 Task: Schedule a meeting on Google Calendar with a Google Meet link and invite guests.
Action: Mouse moved to (48, 103)
Screenshot: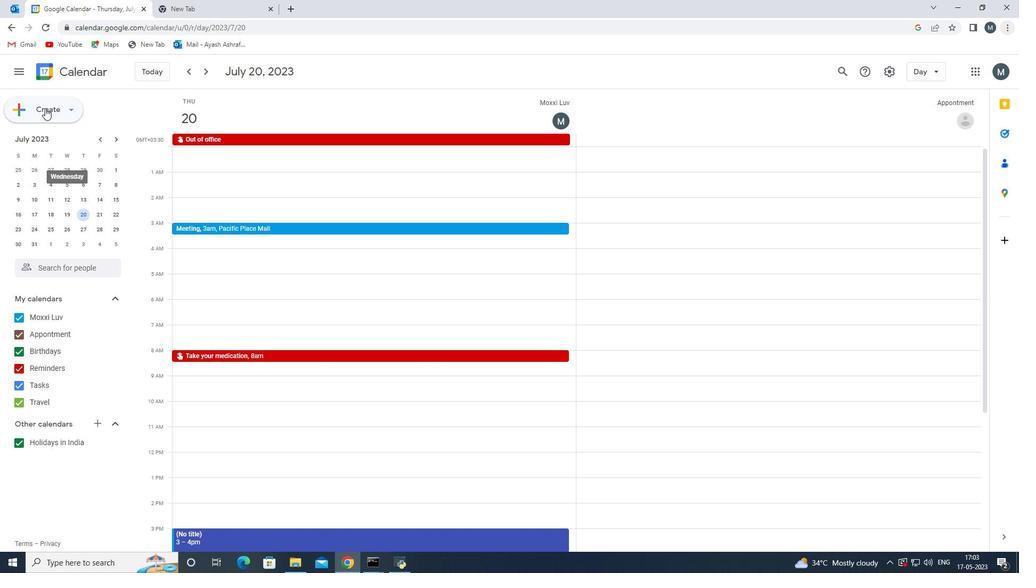 
Action: Mouse pressed left at (48, 103)
Screenshot: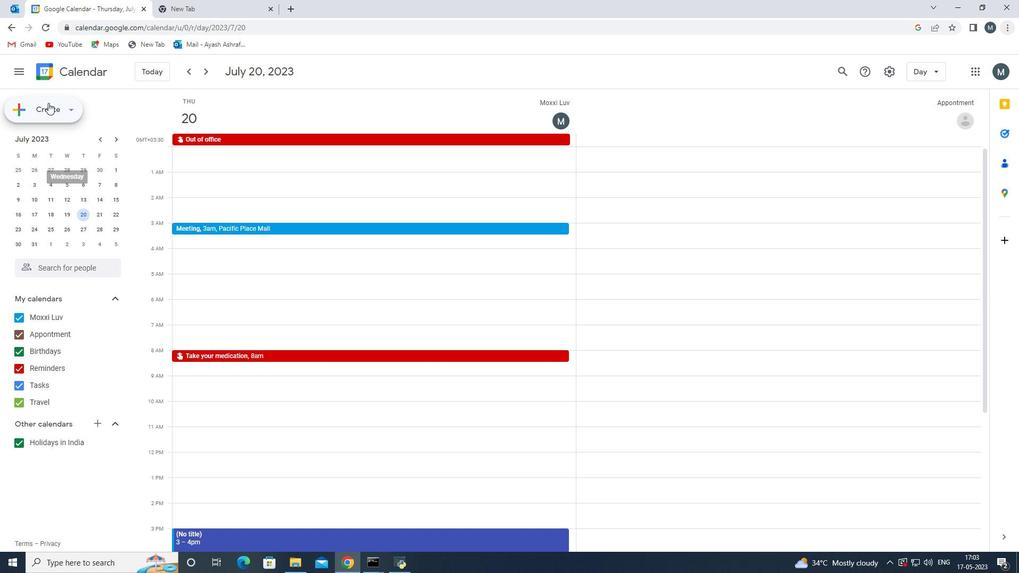 
Action: Mouse moved to (63, 141)
Screenshot: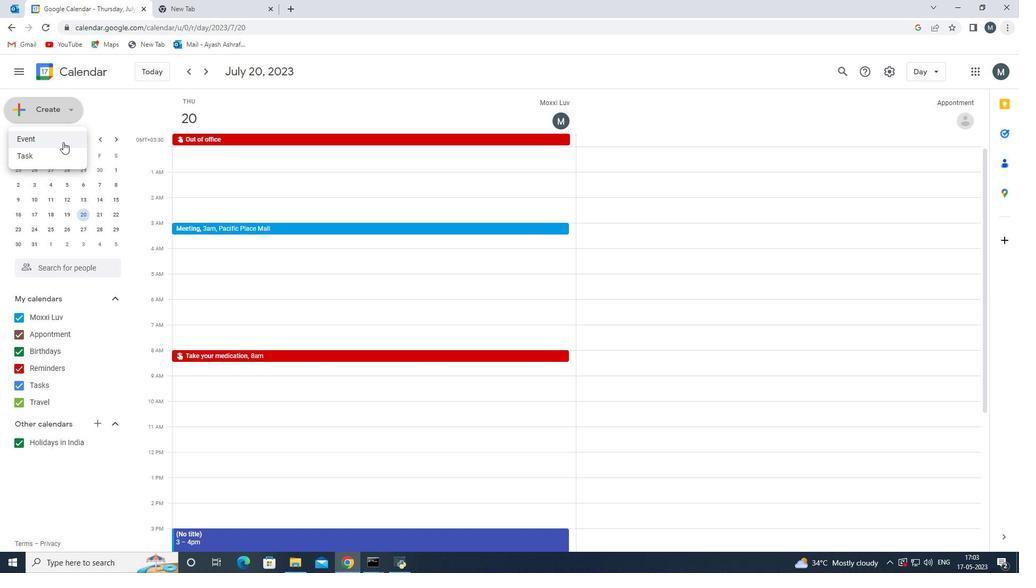 
Action: Mouse pressed left at (63, 141)
Screenshot: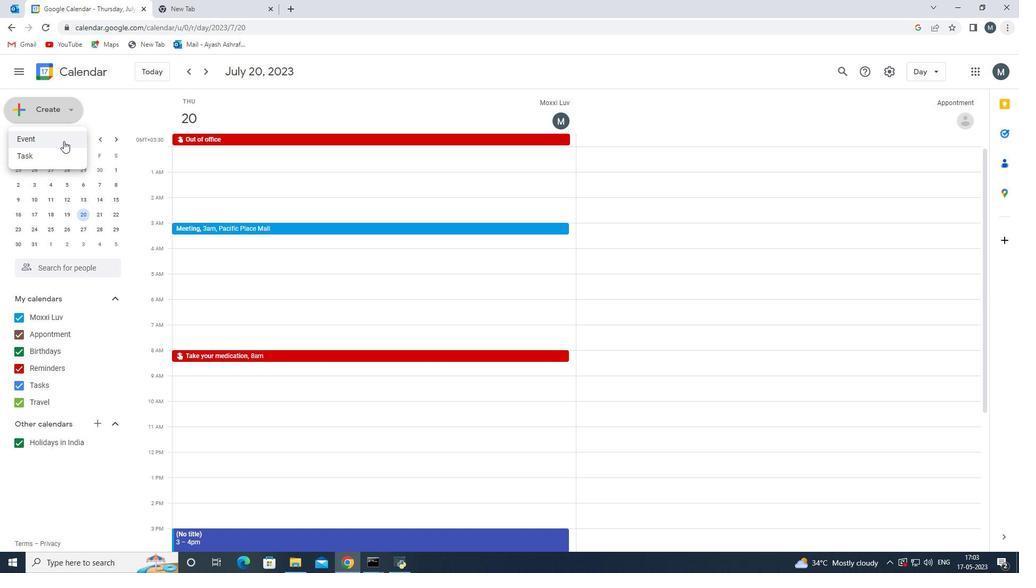 
Action: Mouse moved to (691, 287)
Screenshot: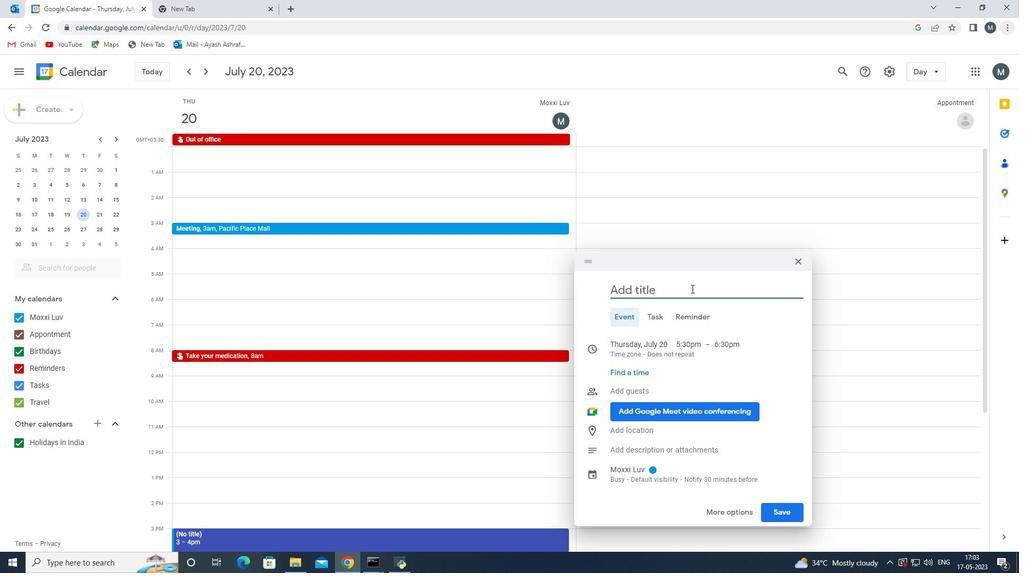 
Action: Mouse pressed left at (691, 287)
Screenshot: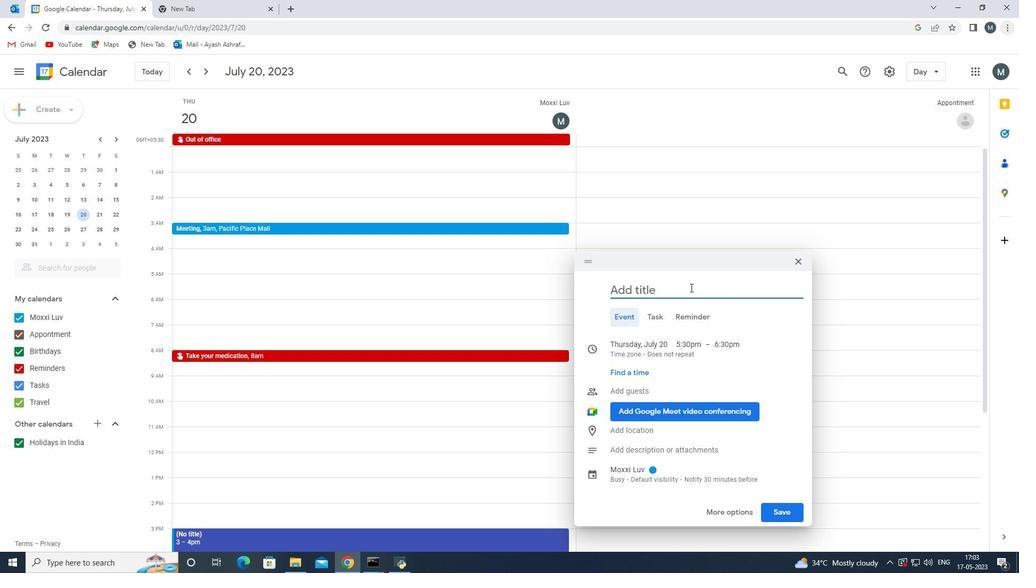 
Action: Mouse moved to (692, 287)
Screenshot: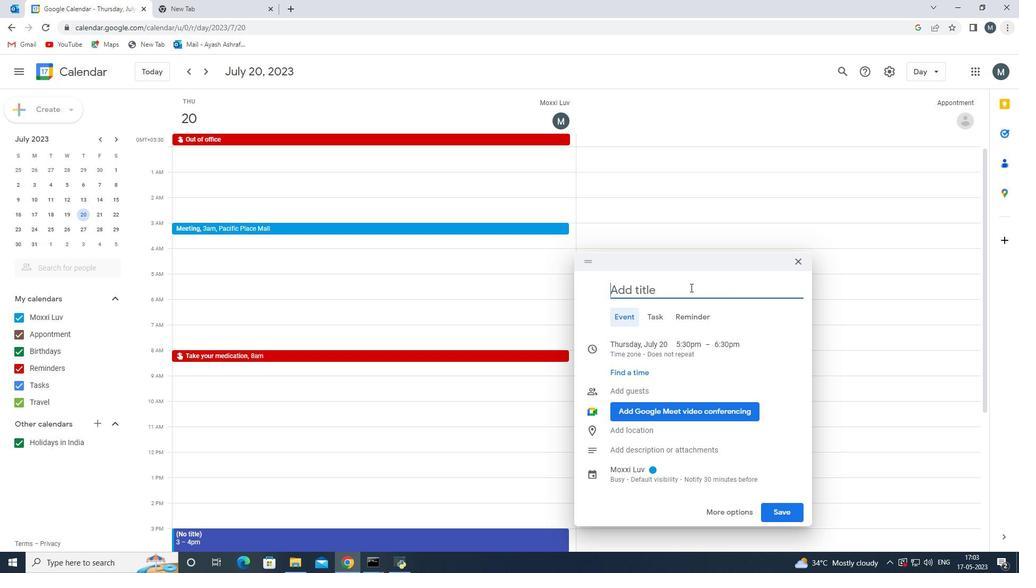 
Action: Key pressed meetiing
Screenshot: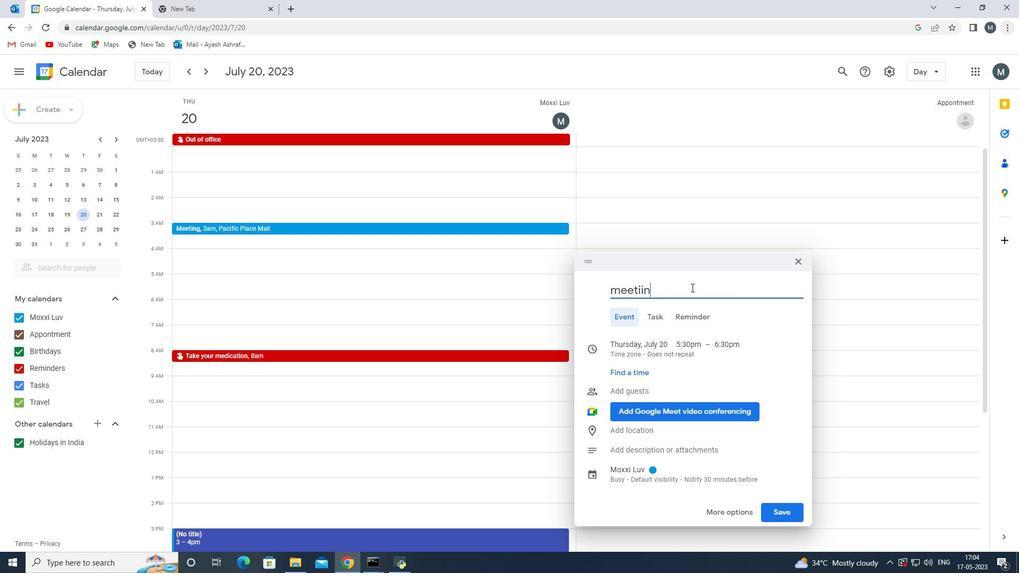 
Action: Mouse moved to (623, 291)
Screenshot: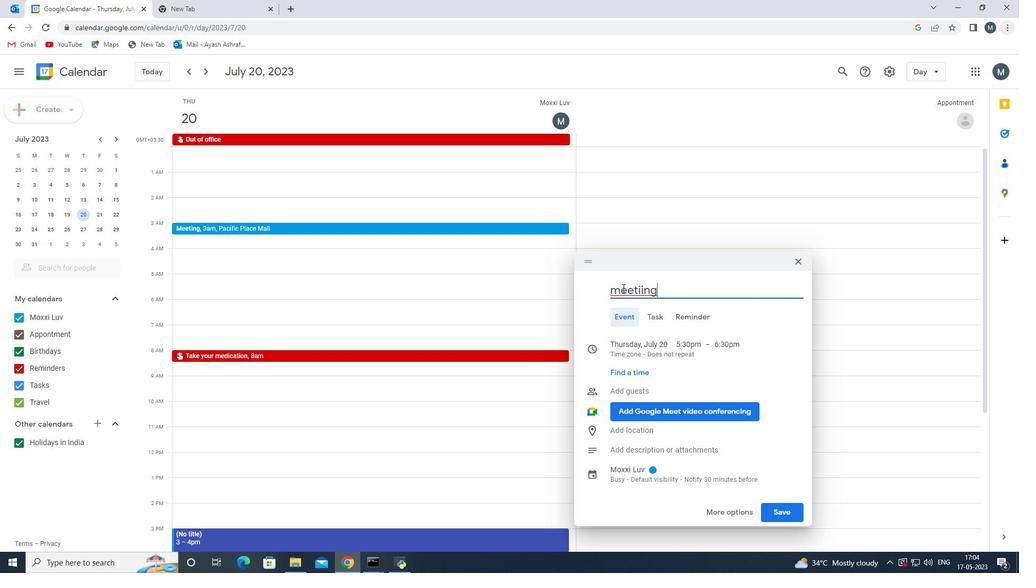
Action: Mouse pressed left at (623, 291)
Screenshot: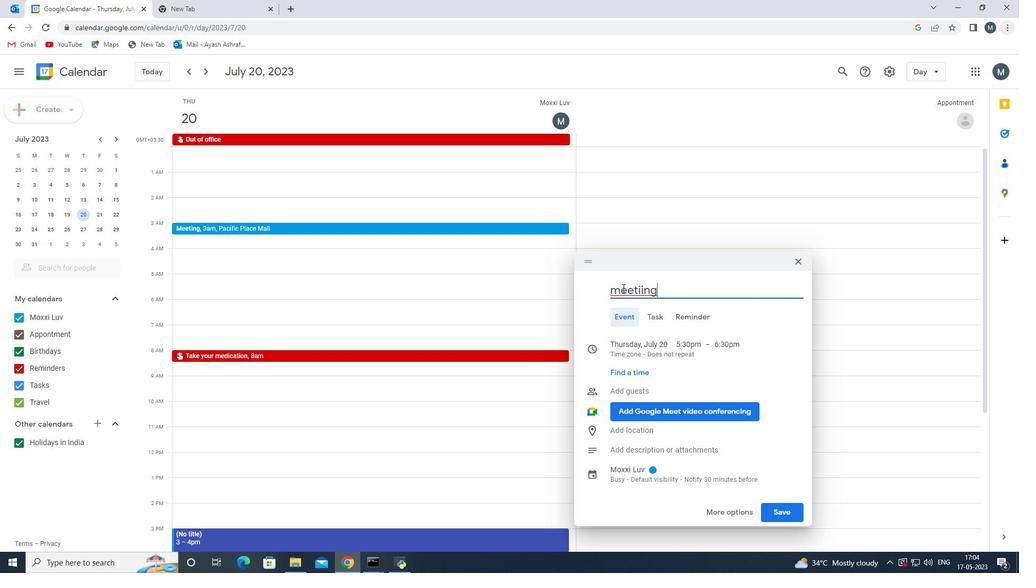 
Action: Mouse moved to (628, 298)
Screenshot: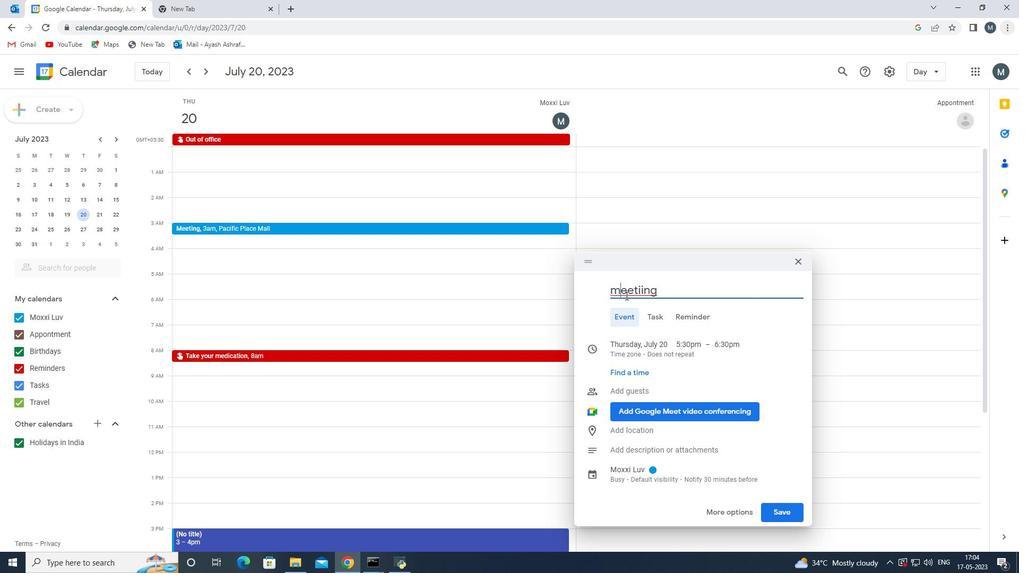 
Action: Key pressed <Key.backspace><Key.shift>M
Screenshot: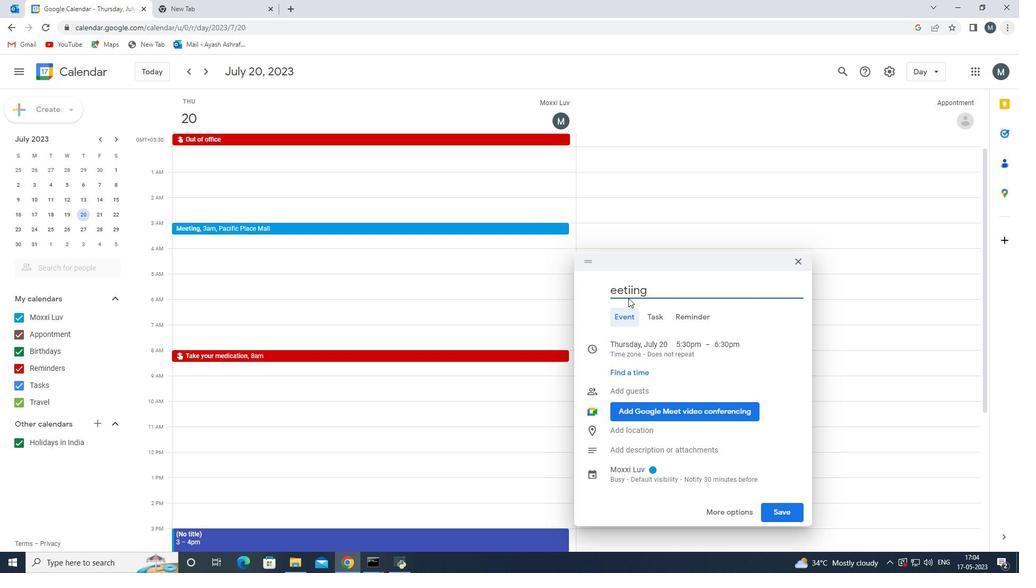 
Action: Mouse moved to (646, 358)
Screenshot: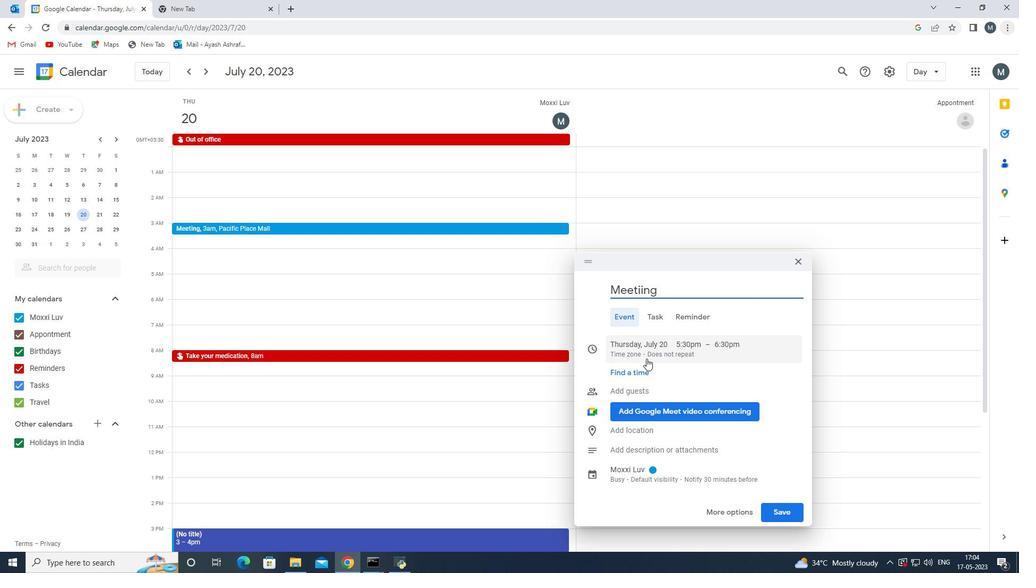 
Action: Mouse pressed left at (646, 358)
Screenshot: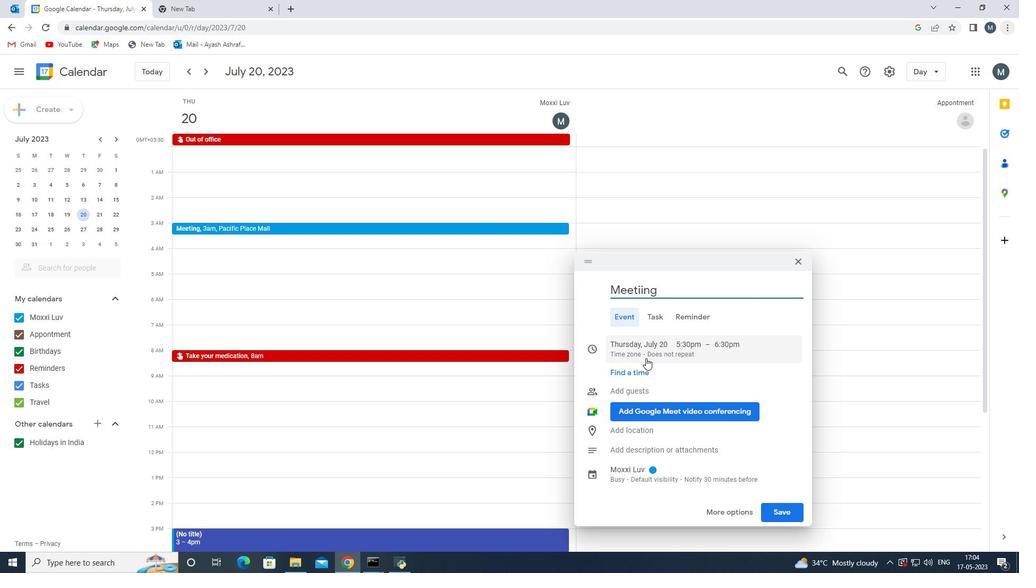 
Action: Mouse moved to (640, 313)
Screenshot: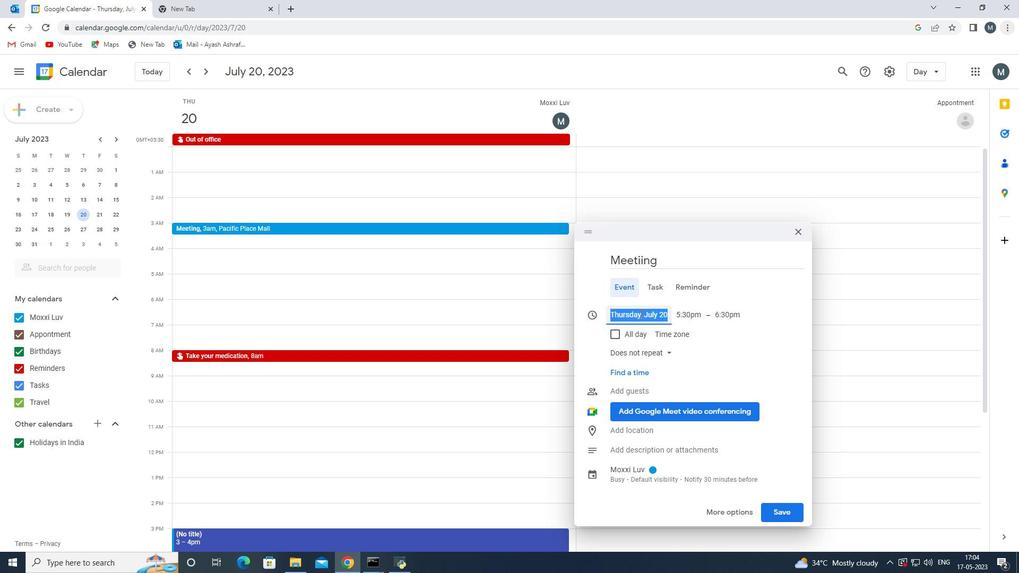 
Action: Mouse pressed left at (640, 313)
Screenshot: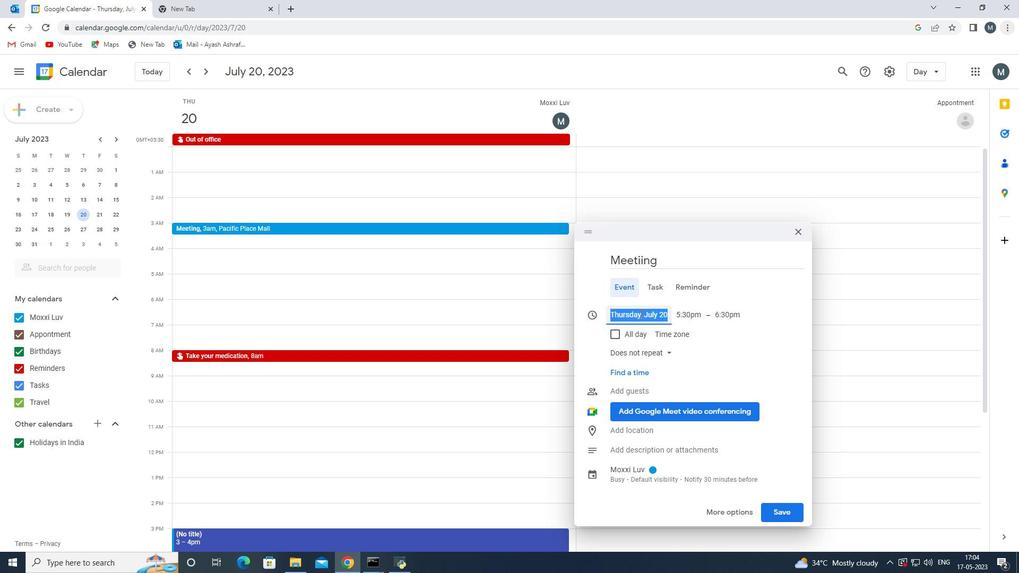 
Action: Mouse moved to (728, 430)
Screenshot: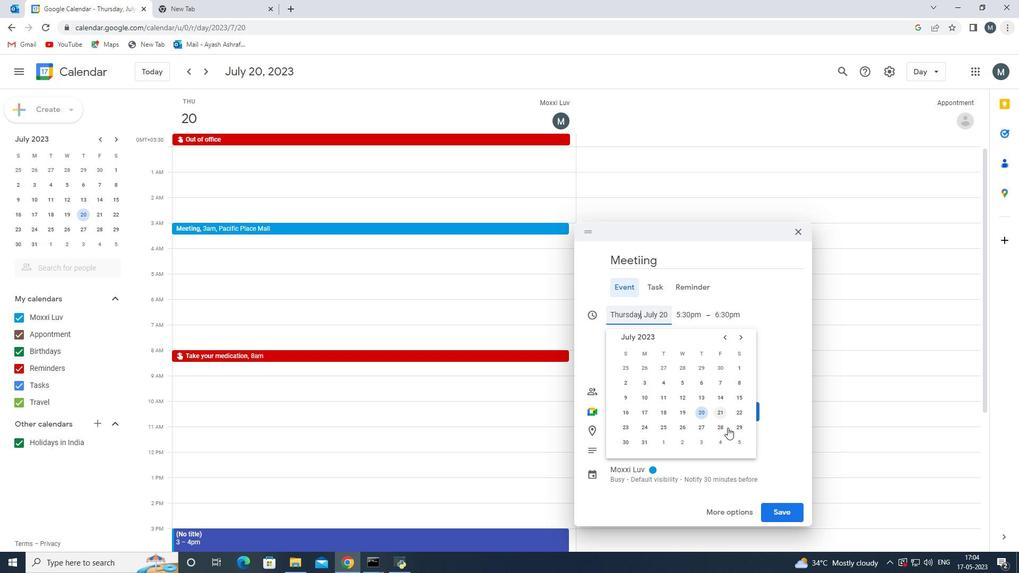 
Action: Mouse pressed left at (728, 430)
Screenshot: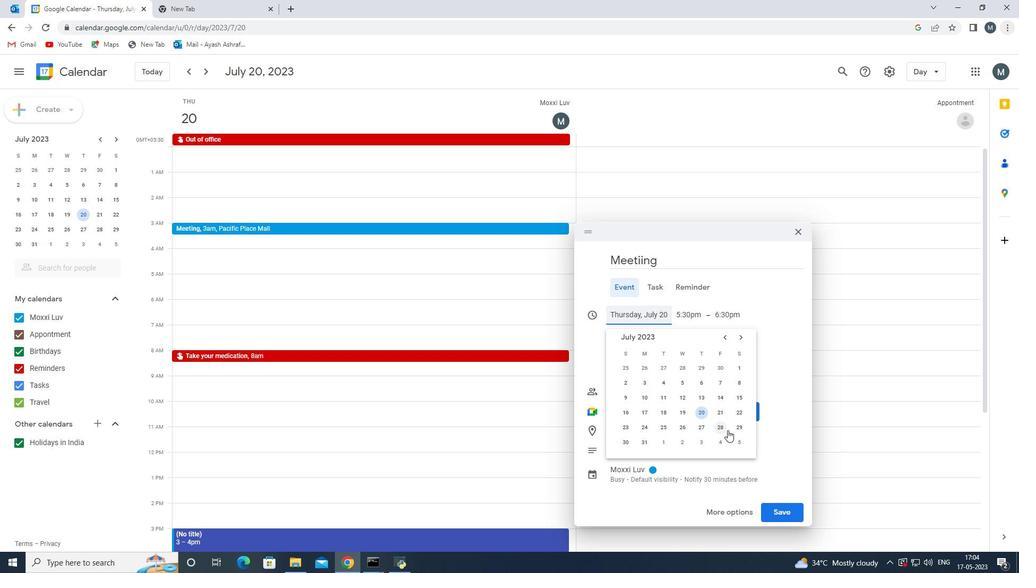 
Action: Mouse moved to (676, 256)
Screenshot: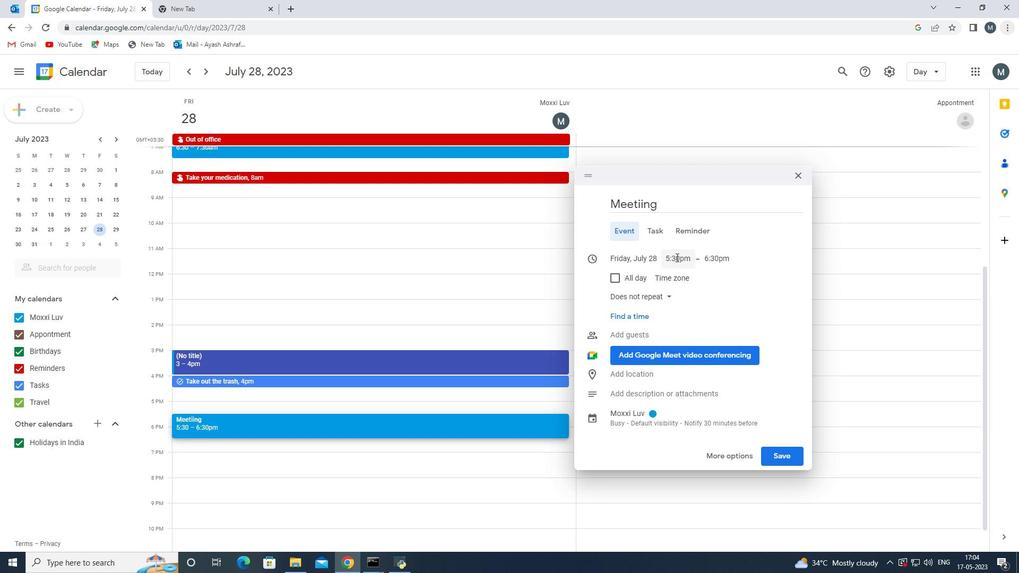 
Action: Mouse pressed left at (676, 256)
Screenshot: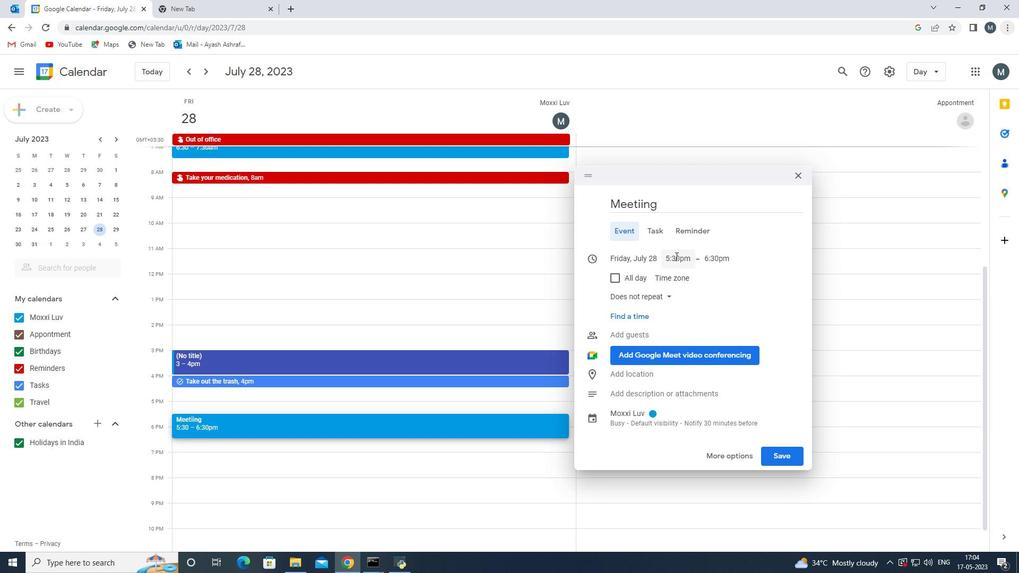 
Action: Mouse moved to (696, 352)
Screenshot: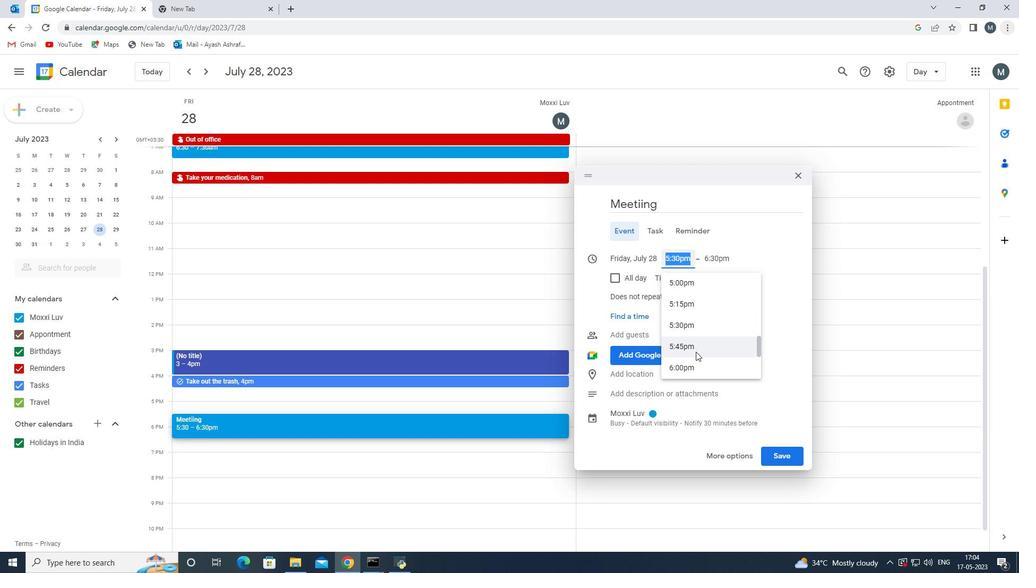 
Action: Mouse pressed left at (696, 352)
Screenshot: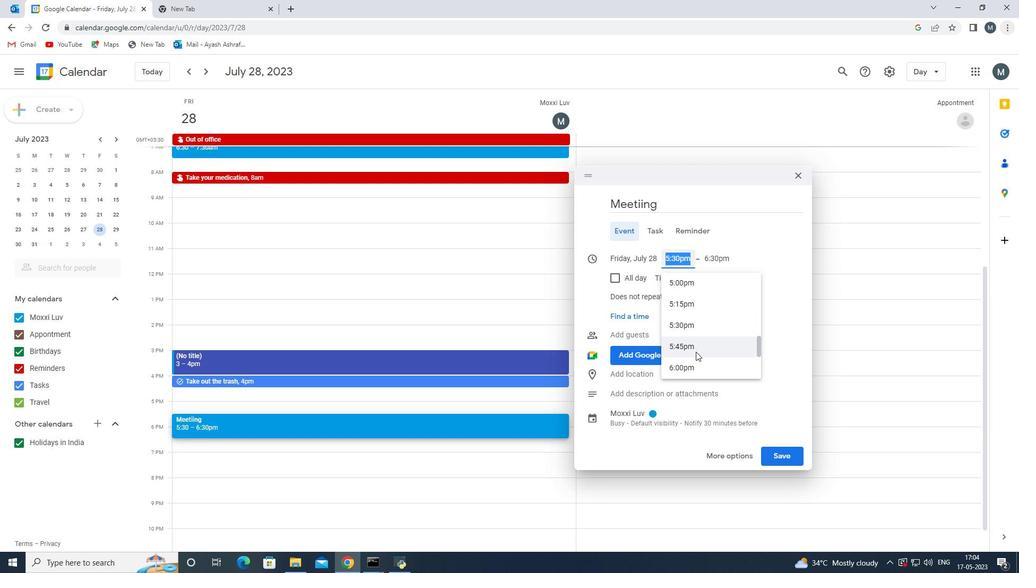 
Action: Mouse moved to (676, 253)
Screenshot: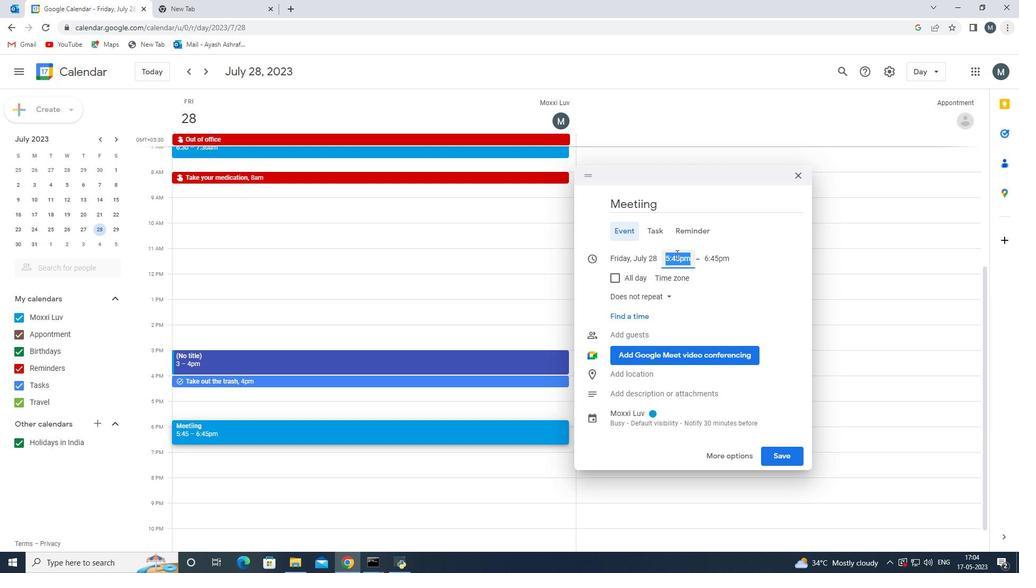
Action: Mouse pressed left at (676, 253)
Screenshot: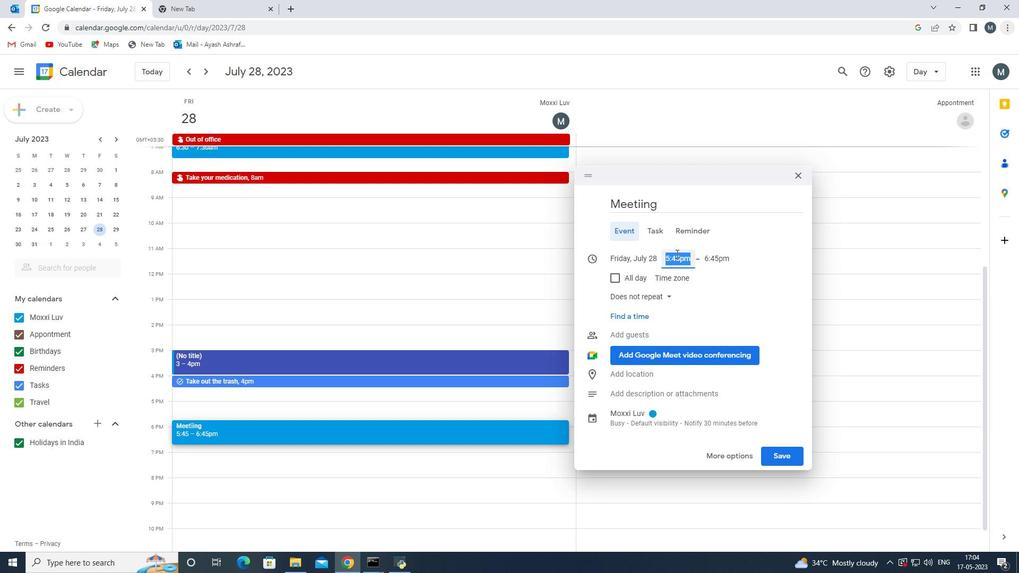 
Action: Mouse moved to (683, 317)
Screenshot: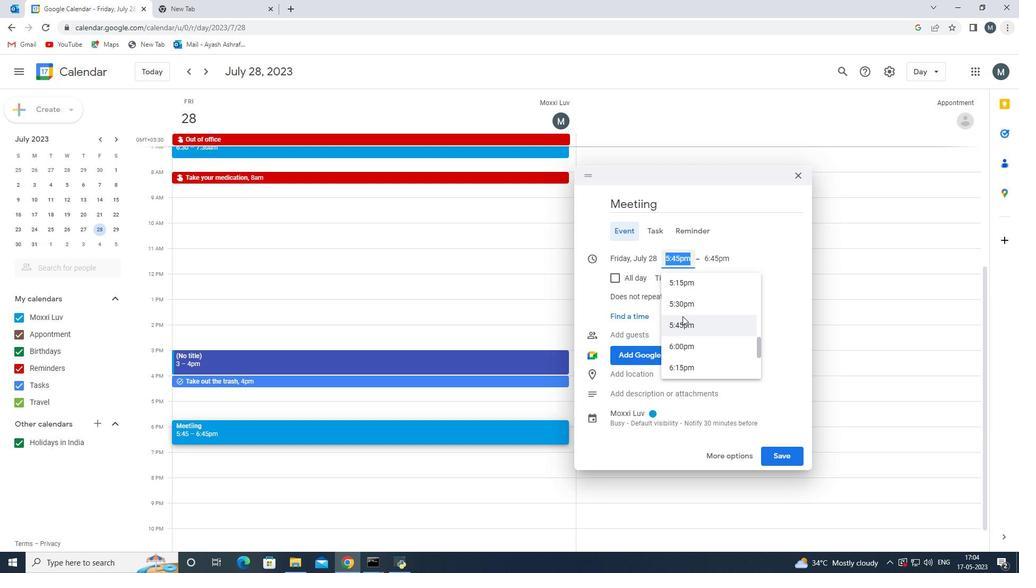 
Action: Mouse scrolled (683, 317) with delta (0, 0)
Screenshot: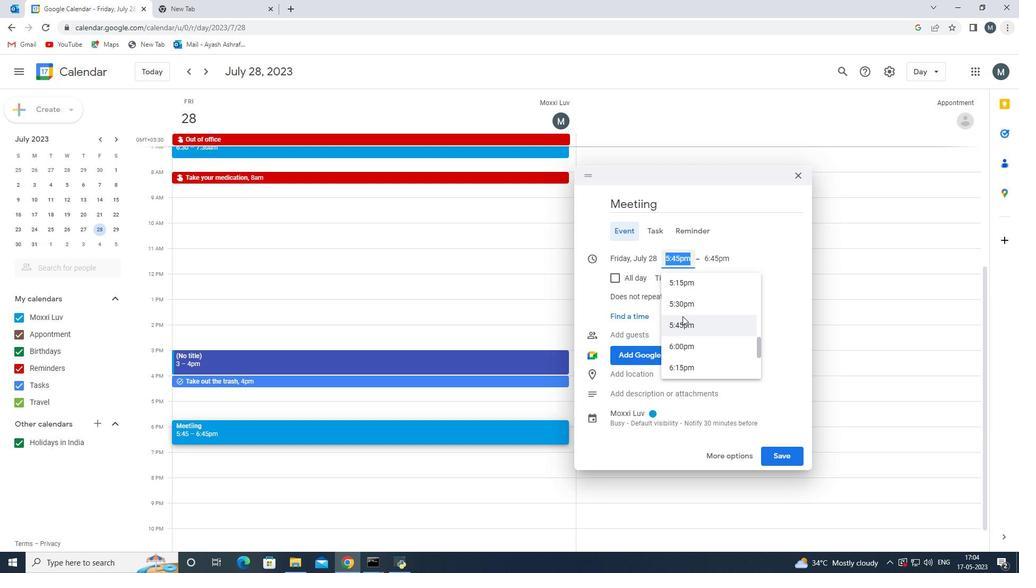 
Action: Mouse moved to (684, 317)
Screenshot: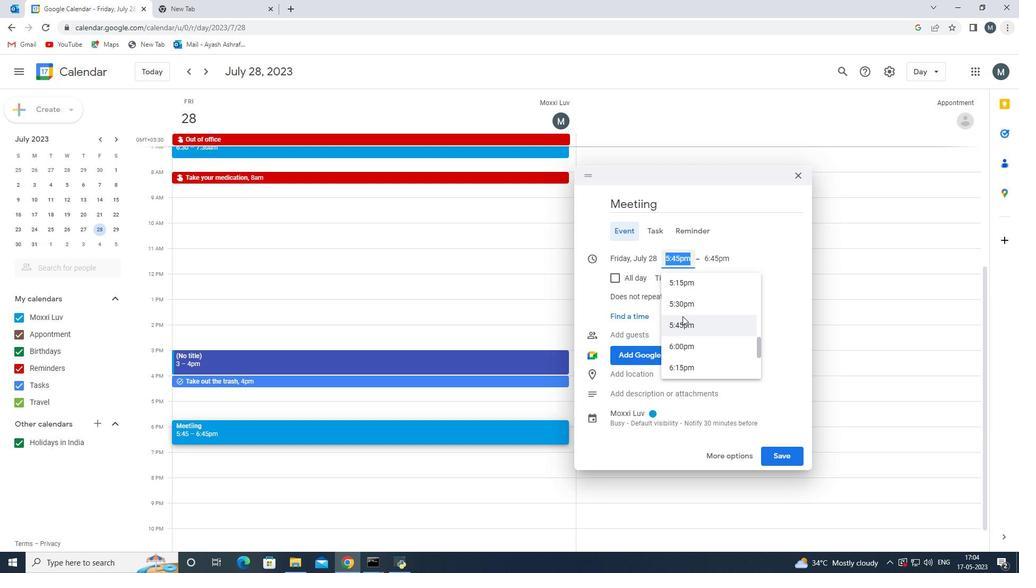 
Action: Mouse scrolled (684, 317) with delta (0, 0)
Screenshot: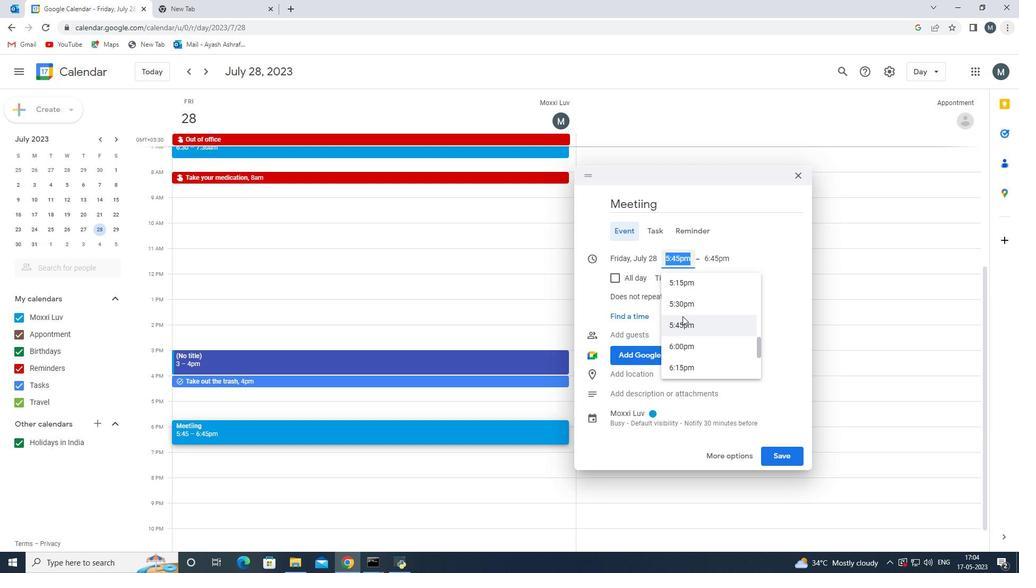 
Action: Mouse moved to (684, 317)
Screenshot: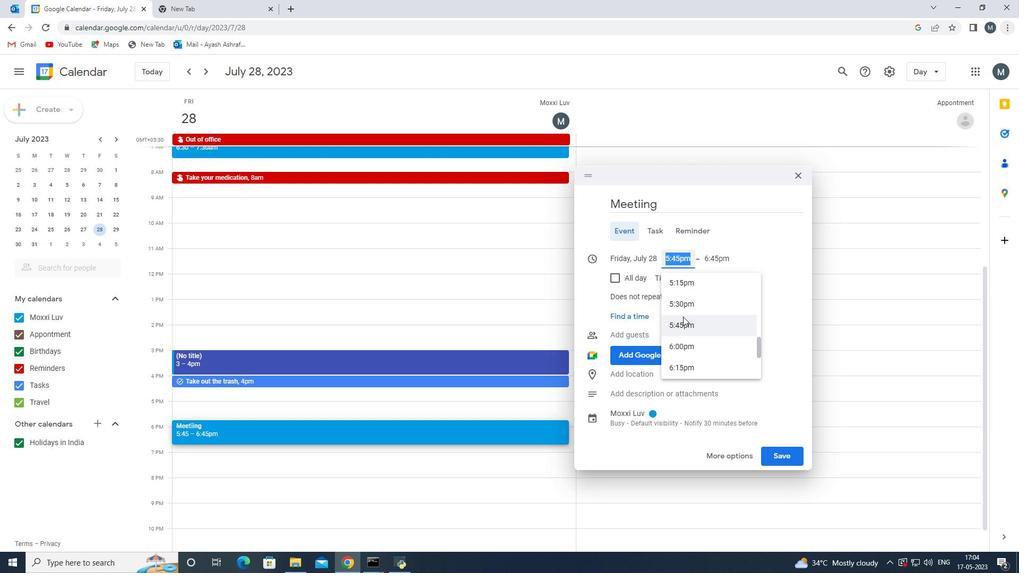 
Action: Mouse scrolled (684, 317) with delta (0, 0)
Screenshot: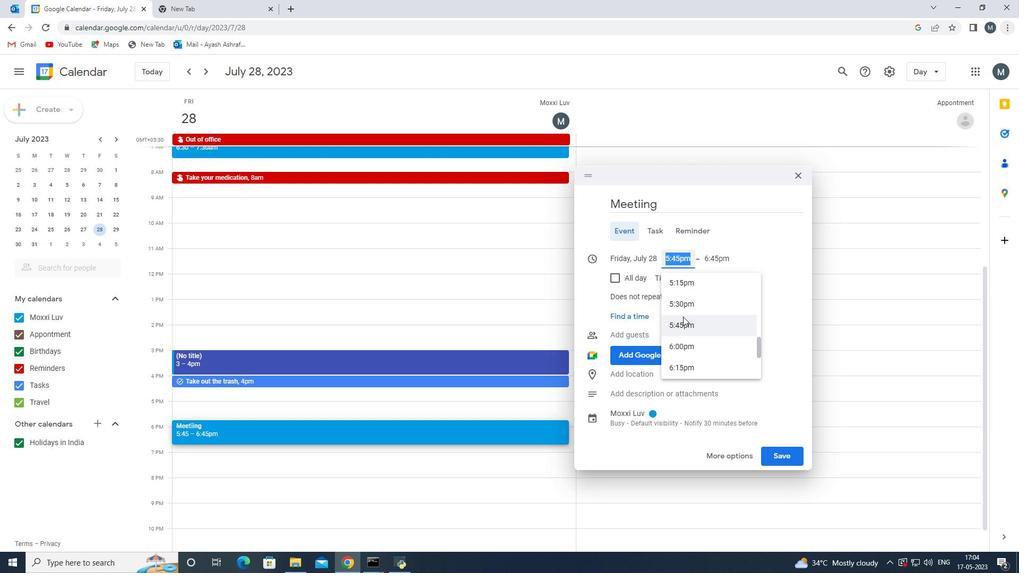 
Action: Mouse moved to (686, 316)
Screenshot: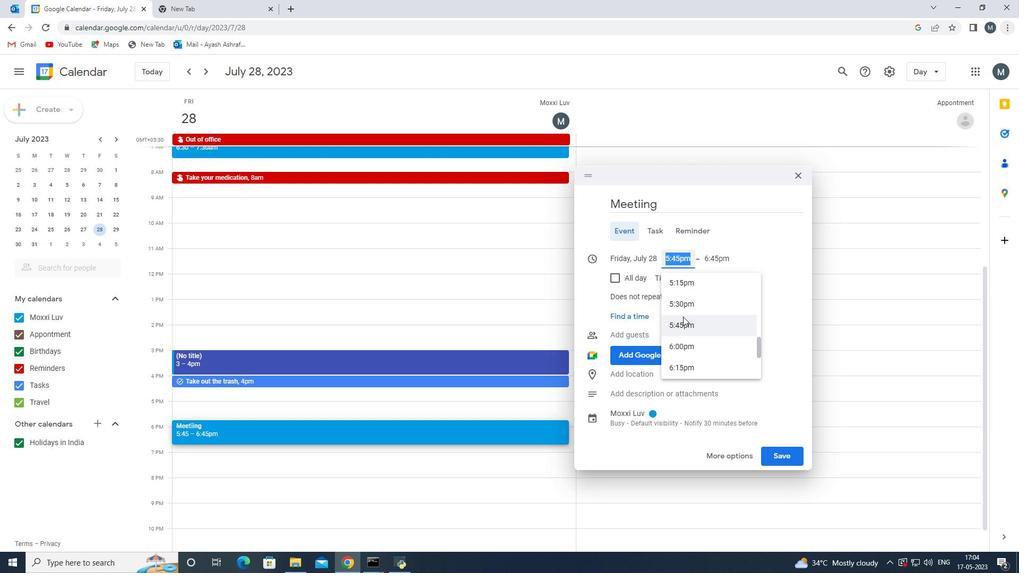 
Action: Mouse scrolled (686, 317) with delta (0, 0)
Screenshot: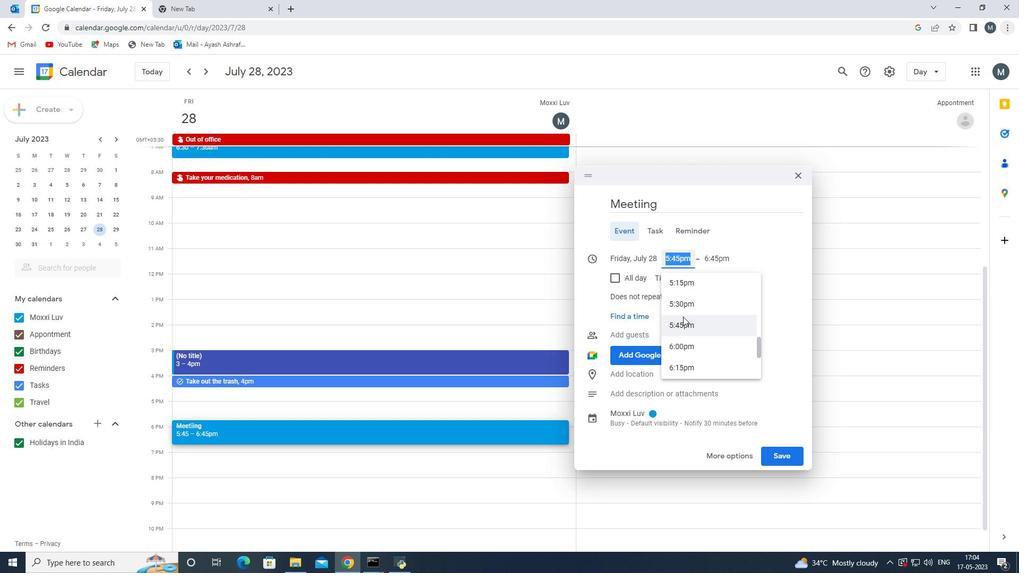 
Action: Mouse moved to (687, 316)
Screenshot: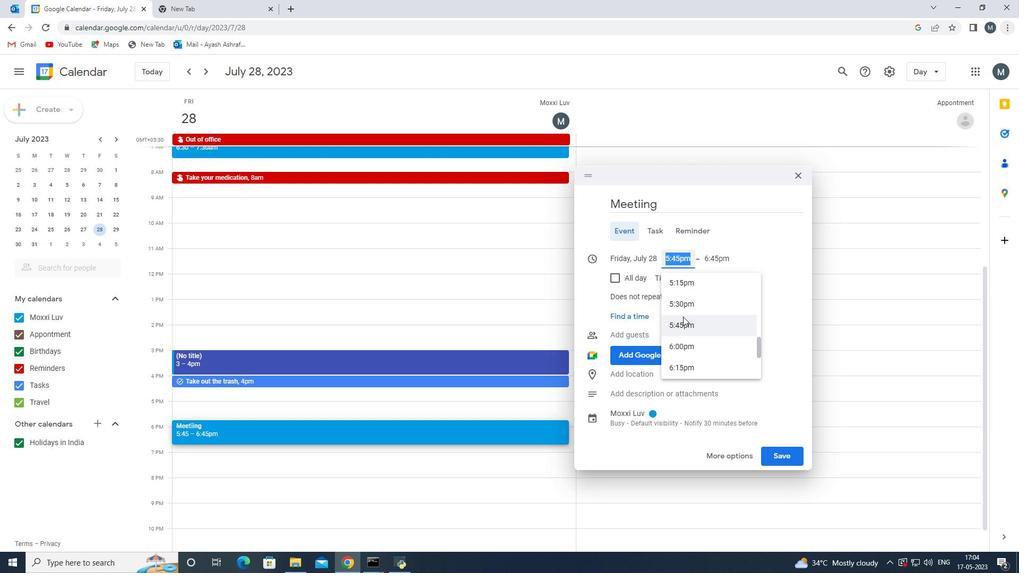 
Action: Mouse scrolled (687, 317) with delta (0, 0)
Screenshot: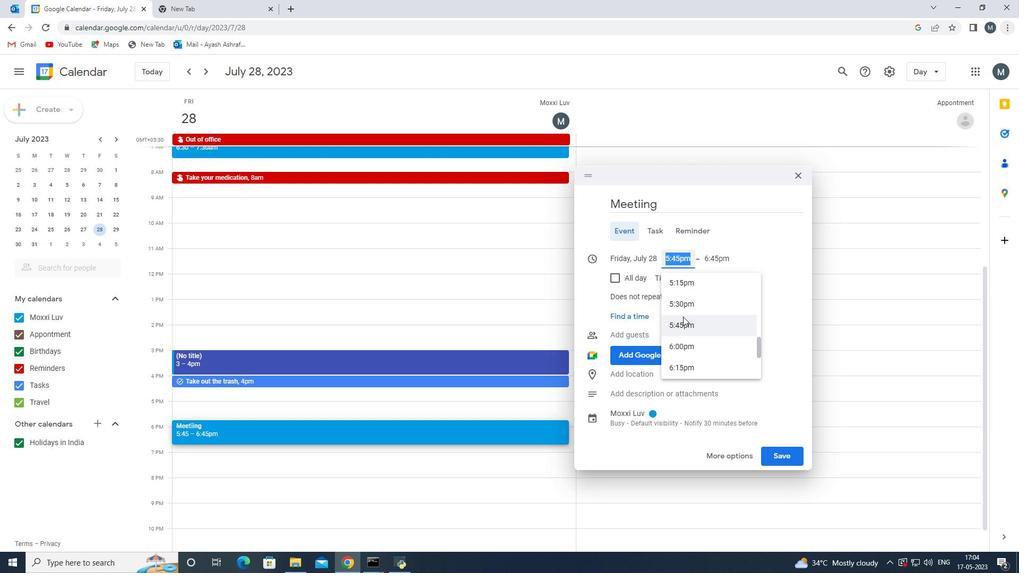 
Action: Mouse moved to (686, 305)
Screenshot: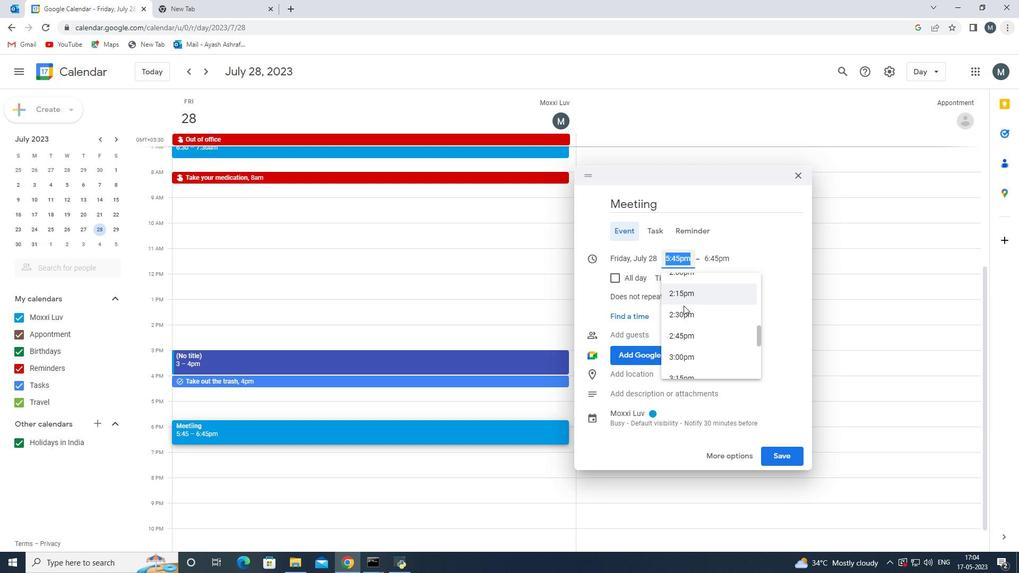 
Action: Mouse scrolled (686, 306) with delta (0, 0)
Screenshot: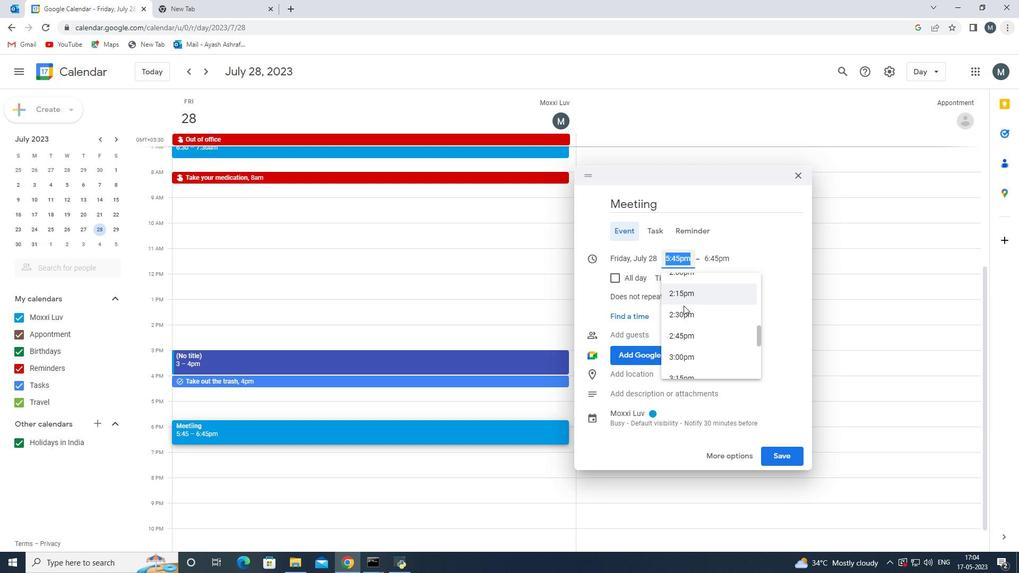 
Action: Mouse moved to (687, 305)
Screenshot: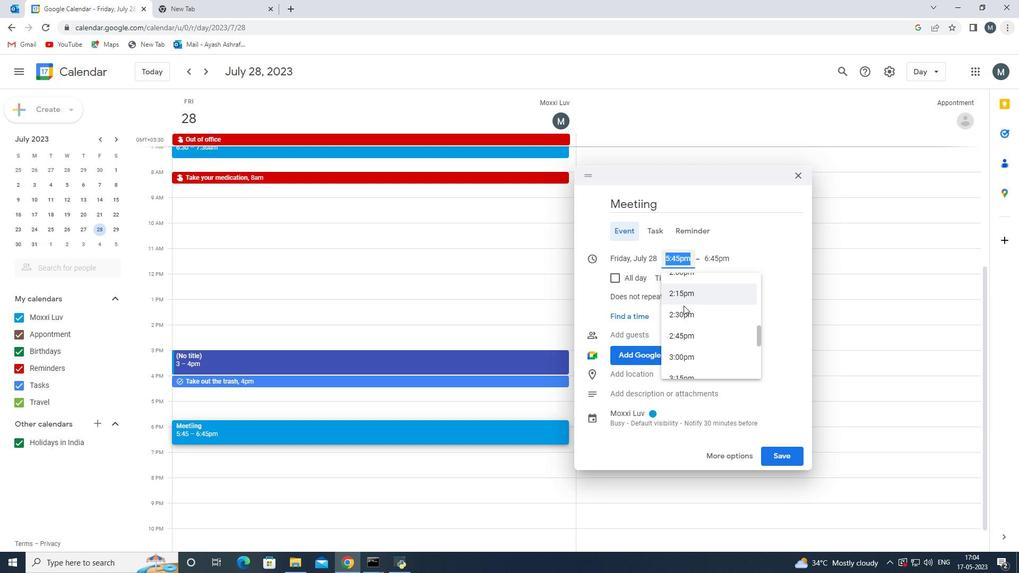 
Action: Mouse scrolled (687, 306) with delta (0, 0)
Screenshot: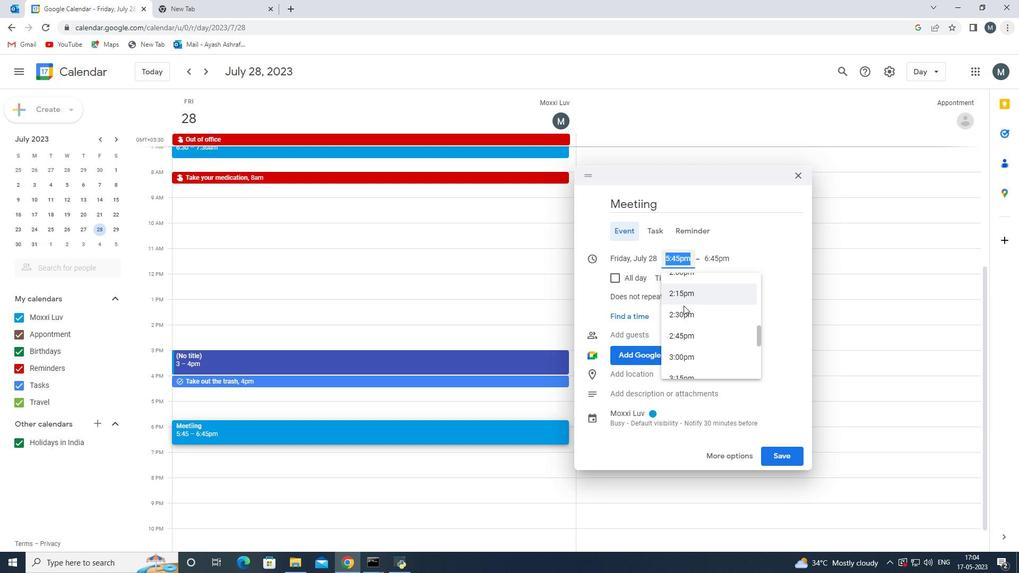 
Action: Mouse scrolled (687, 306) with delta (0, 0)
Screenshot: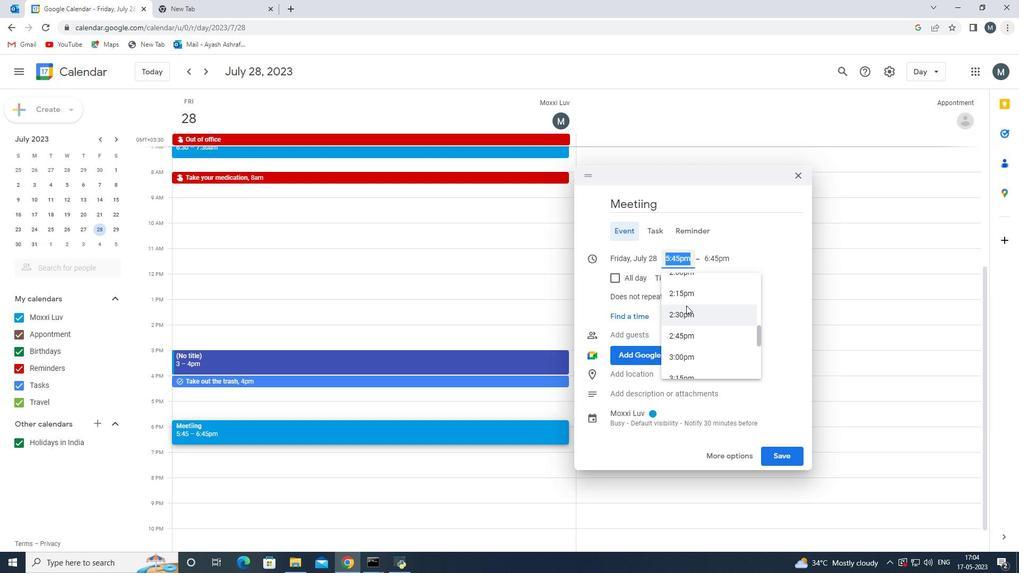
Action: Mouse scrolled (687, 306) with delta (0, 0)
Screenshot: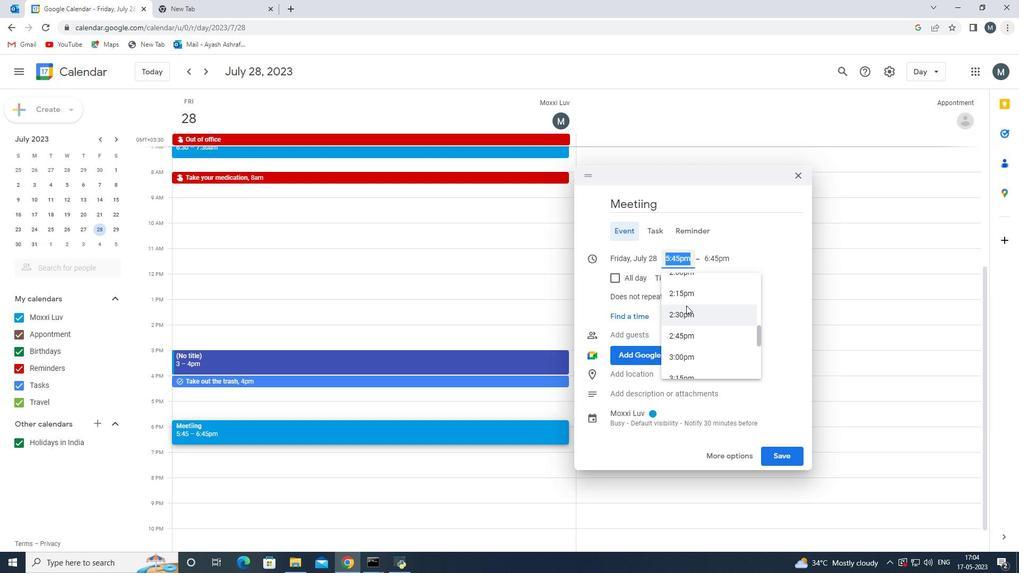 
Action: Mouse scrolled (687, 306) with delta (0, 0)
Screenshot: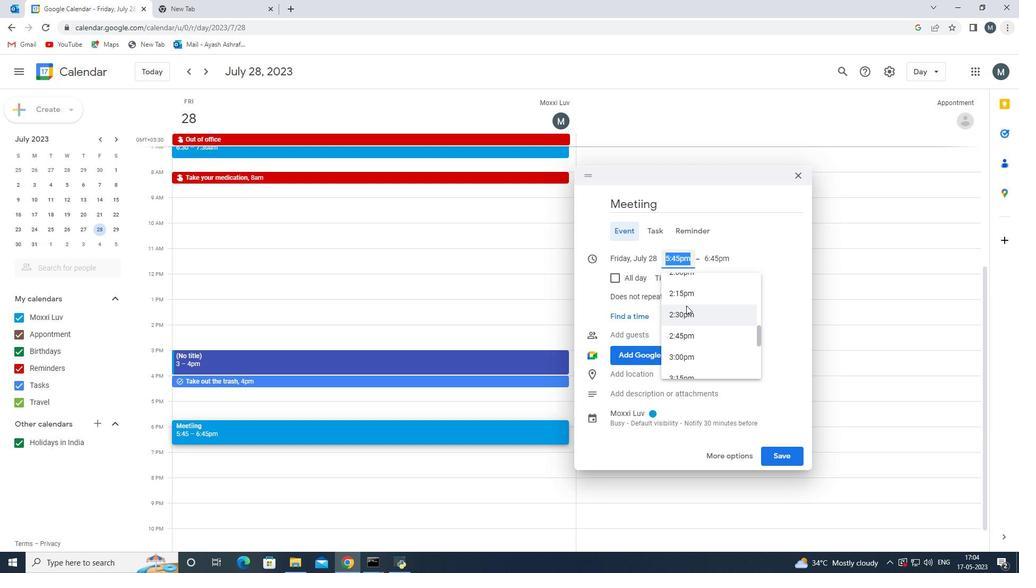 
Action: Mouse pressed left at (687, 305)
Screenshot: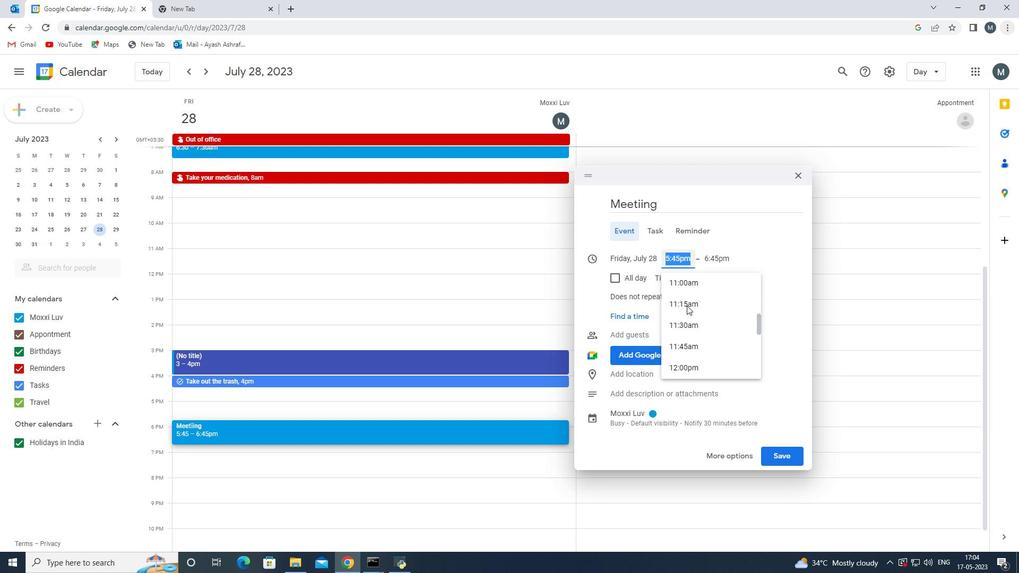 
Action: Mouse moved to (662, 297)
Screenshot: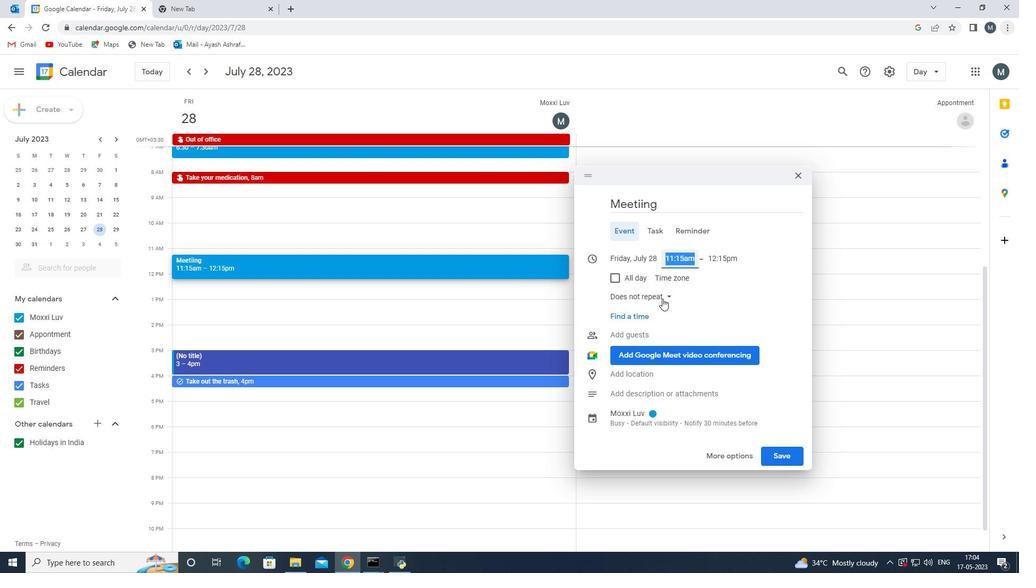 
Action: Mouse pressed left at (662, 297)
Screenshot: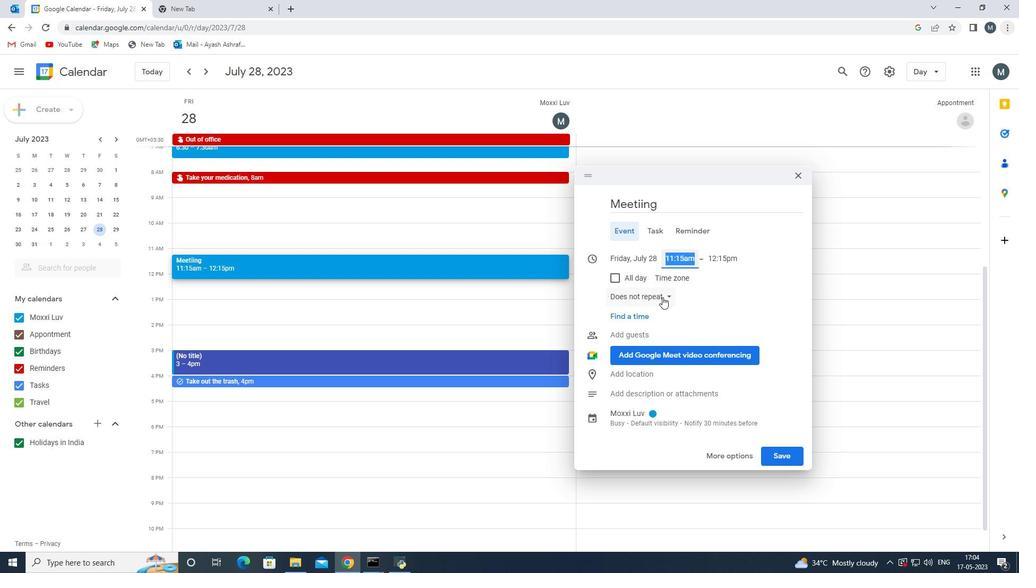 
Action: Mouse moved to (642, 335)
Screenshot: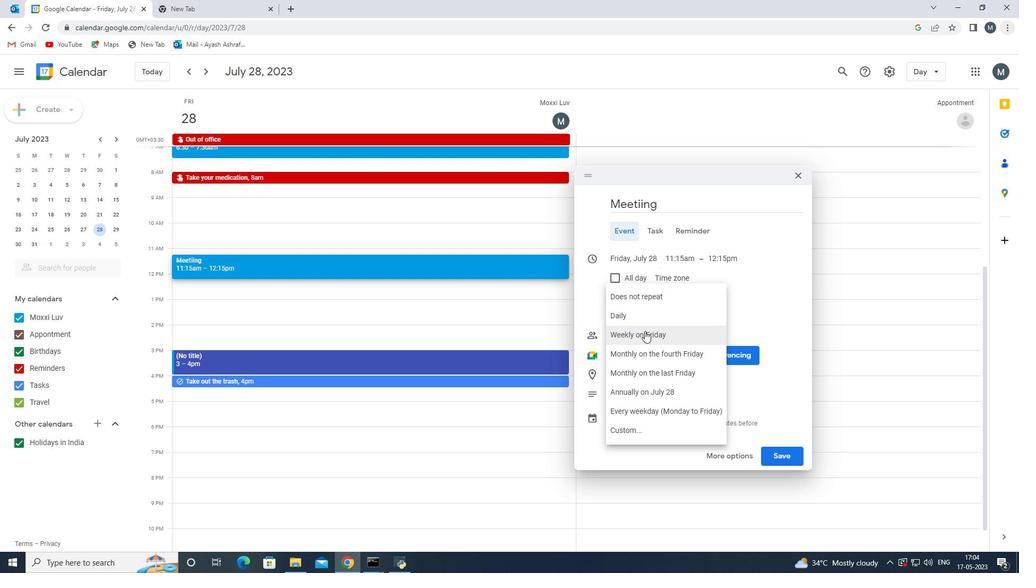 
Action: Mouse pressed left at (642, 335)
Screenshot: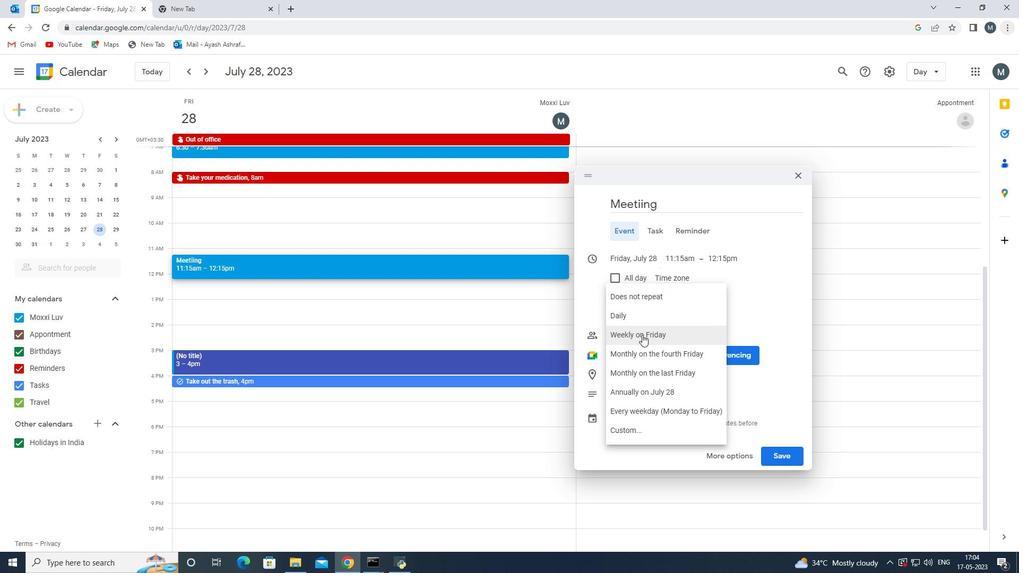 
Action: Mouse moved to (640, 334)
Screenshot: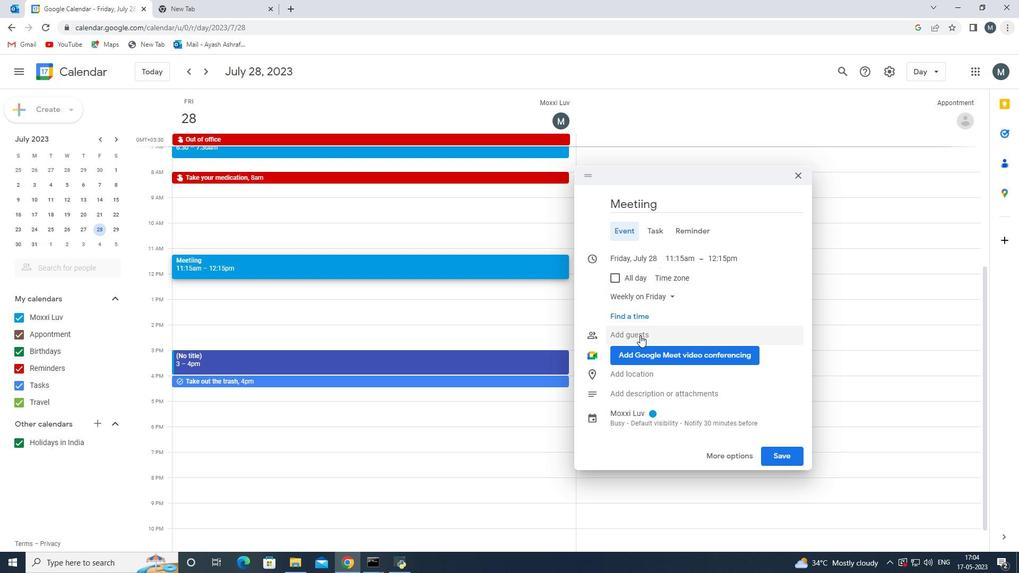 
Action: Mouse pressed left at (640, 334)
Screenshot: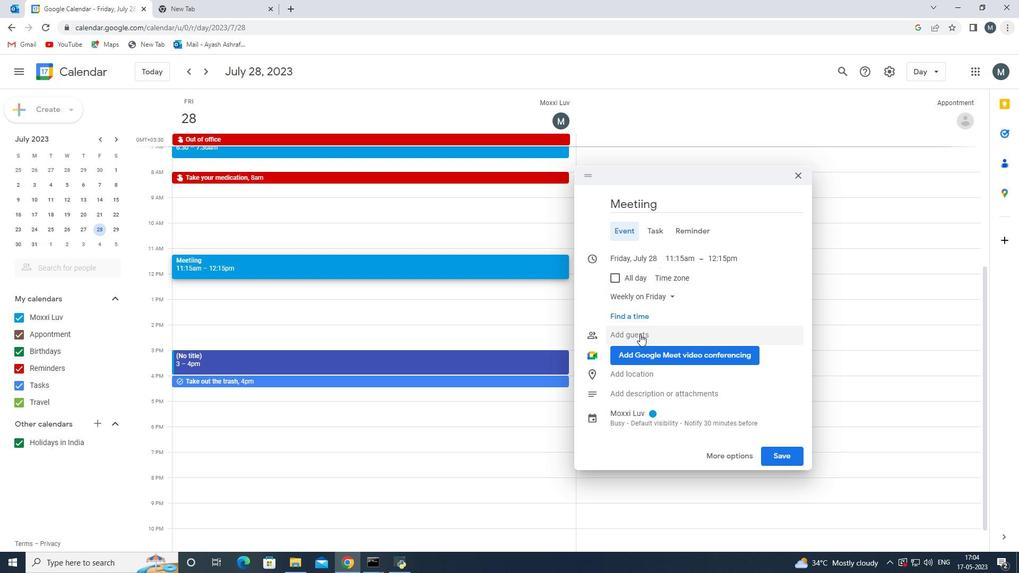 
Action: Key pressed softage.1<Key.shift>@softage.net<Key.enter>sotage.2<Key.shift><Key.shift><Key.shift><Key.shift><Key.shift><Key.shift><Key.shift><Key.shift><Key.shift><Key.shift><Key.shift><Key.shift><Key.shift><Key.shift><Key.shift><Key.shift><Key.shift><Key.shift><Key.shift><Key.shift><Key.shift><Key.shift><Key.shift><Key.shift><Key.shift><Key.shift><Key.shift><Key.shift><Key.shift><Key.shift>@softage.net
Screenshot: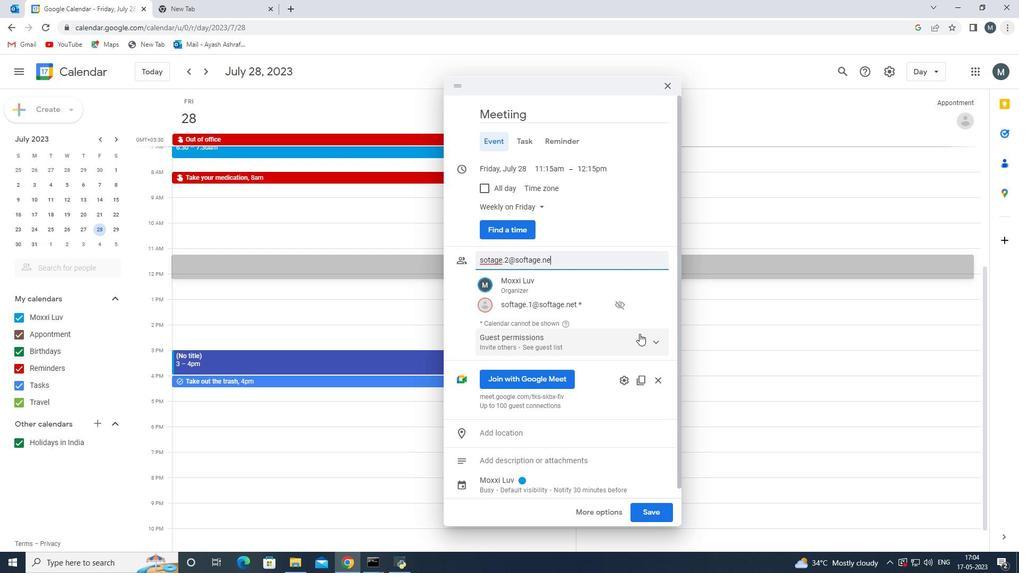 
Action: Mouse moved to (613, 334)
Screenshot: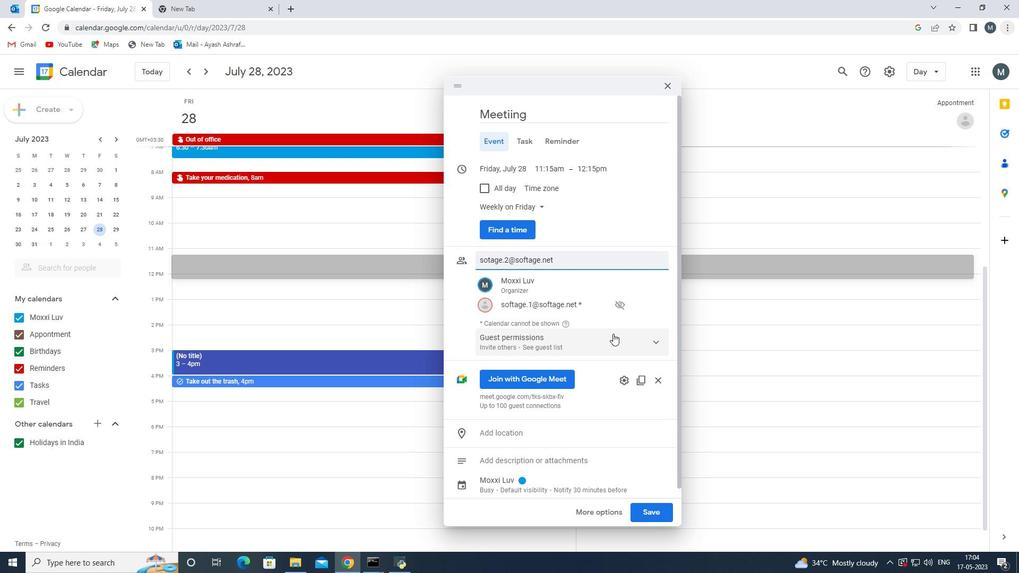 
Action: Mouse scrolled (613, 333) with delta (0, 0)
Screenshot: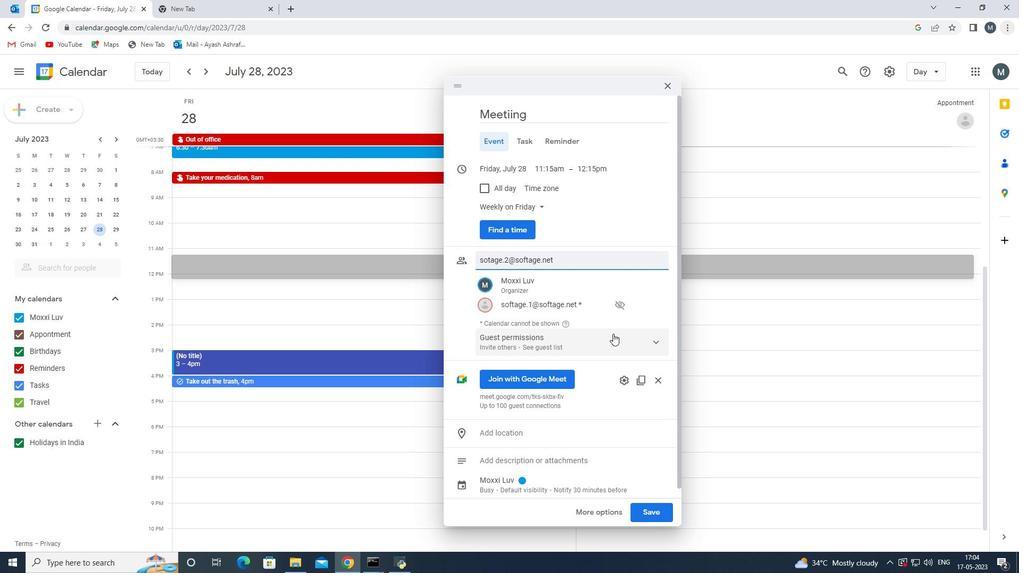 
Action: Mouse moved to (599, 341)
Screenshot: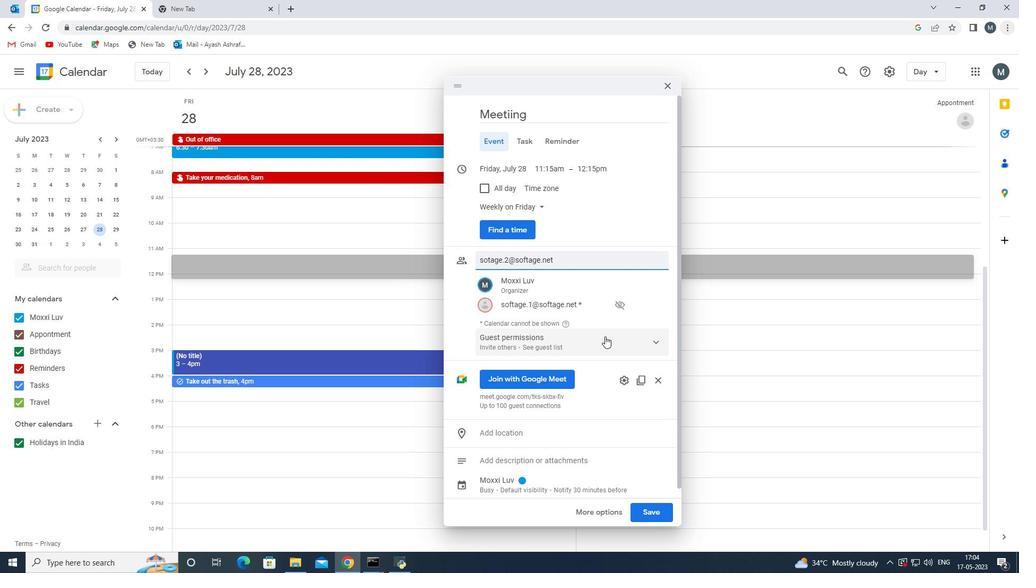 
Action: Mouse scrolled (599, 340) with delta (0, 0)
Screenshot: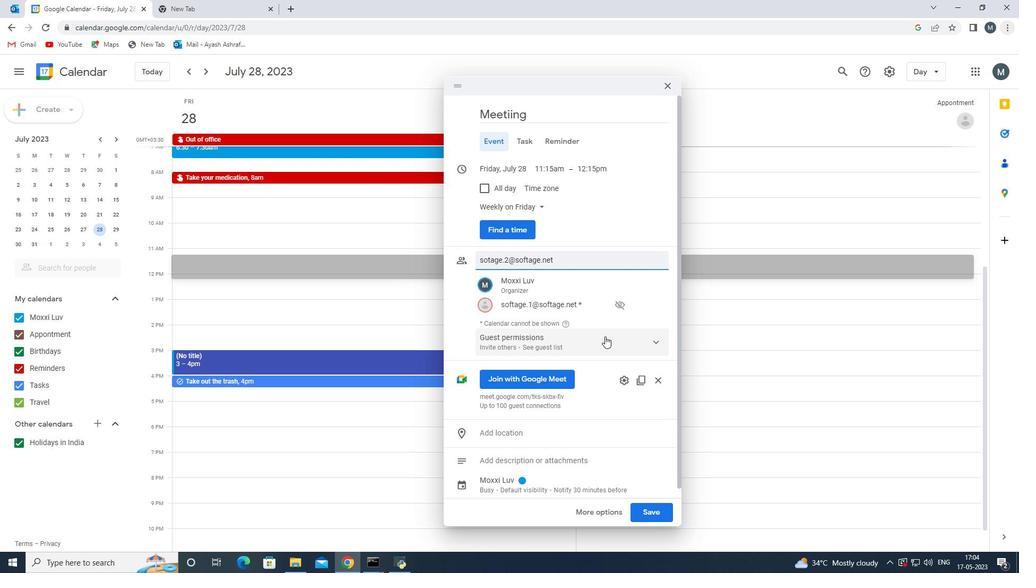 
Action: Mouse moved to (595, 344)
Screenshot: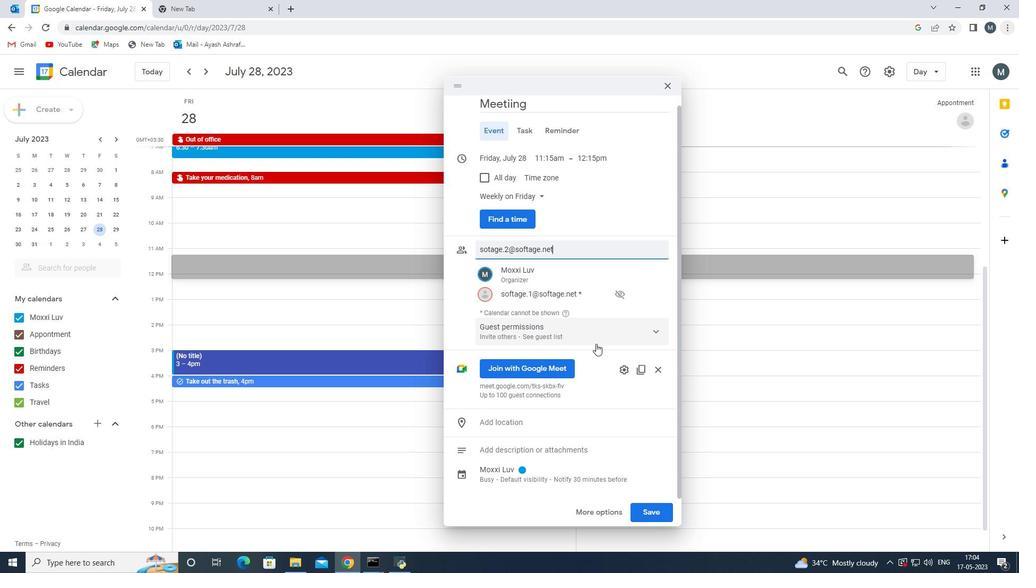 
Action: Mouse scrolled (595, 343) with delta (0, 0)
Screenshot: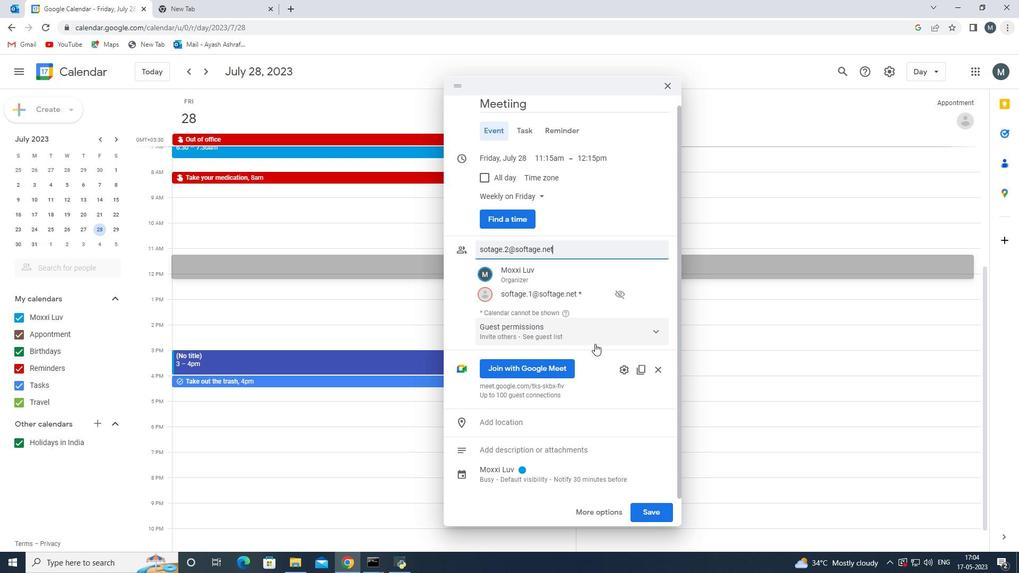 
Action: Mouse moved to (595, 344)
Screenshot: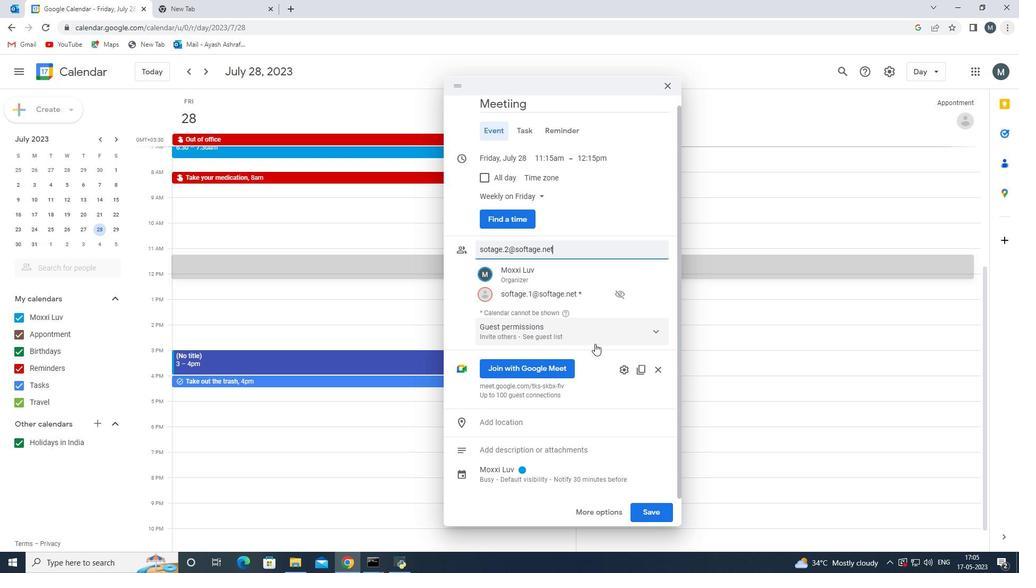 
Action: Mouse scrolled (595, 344) with delta (0, 0)
Screenshot: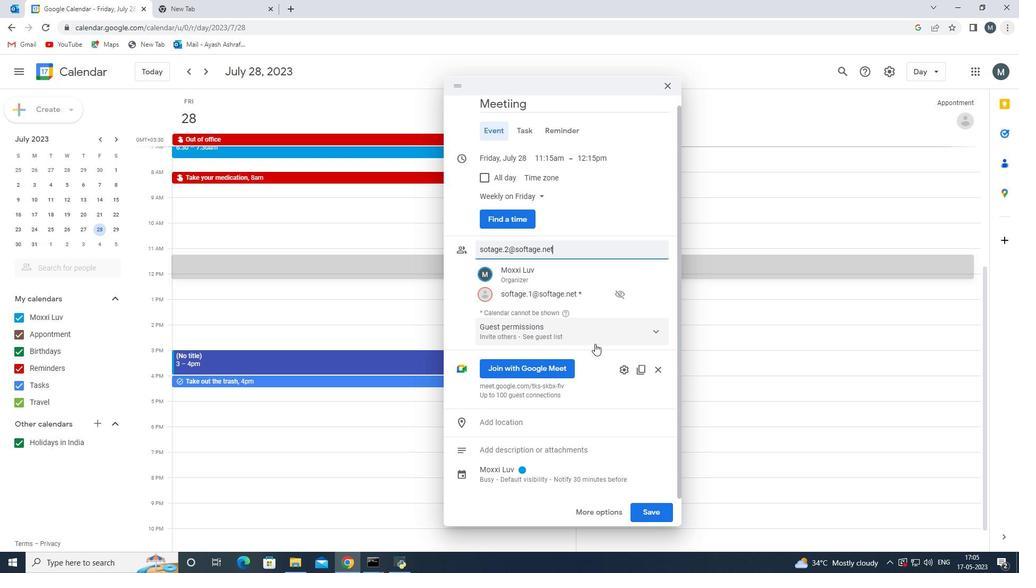 
Action: Mouse moved to (596, 344)
Screenshot: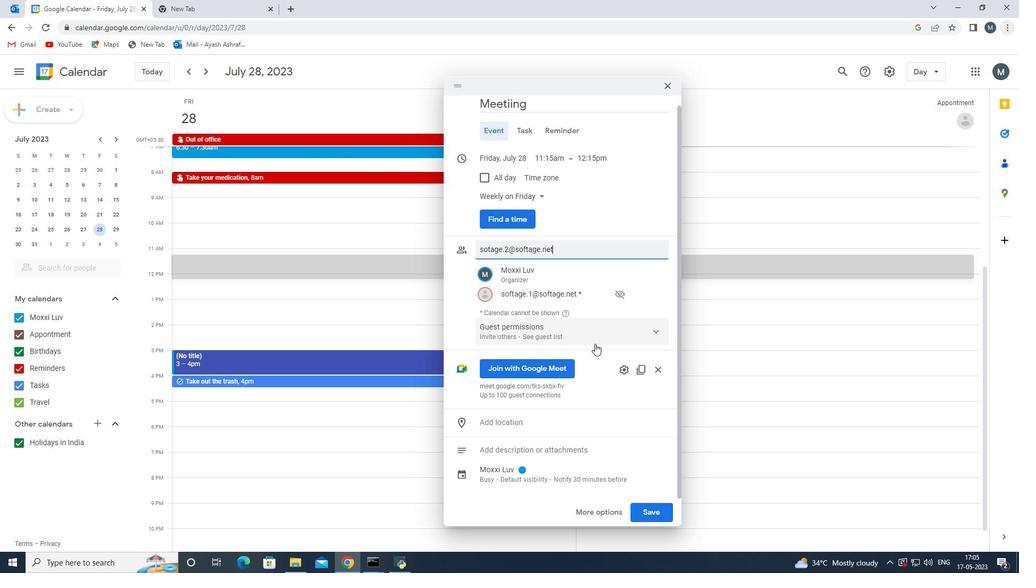 
Action: Mouse scrolled (596, 344) with delta (0, 0)
Screenshot: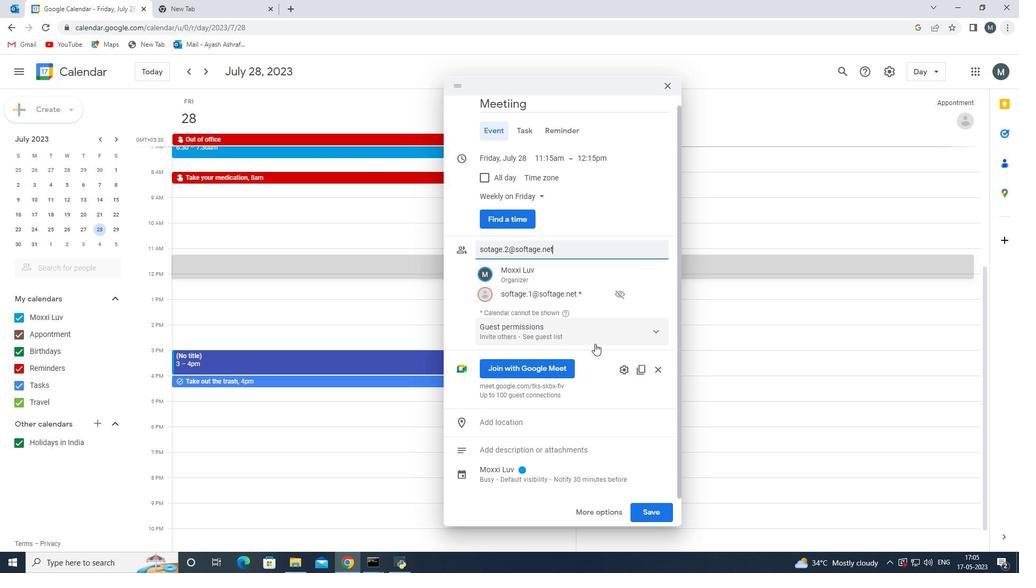 
Action: Mouse scrolled (596, 344) with delta (0, 0)
Screenshot: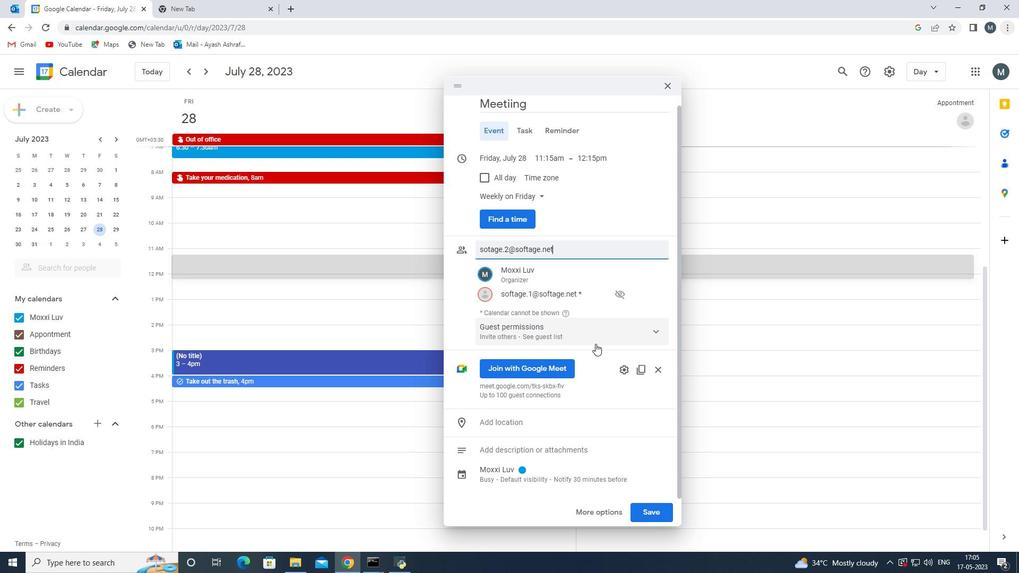 
Action: Mouse pressed left at (596, 344)
Screenshot: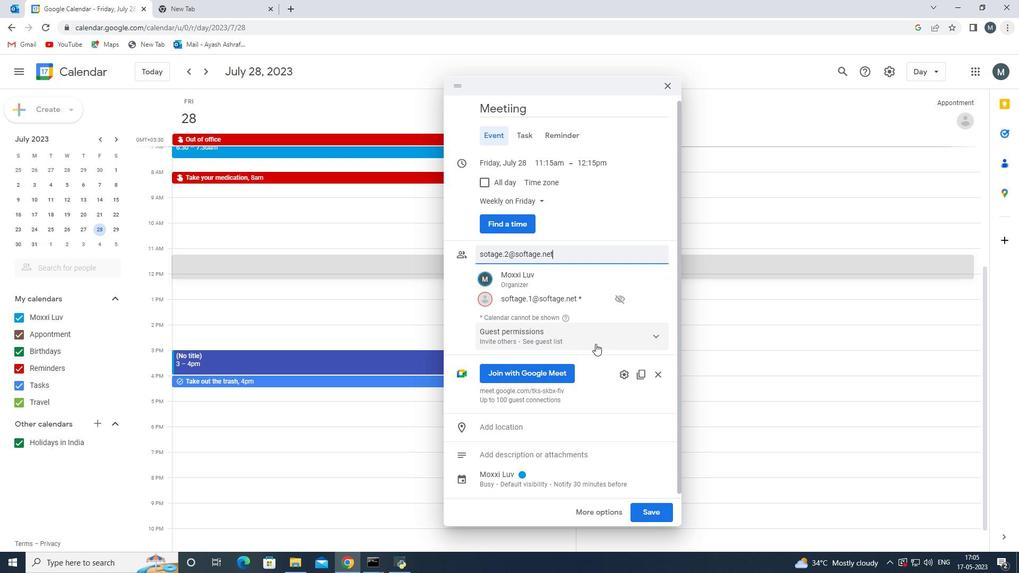 
Action: Mouse scrolled (596, 344) with delta (0, 0)
Screenshot: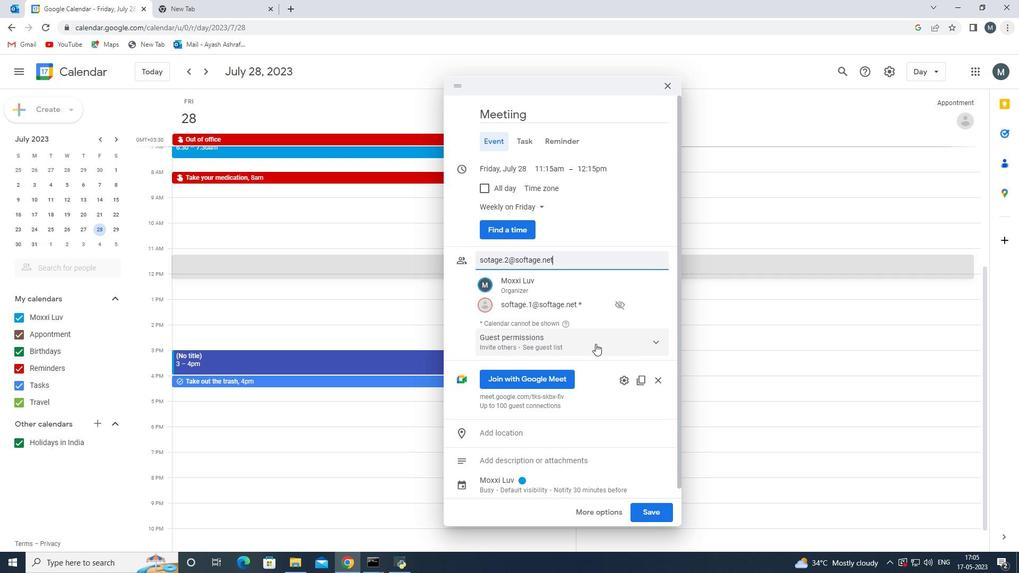 
Action: Mouse scrolled (596, 344) with delta (0, 0)
Screenshot: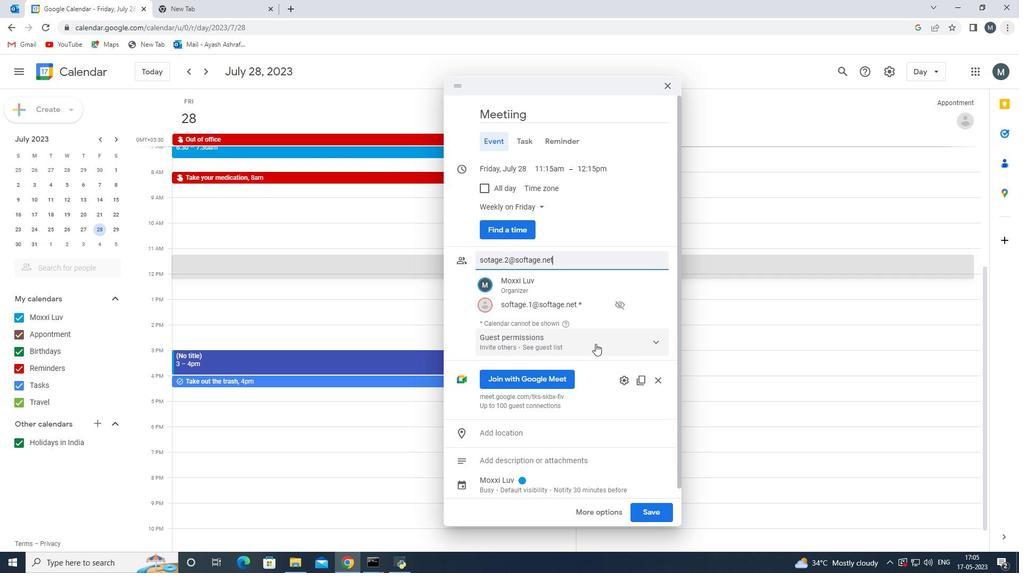 
Action: Mouse moved to (593, 344)
Screenshot: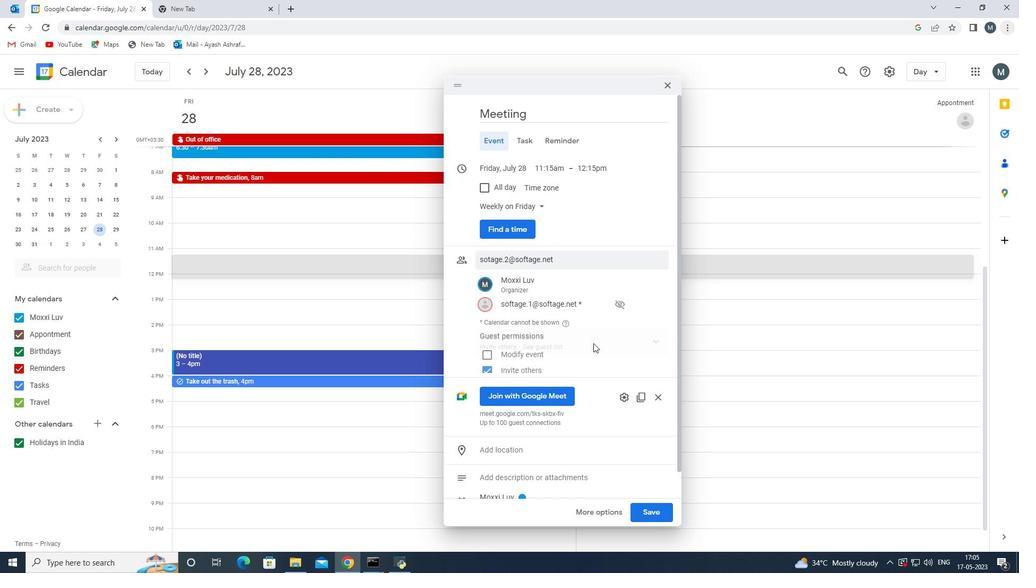 
Action: Mouse scrolled (593, 343) with delta (0, 0)
Screenshot: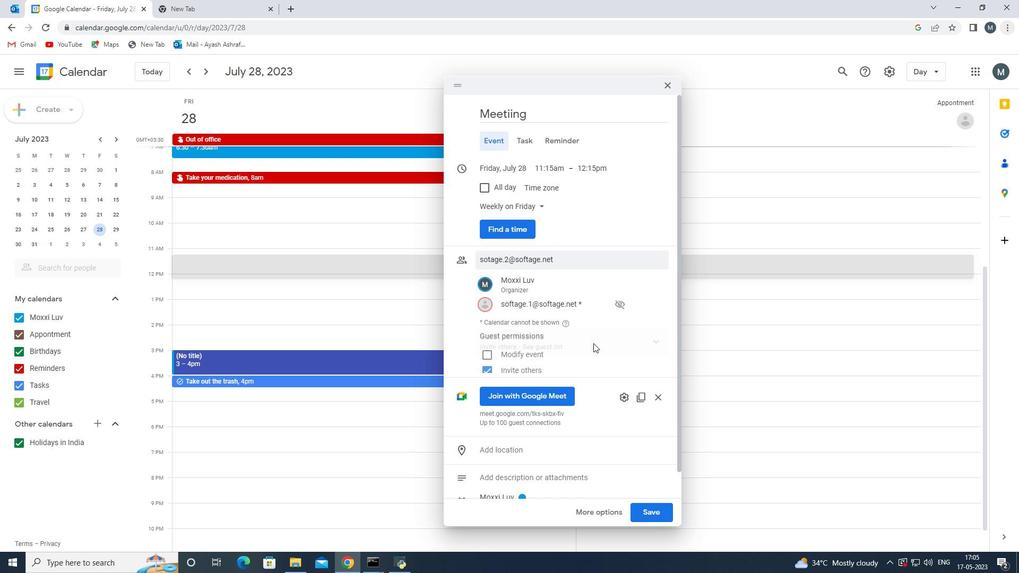 
Action: Mouse moved to (592, 344)
Screenshot: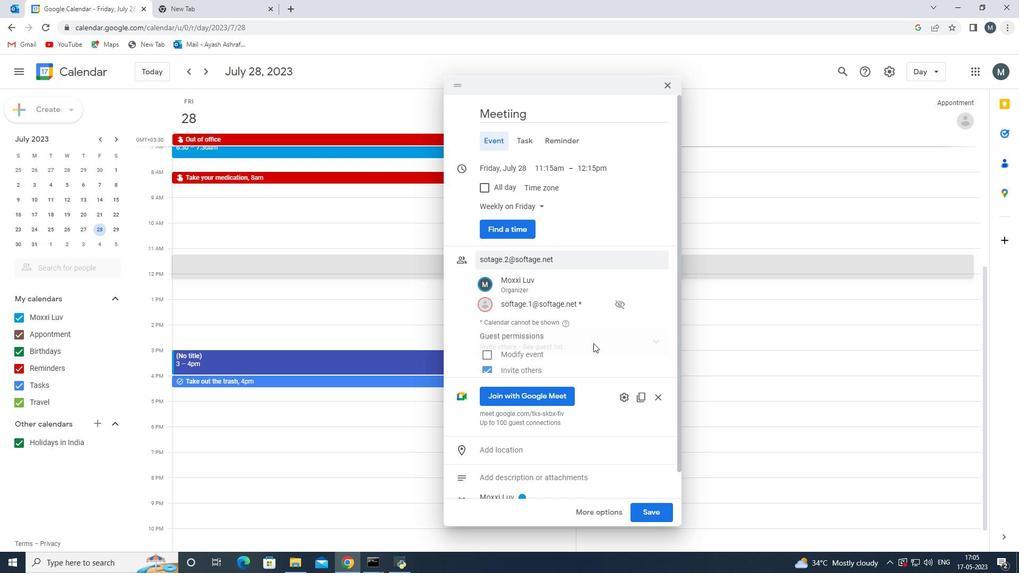 
Action: Mouse scrolled (592, 343) with delta (0, 0)
Screenshot: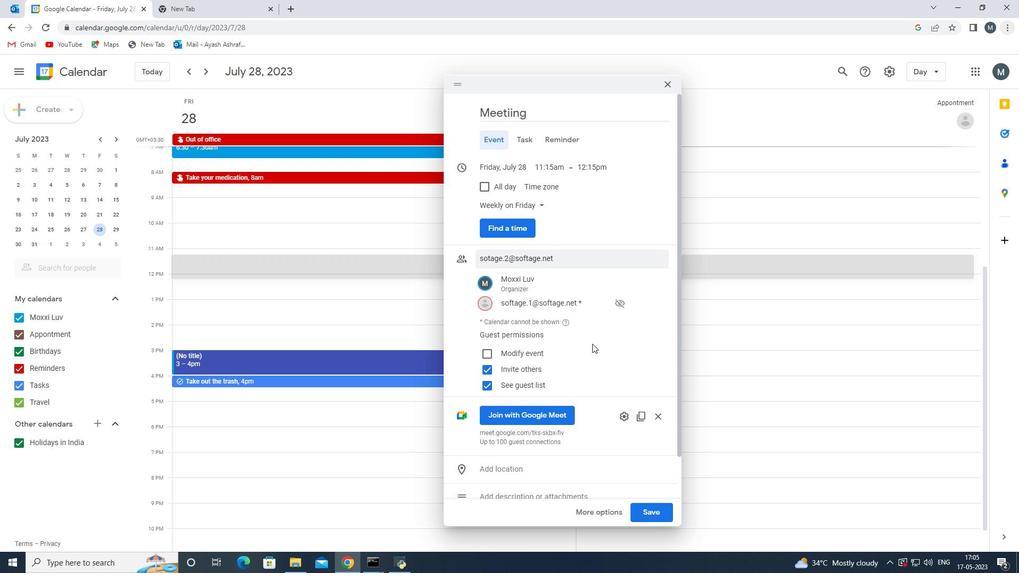 
Action: Mouse scrolled (592, 343) with delta (0, 0)
Screenshot: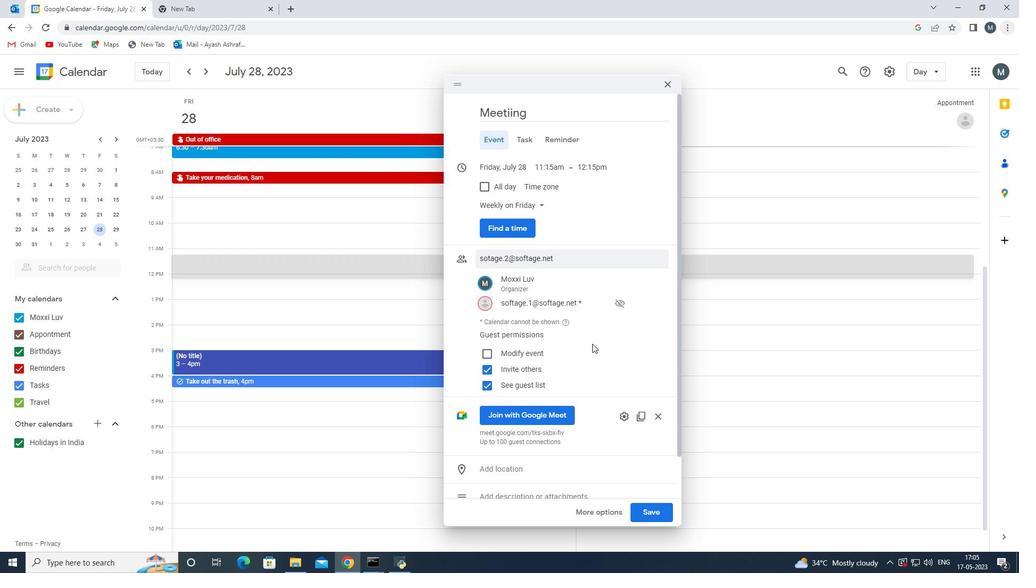 
Action: Mouse scrolled (592, 344) with delta (0, 0)
Screenshot: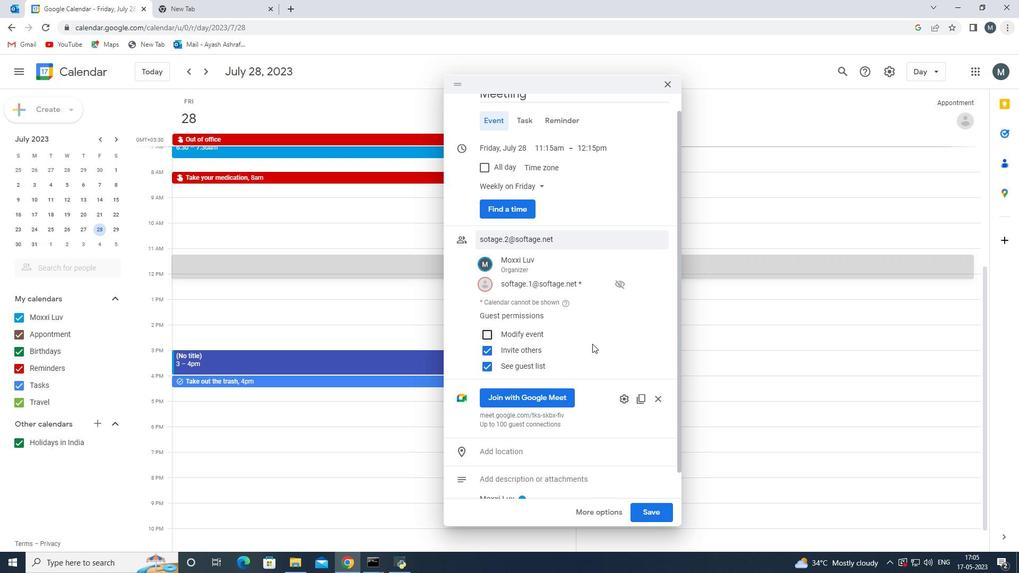 
Action: Mouse scrolled (592, 344) with delta (0, 0)
Screenshot: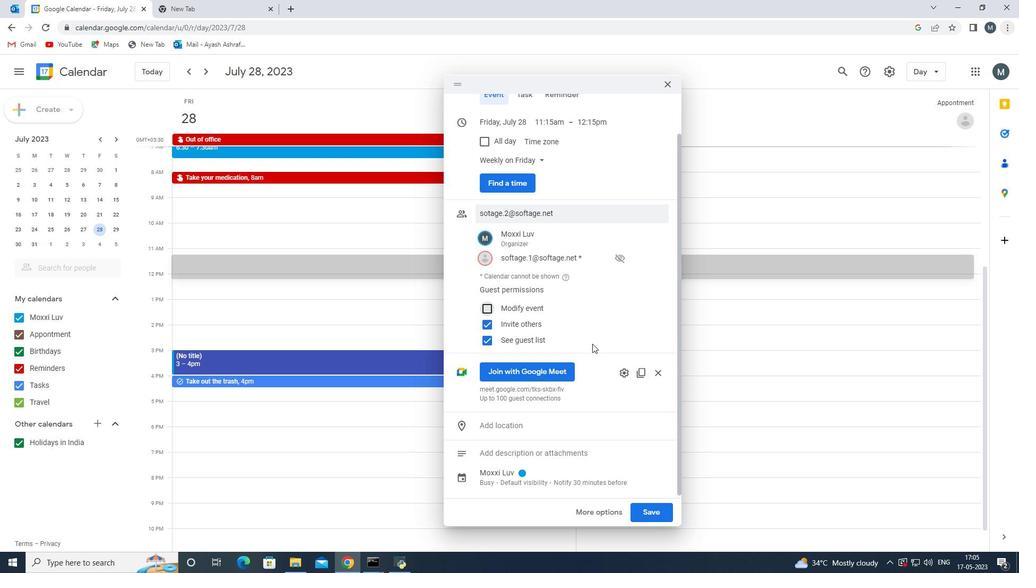 
Action: Mouse scrolled (592, 344) with delta (0, 0)
Screenshot: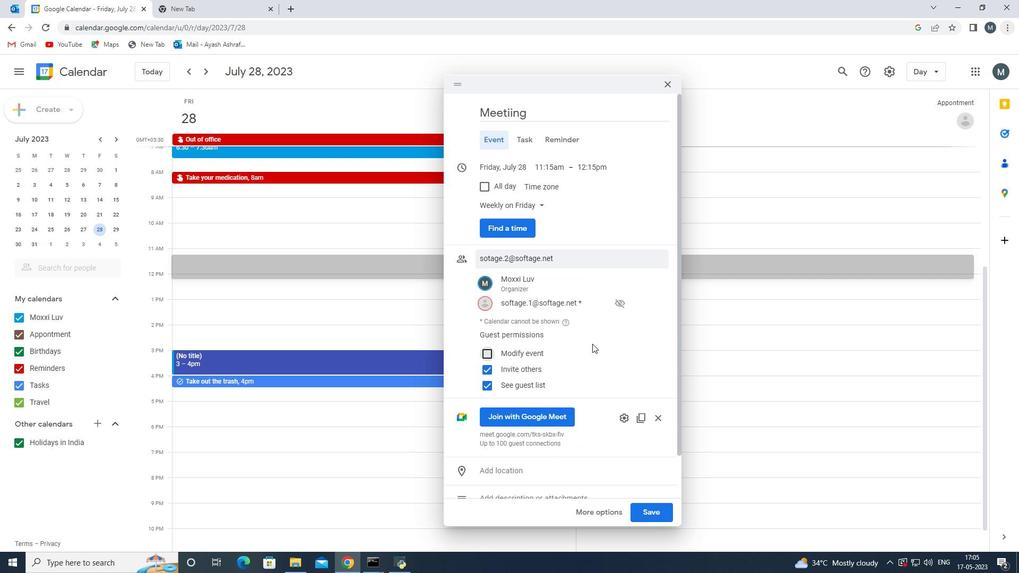 
Action: Mouse scrolled (592, 343) with delta (0, 0)
Screenshot: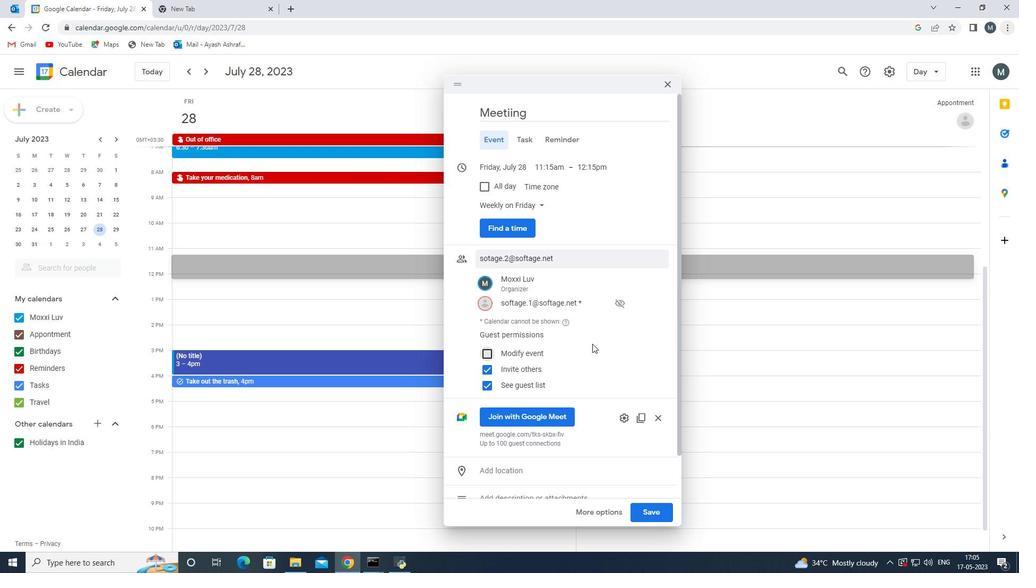 
Action: Mouse moved to (584, 327)
Screenshot: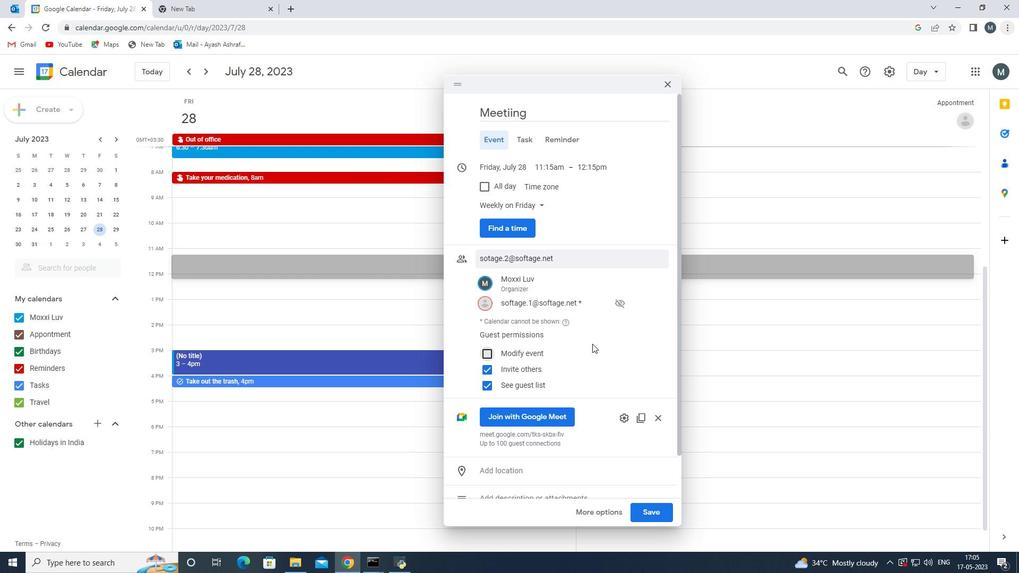 
Action: Mouse scrolled (586, 332) with delta (0, 0)
Screenshot: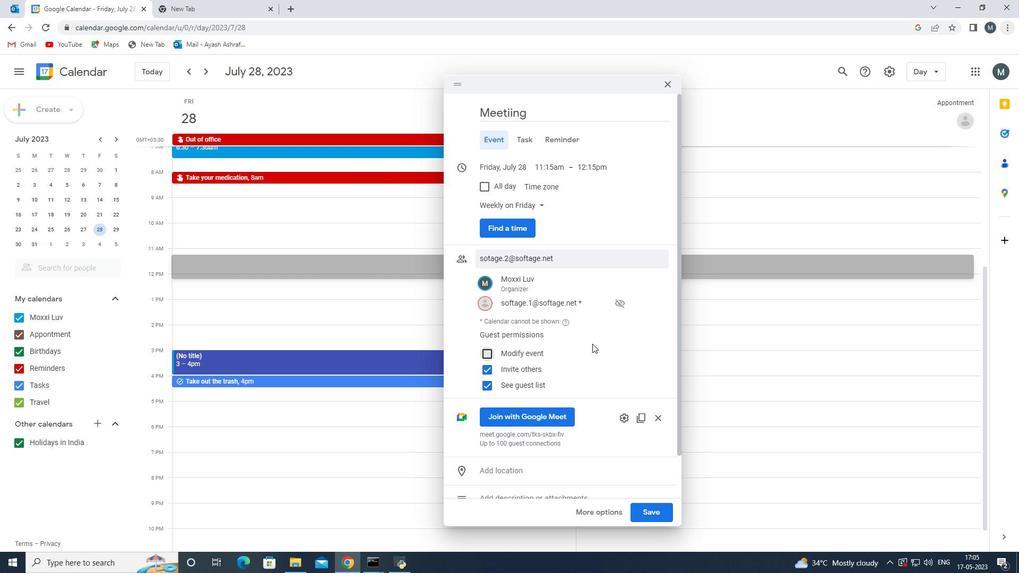 
Action: Mouse moved to (581, 318)
Screenshot: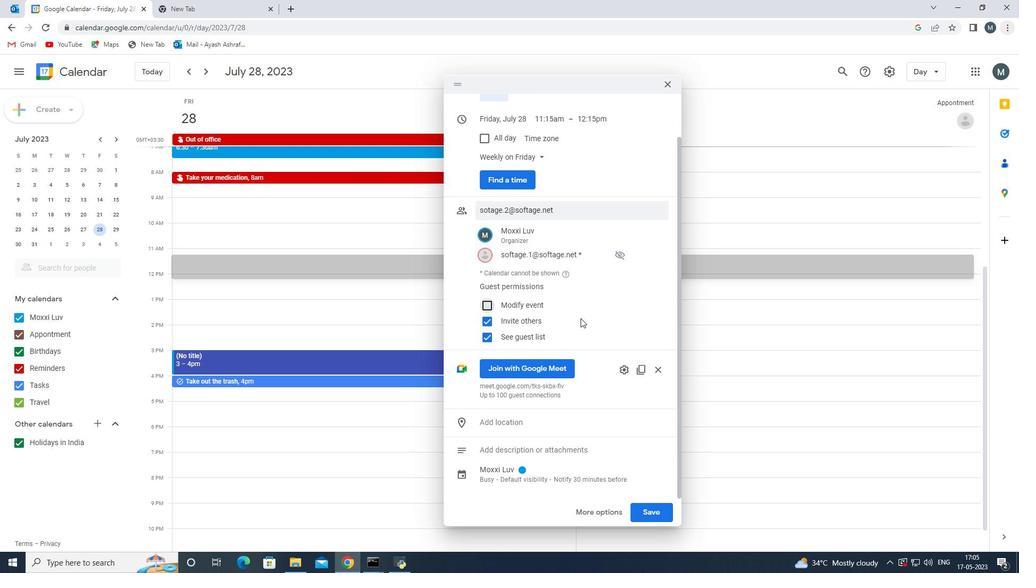 
Action: Mouse scrolled (581, 318) with delta (0, 0)
Screenshot: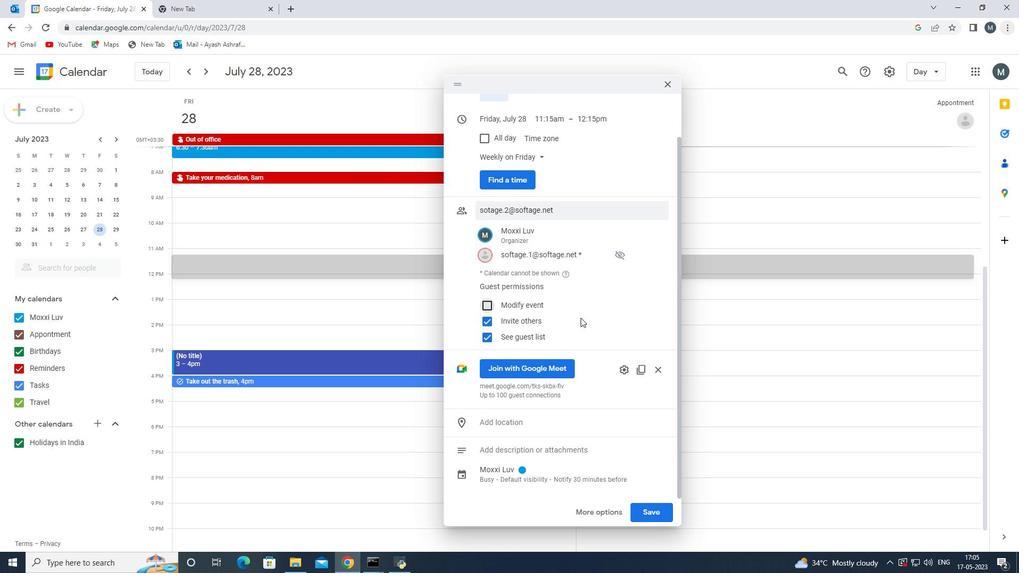 
Action: Mouse moved to (580, 318)
Screenshot: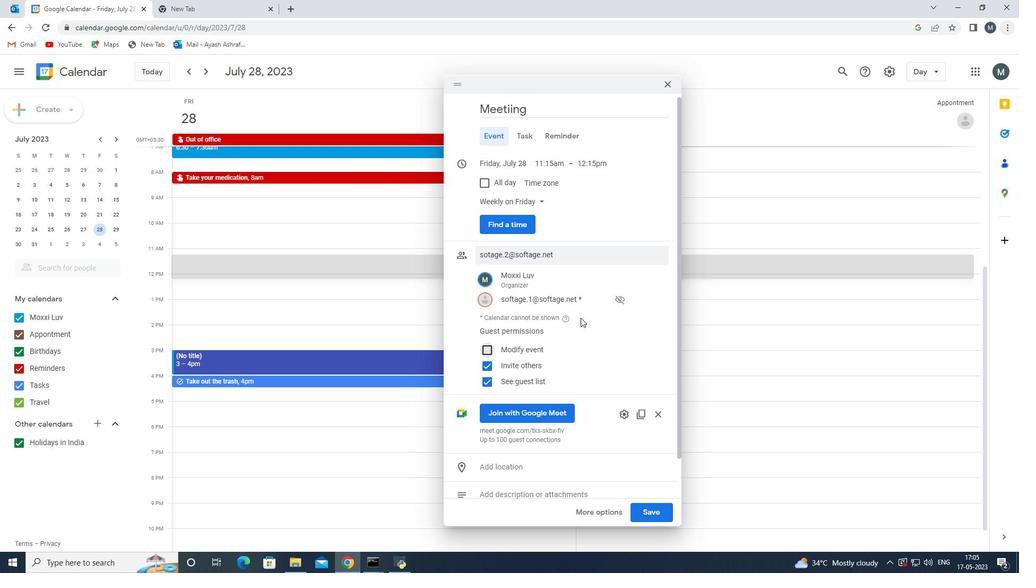 
Action: Mouse scrolled (580, 317) with delta (0, 0)
Screenshot: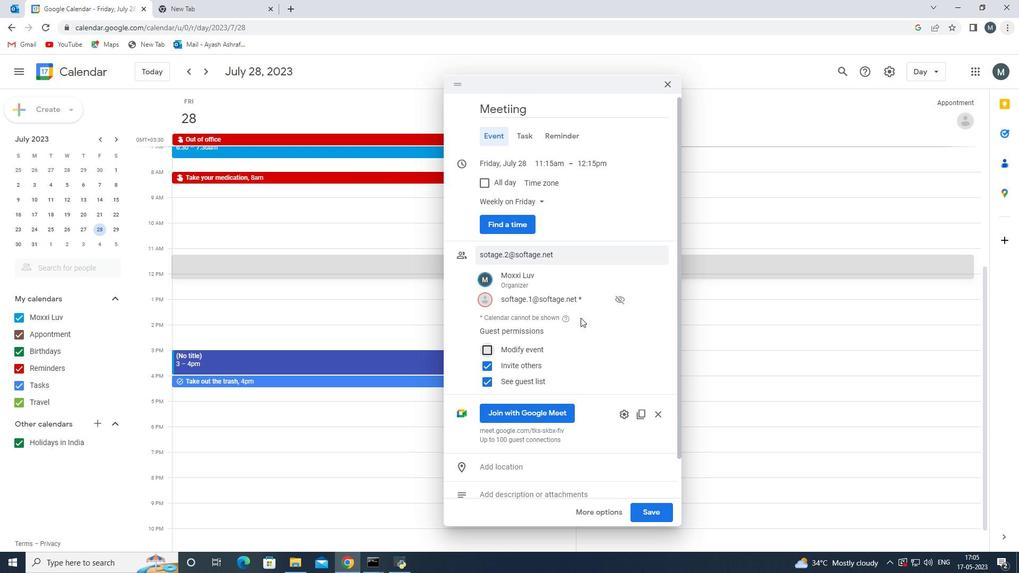 
Action: Mouse moved to (579, 317)
Screenshot: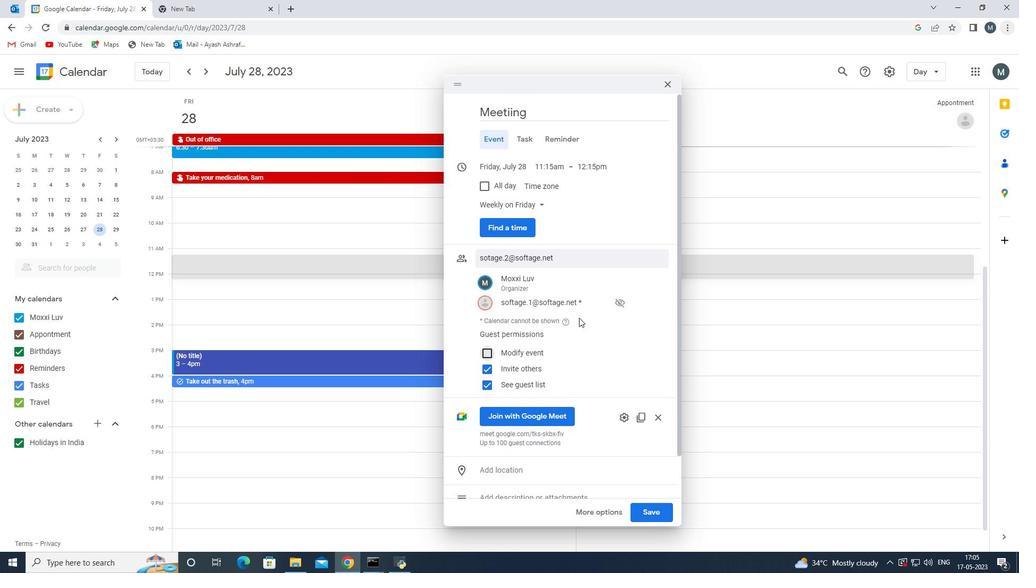 
Action: Mouse scrolled (579, 318) with delta (0, 0)
Screenshot: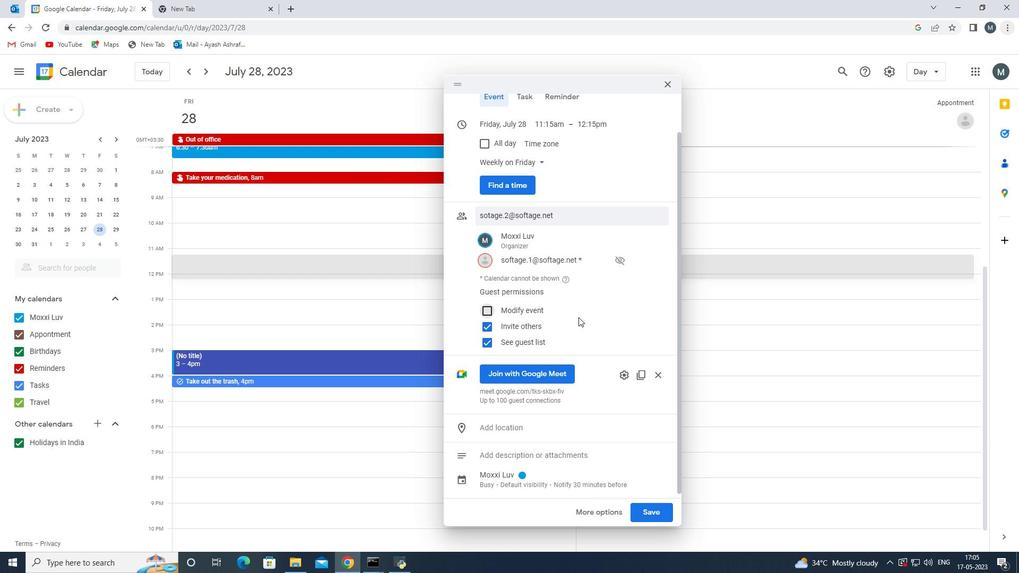 
Action: Mouse scrolled (579, 318) with delta (0, 0)
Screenshot: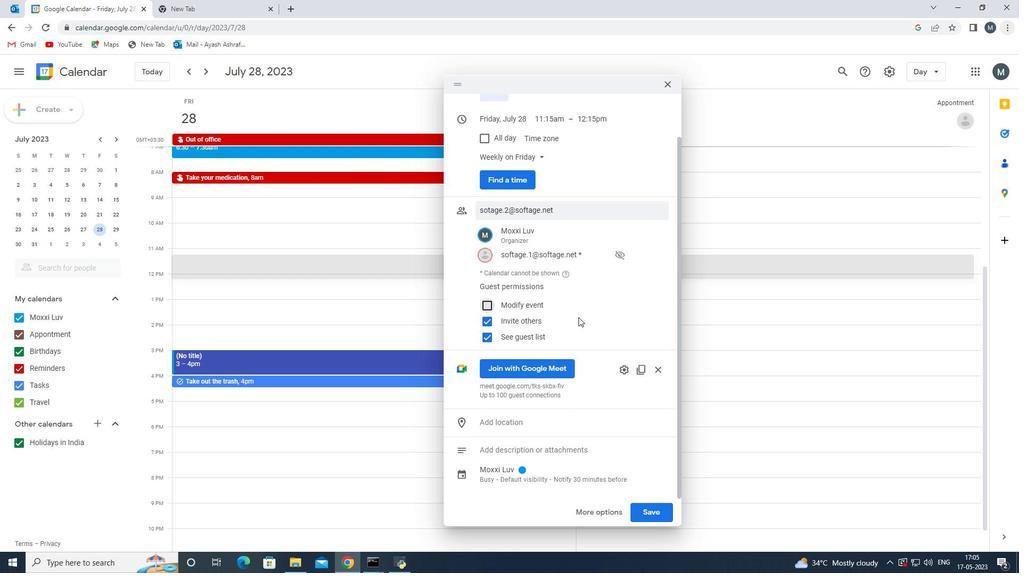 
Action: Mouse scrolled (579, 317) with delta (0, 0)
Screenshot: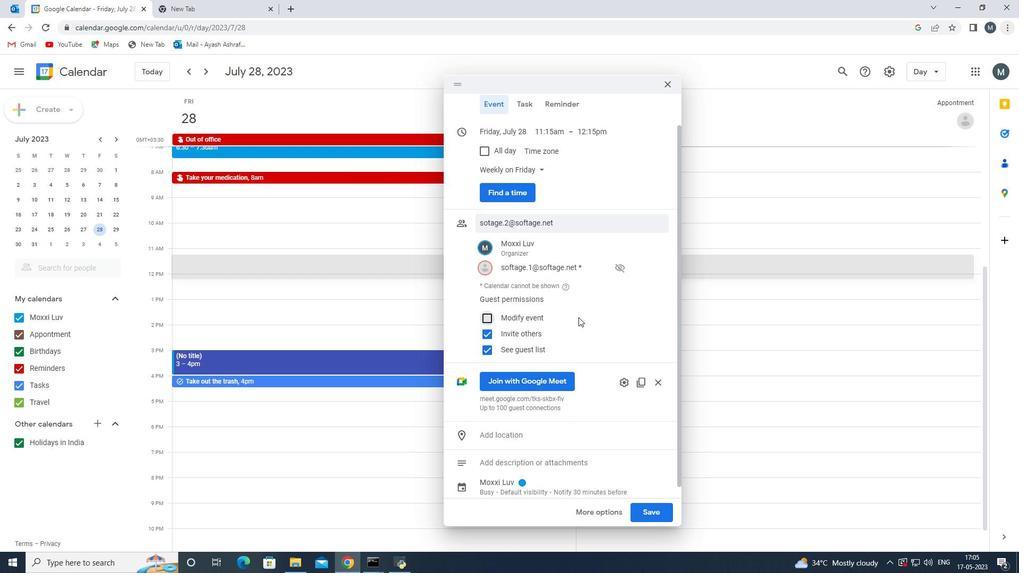 
Action: Mouse scrolled (579, 317) with delta (0, 0)
Screenshot: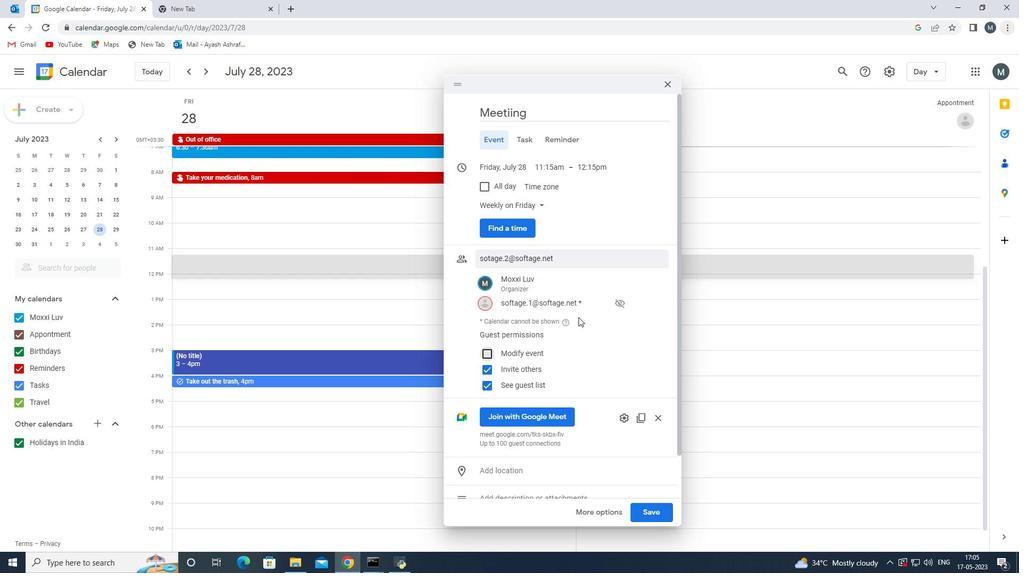 
Action: Mouse moved to (578, 317)
Screenshot: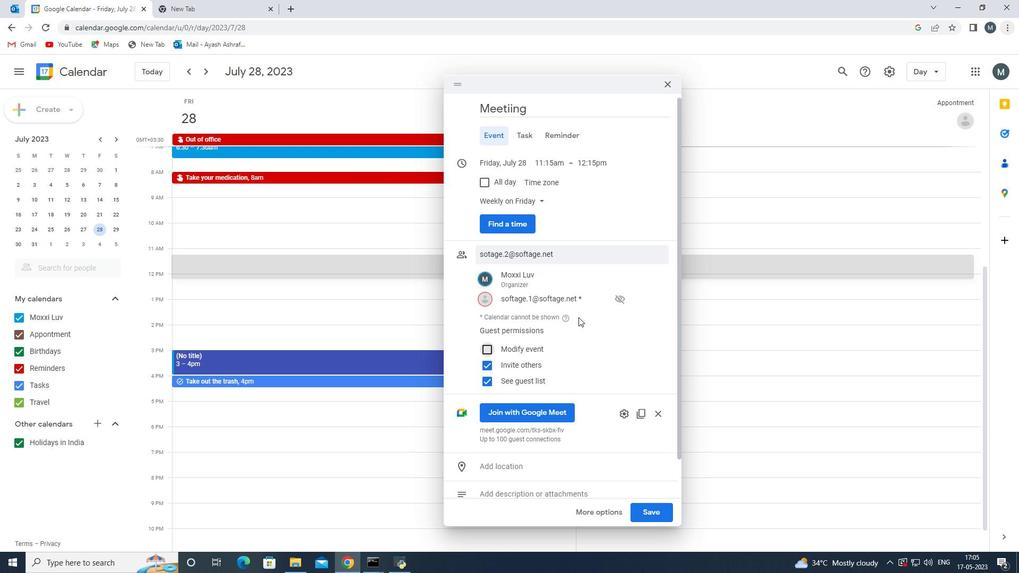 
Action: Mouse scrolled (578, 317) with delta (0, 0)
Screenshot: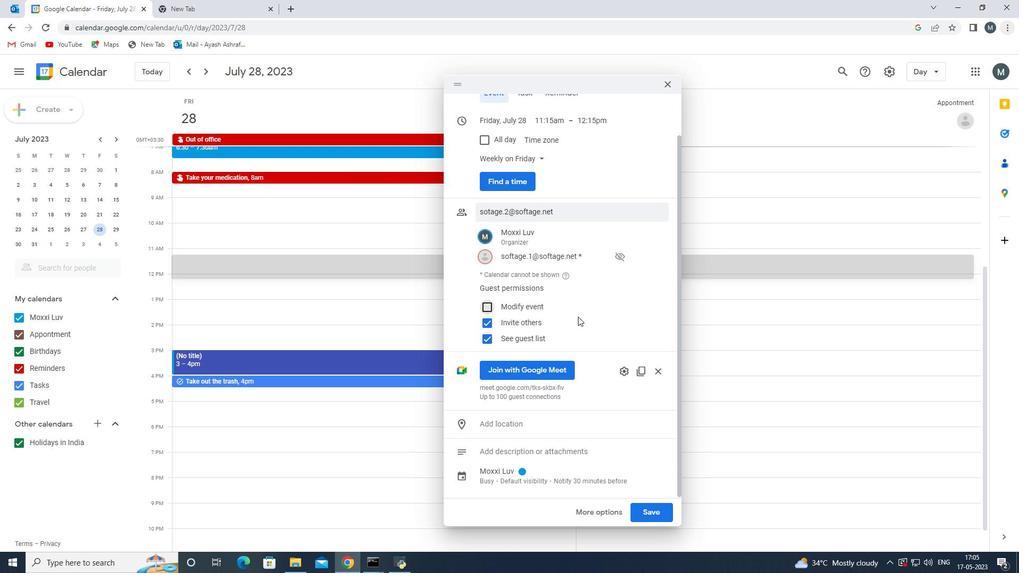 
Action: Mouse scrolled (578, 317) with delta (0, 0)
Screenshot: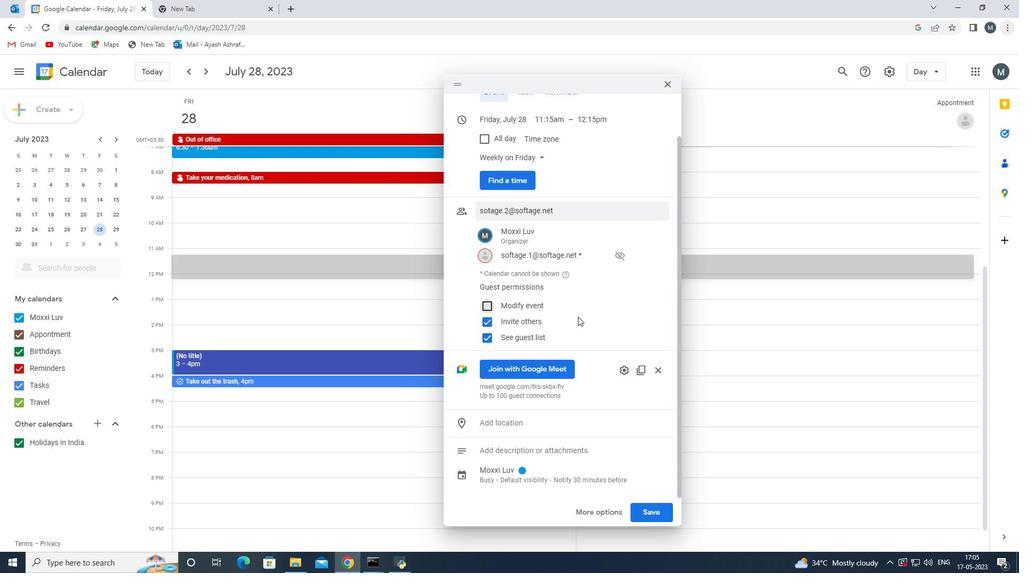 
Action: Mouse scrolled (578, 316) with delta (0, 0)
Screenshot: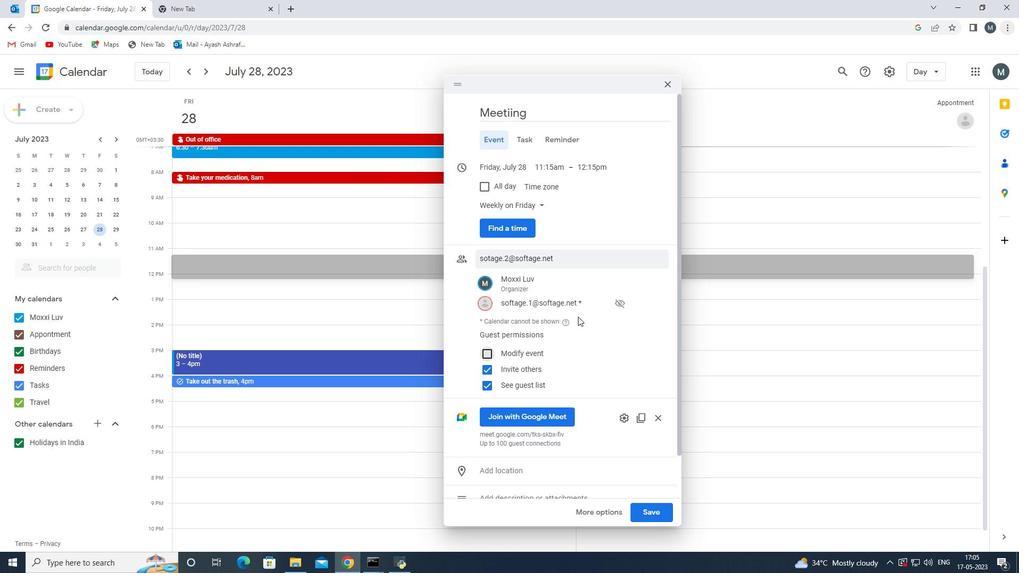 
Action: Mouse moved to (576, 309)
Screenshot: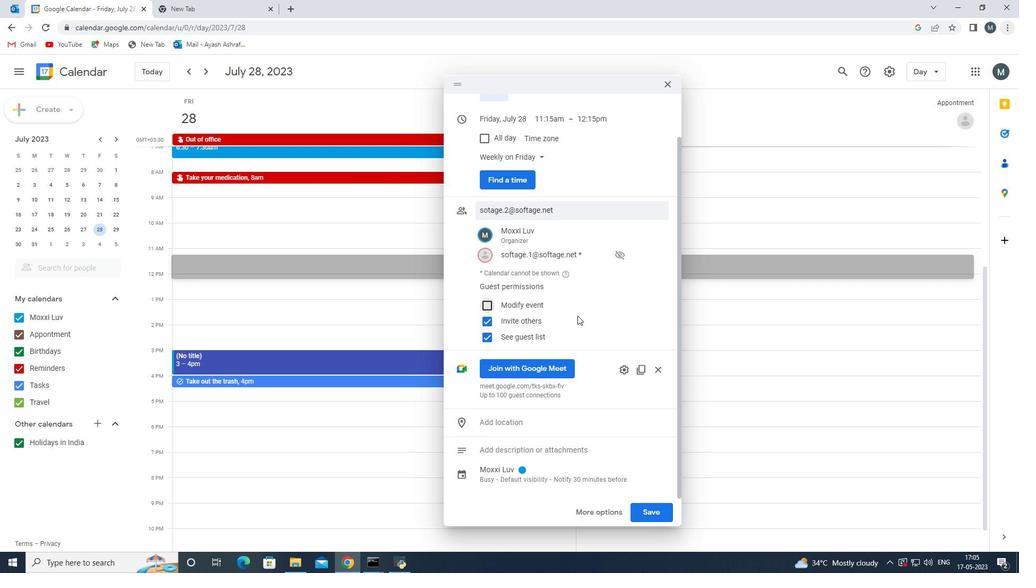 
Action: Mouse scrolled (576, 310) with delta (0, 0)
Screenshot: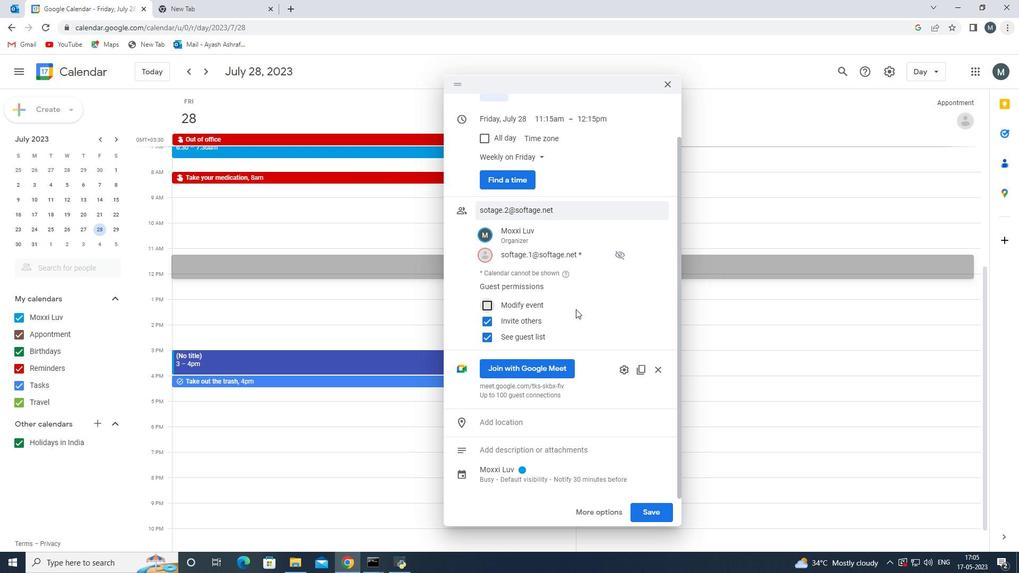 
Action: Mouse scrolled (576, 310) with delta (0, 0)
Screenshot: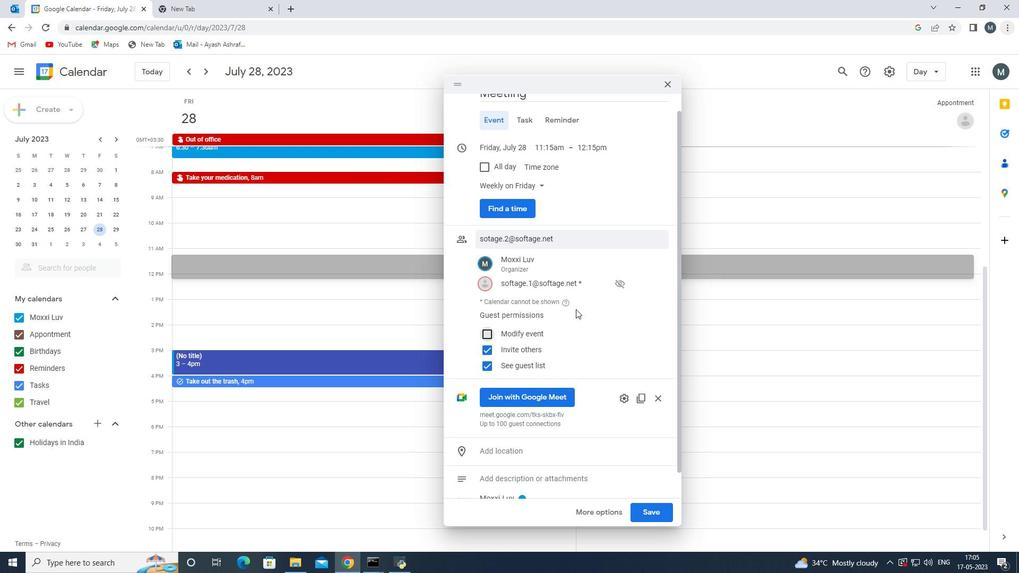 
Action: Mouse moved to (574, 308)
Screenshot: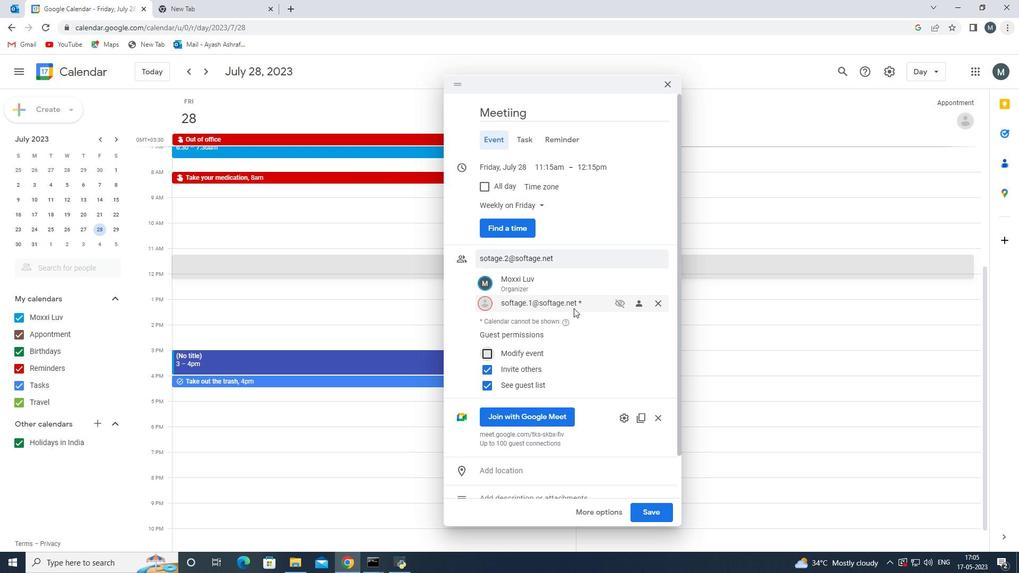 
Action: Mouse scrolled (574, 308) with delta (0, 0)
Screenshot: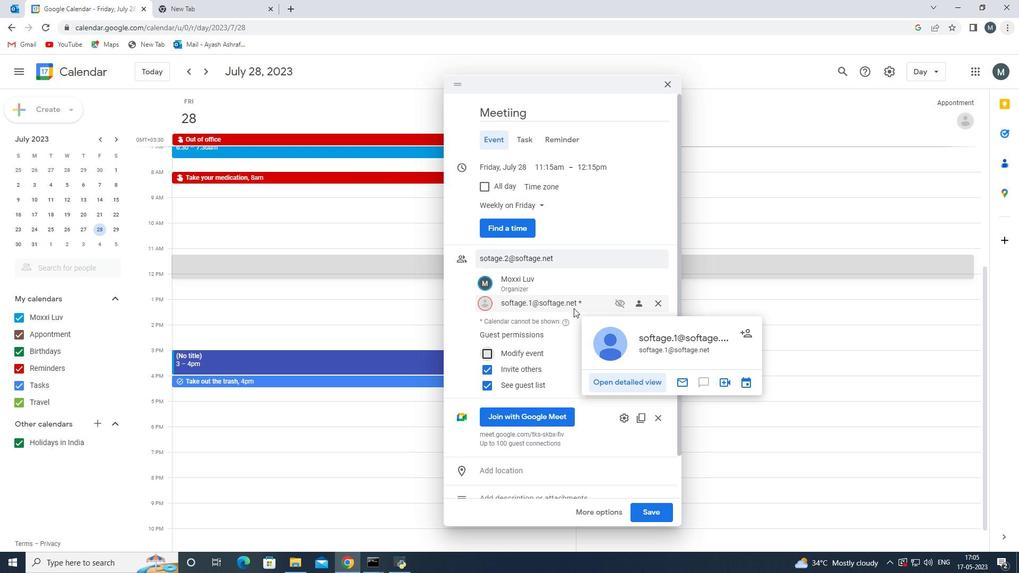 
Action: Mouse scrolled (574, 309) with delta (0, 0)
Screenshot: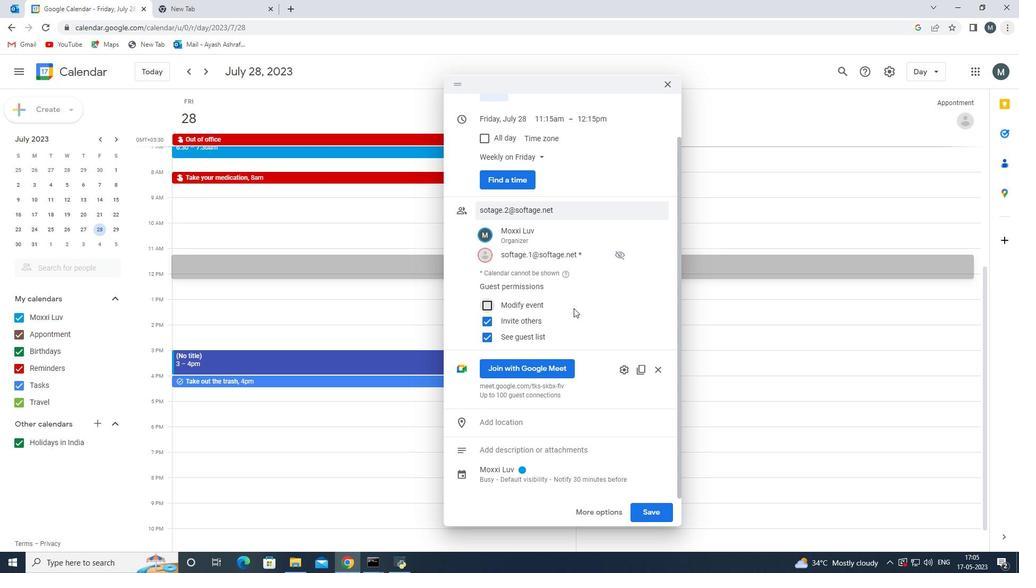 
Action: Mouse scrolled (574, 309) with delta (0, 0)
Screenshot: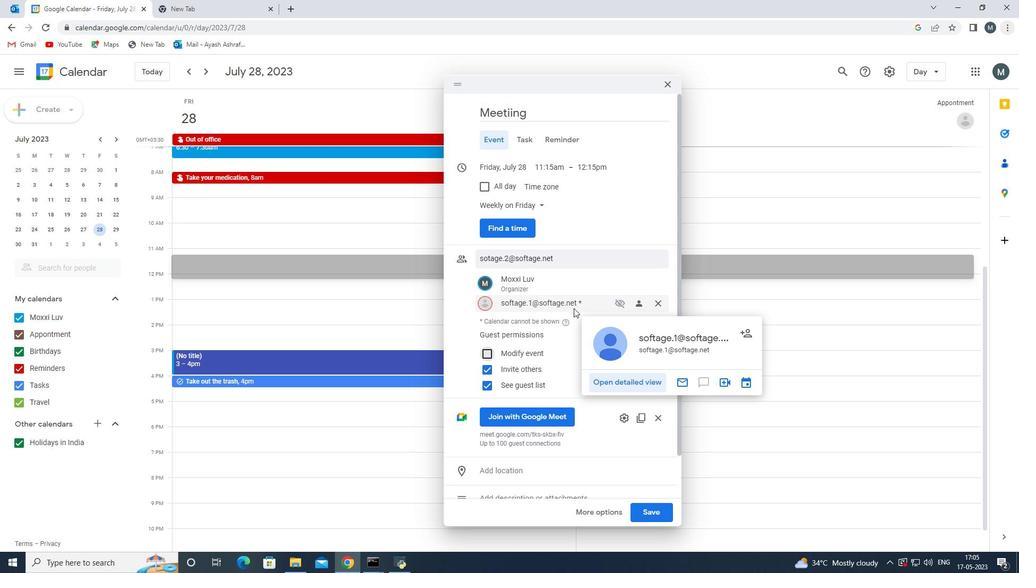 
Action: Mouse moved to (573, 307)
Screenshot: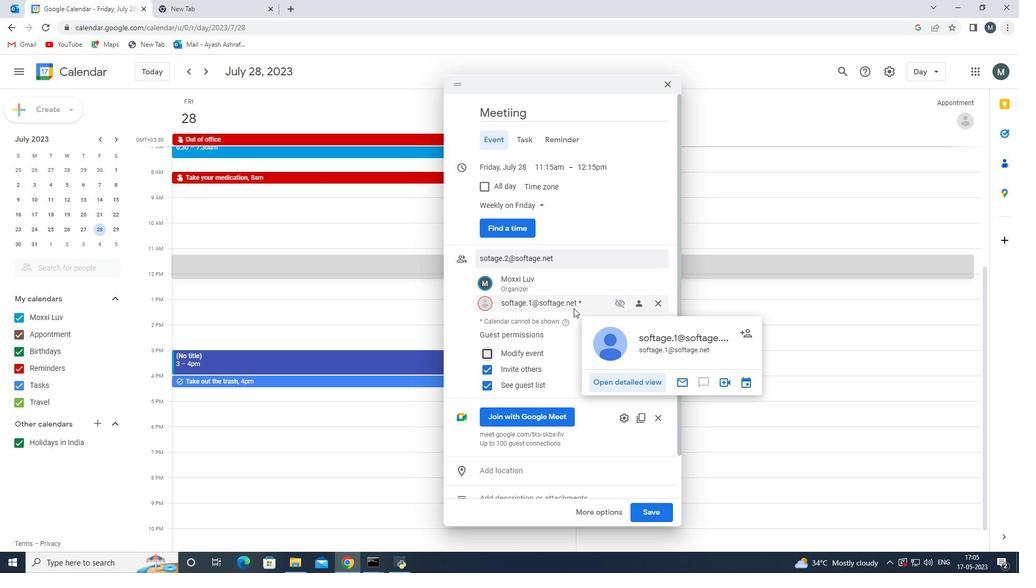 
Action: Mouse scrolled (573, 307) with delta (0, 0)
Screenshot: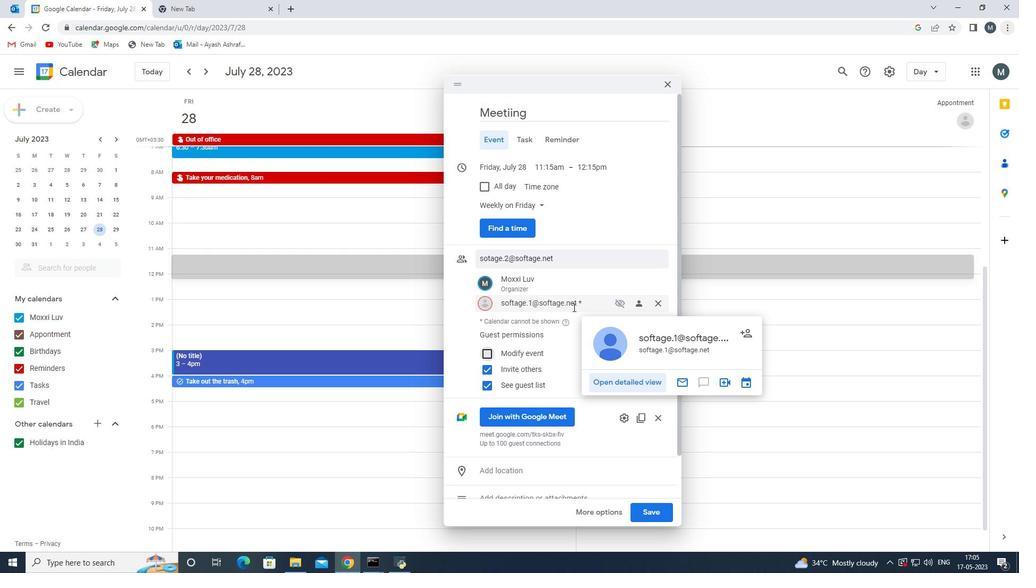 
Action: Mouse moved to (571, 306)
Screenshot: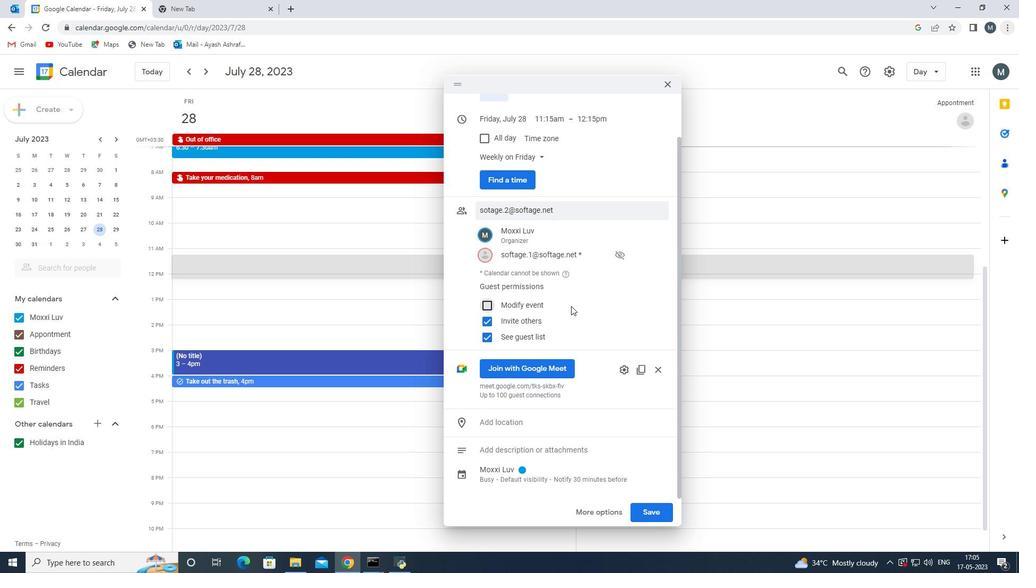 
Action: Mouse scrolled (571, 305) with delta (0, 0)
Screenshot: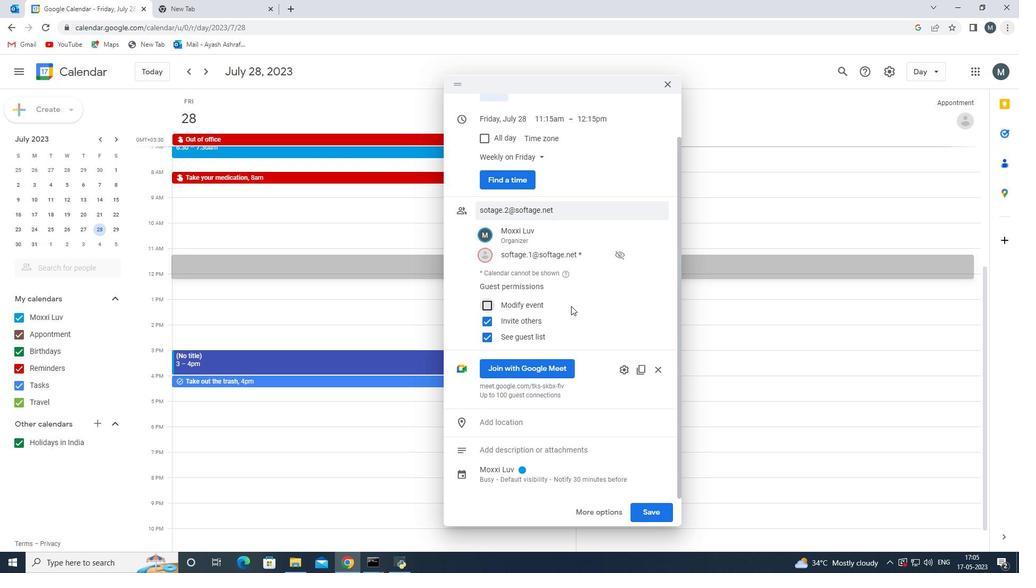 
Action: Mouse scrolled (571, 305) with delta (0, 0)
Screenshot: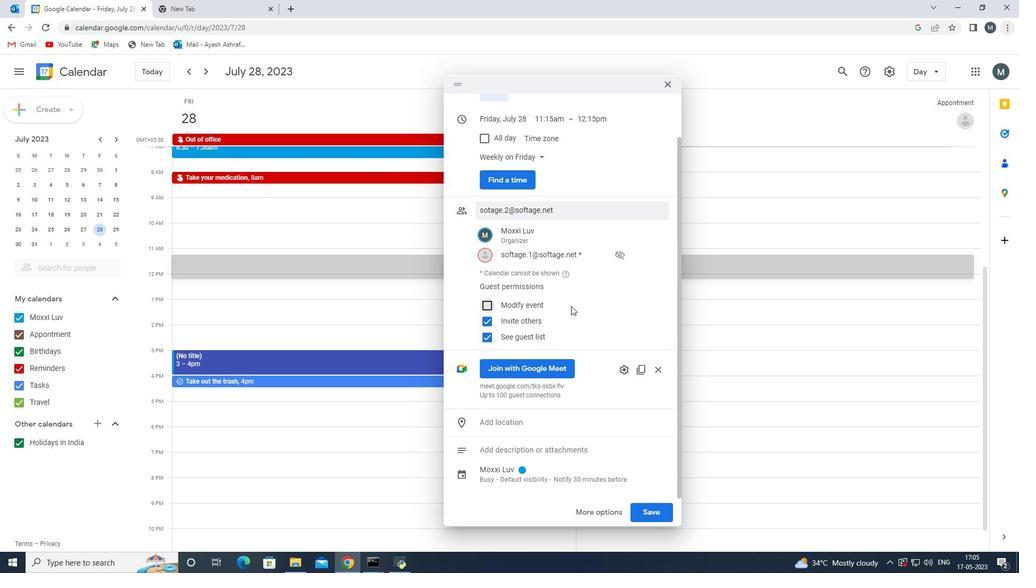 
Action: Mouse scrolled (571, 305) with delta (0, 0)
Screenshot: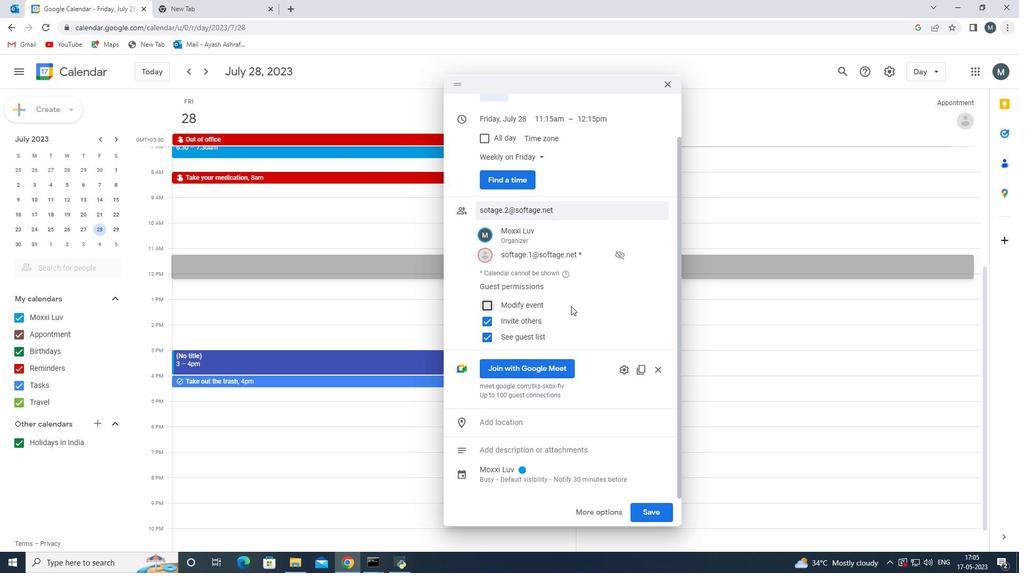 
Action: Mouse scrolled (571, 305) with delta (0, 0)
Screenshot: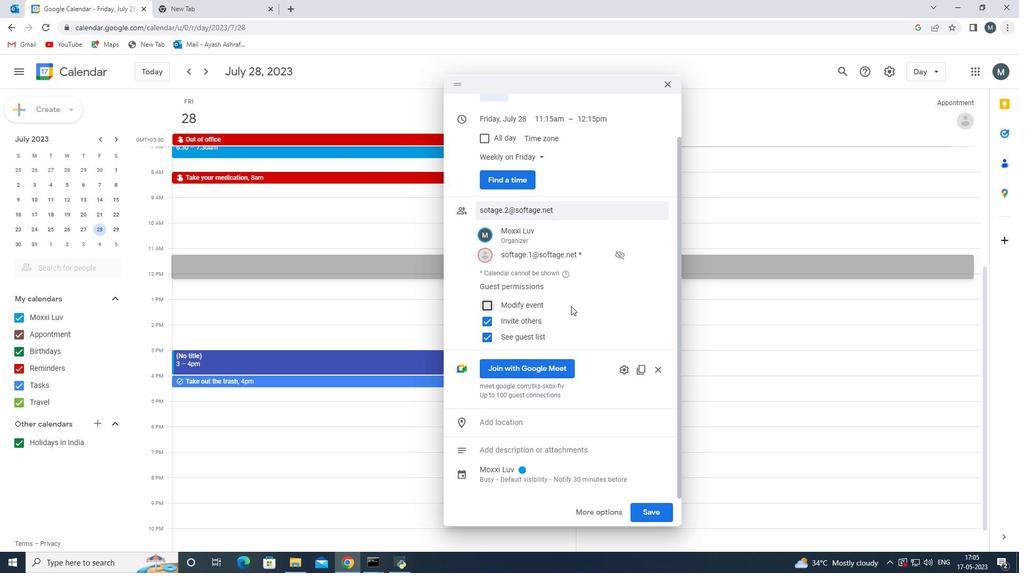 
Action: Mouse scrolled (571, 305) with delta (0, 0)
Screenshot: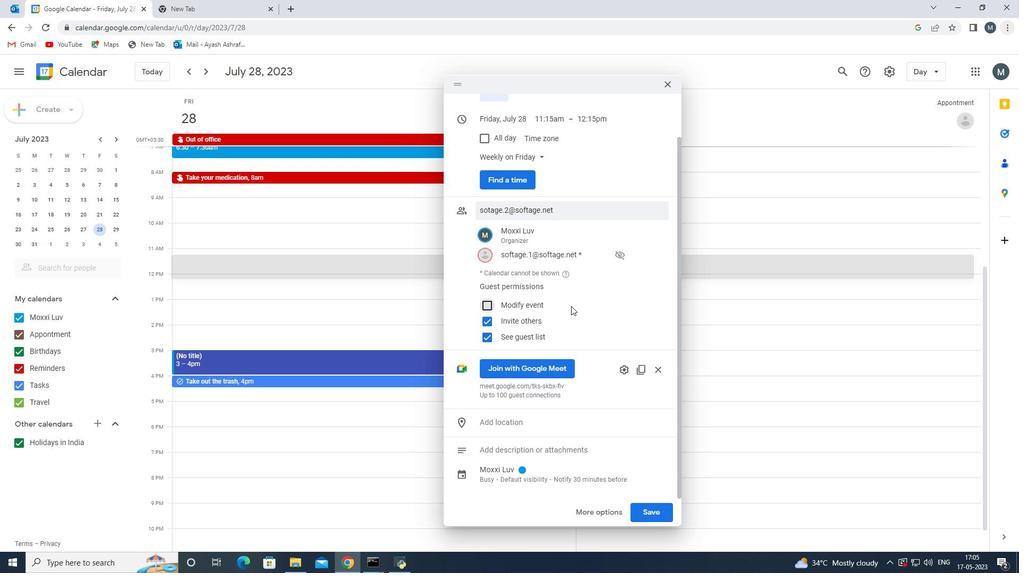 
Action: Mouse scrolled (571, 305) with delta (0, 0)
Screenshot: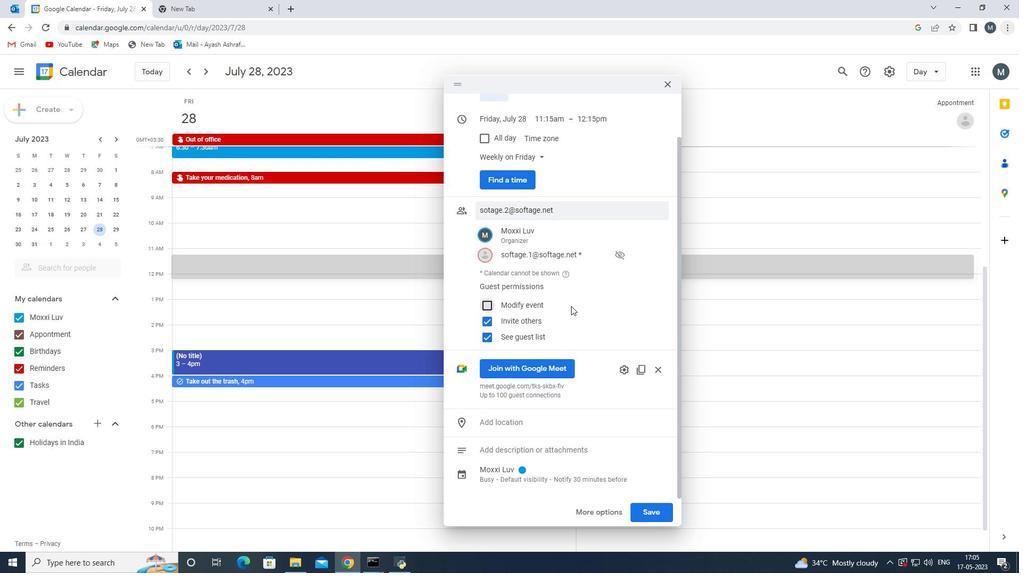 
Action: Mouse scrolled (571, 305) with delta (0, 0)
Screenshot: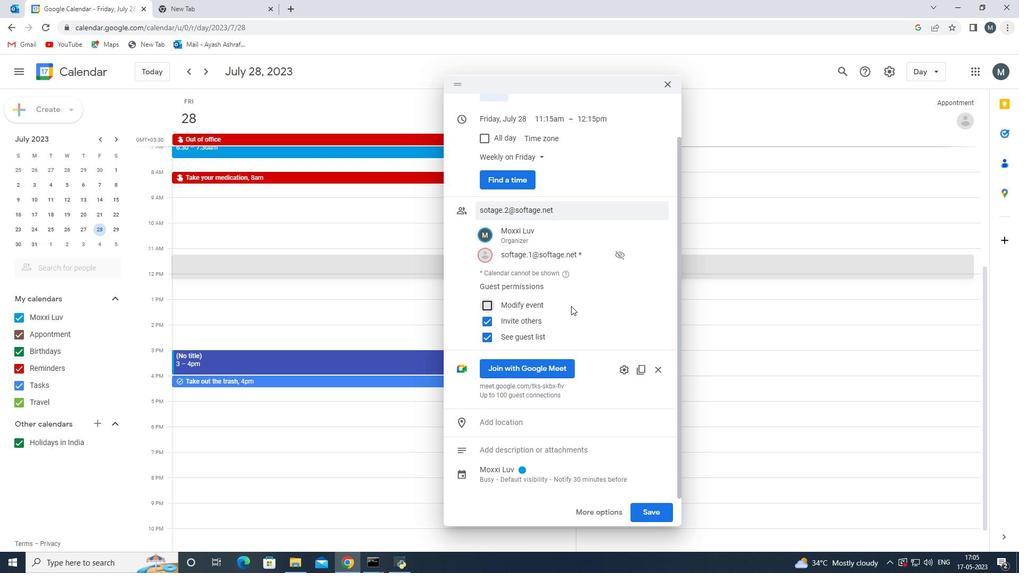 
Action: Mouse scrolled (571, 305) with delta (0, 0)
Screenshot: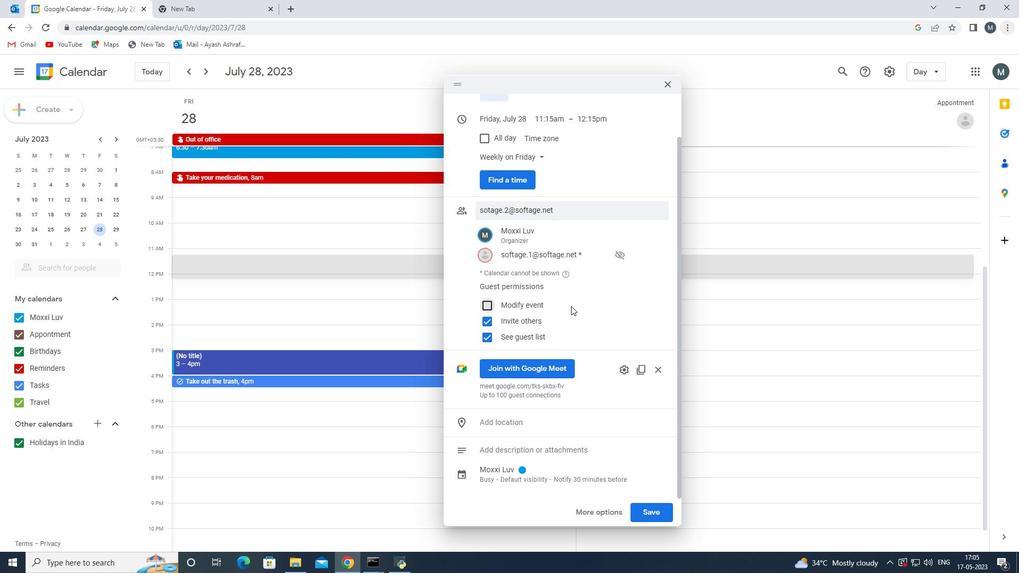 
Action: Mouse scrolled (571, 305) with delta (0, 0)
Screenshot: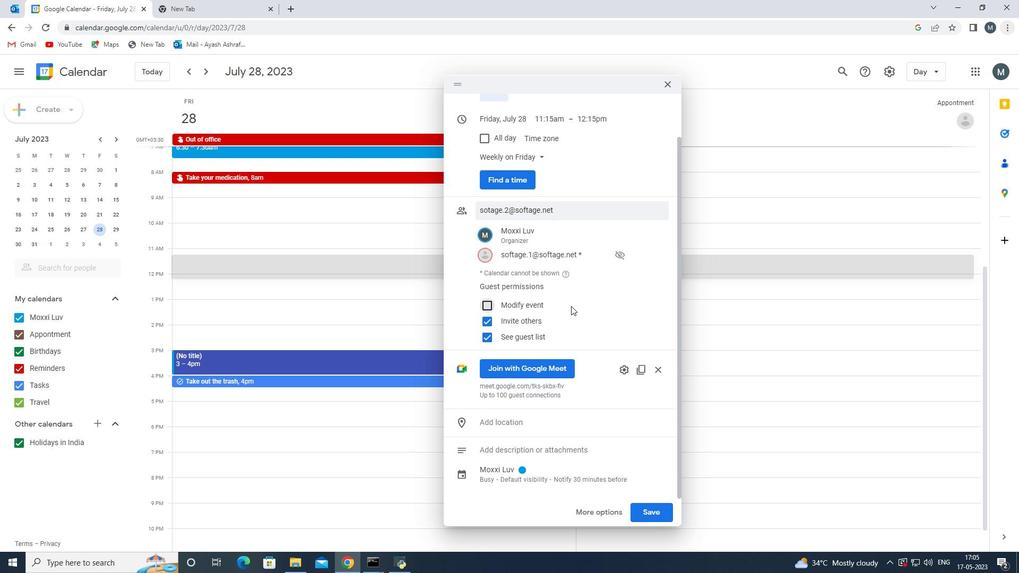 
Action: Mouse moved to (570, 306)
Screenshot: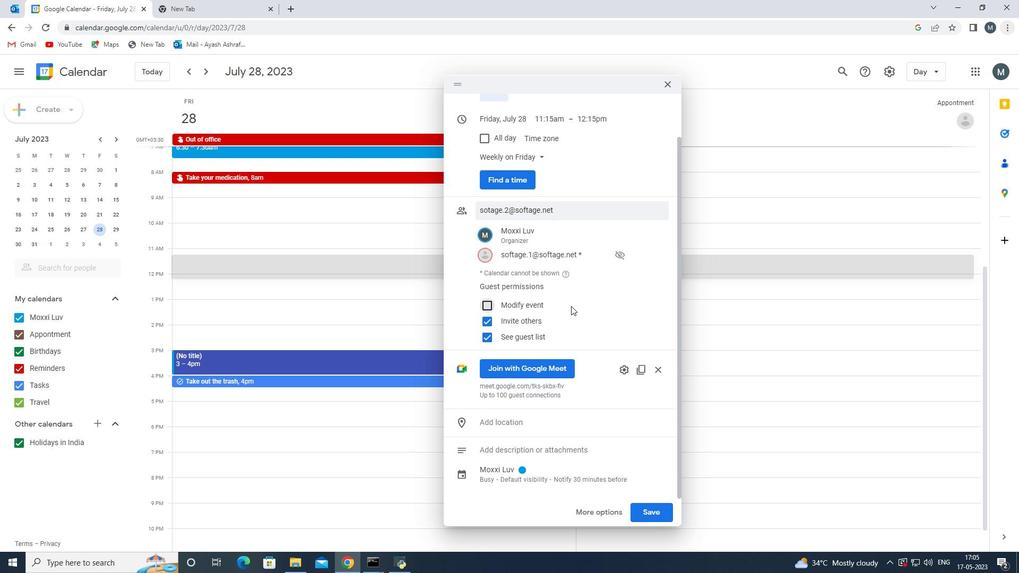 
Action: Mouse scrolled (570, 307) with delta (0, 0)
Screenshot: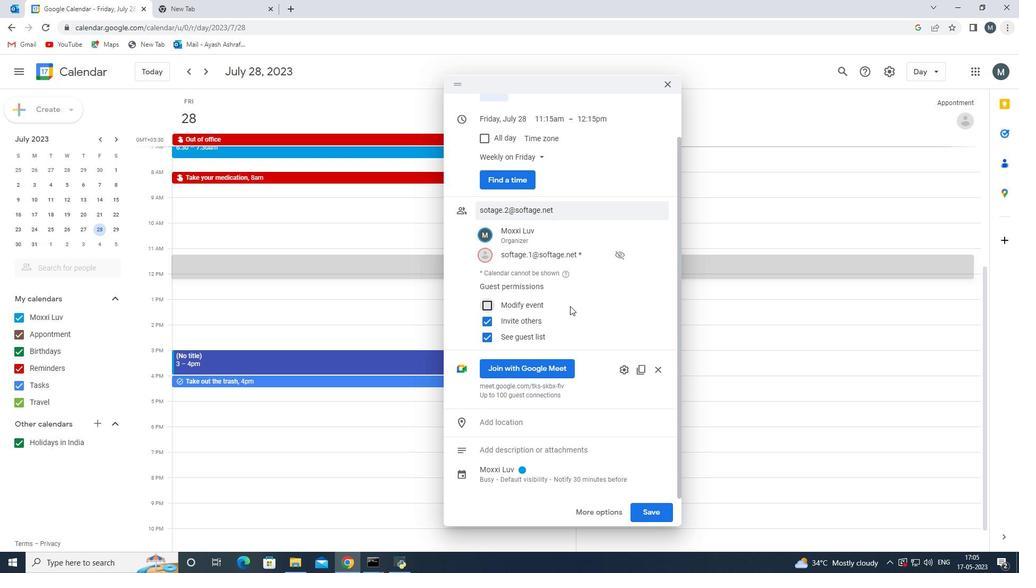 
Action: Mouse scrolled (570, 307) with delta (0, 0)
Screenshot: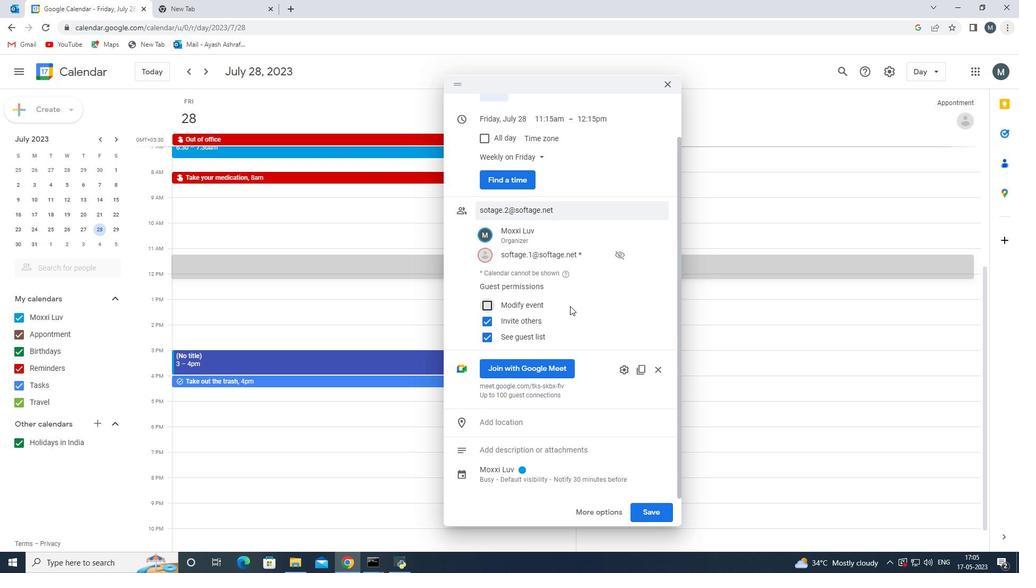 
Action: Mouse scrolled (570, 307) with delta (0, 0)
Screenshot: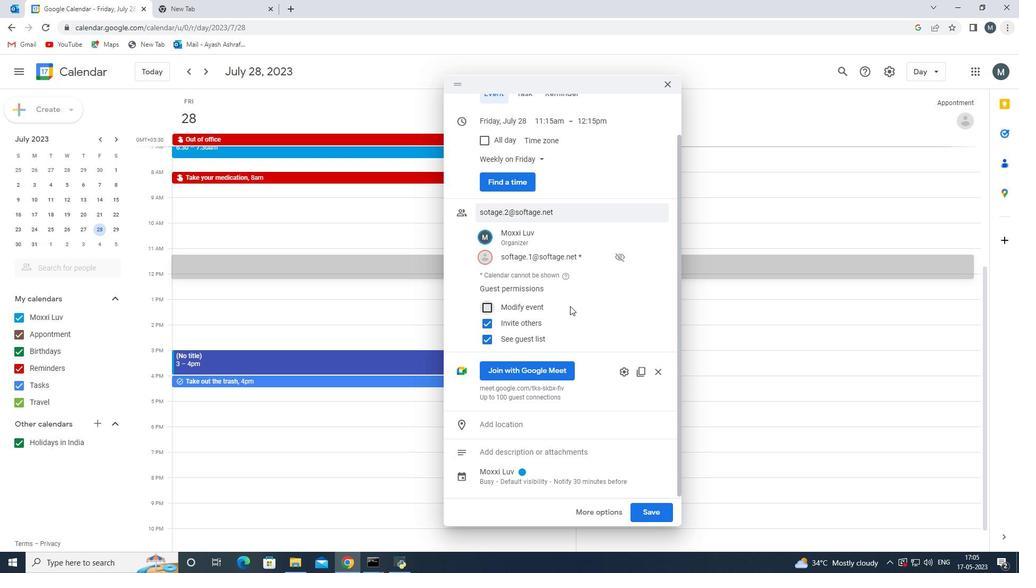 
Action: Mouse scrolled (570, 305) with delta (0, 0)
Screenshot: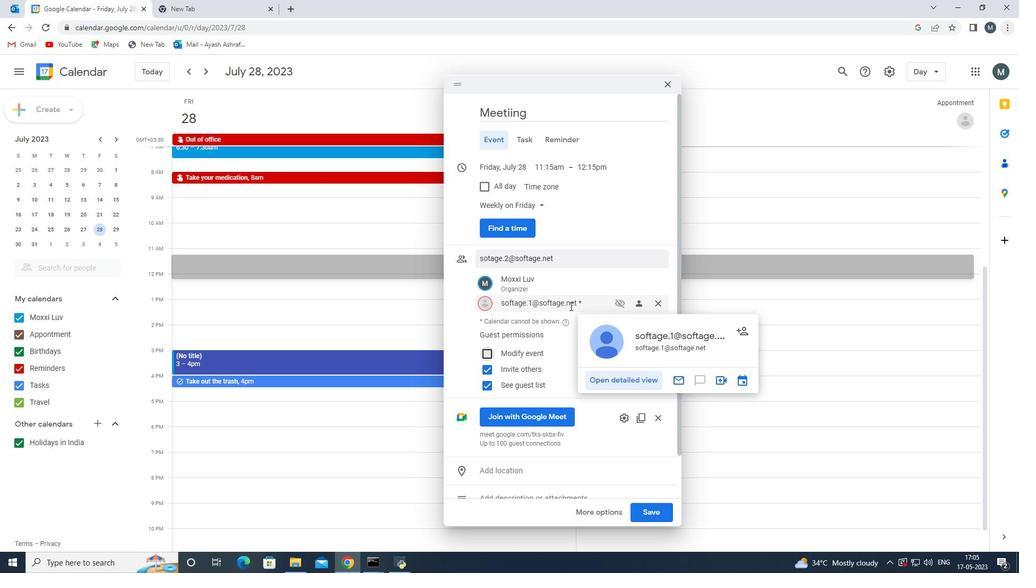
Action: Mouse scrolled (570, 305) with delta (0, 0)
Screenshot: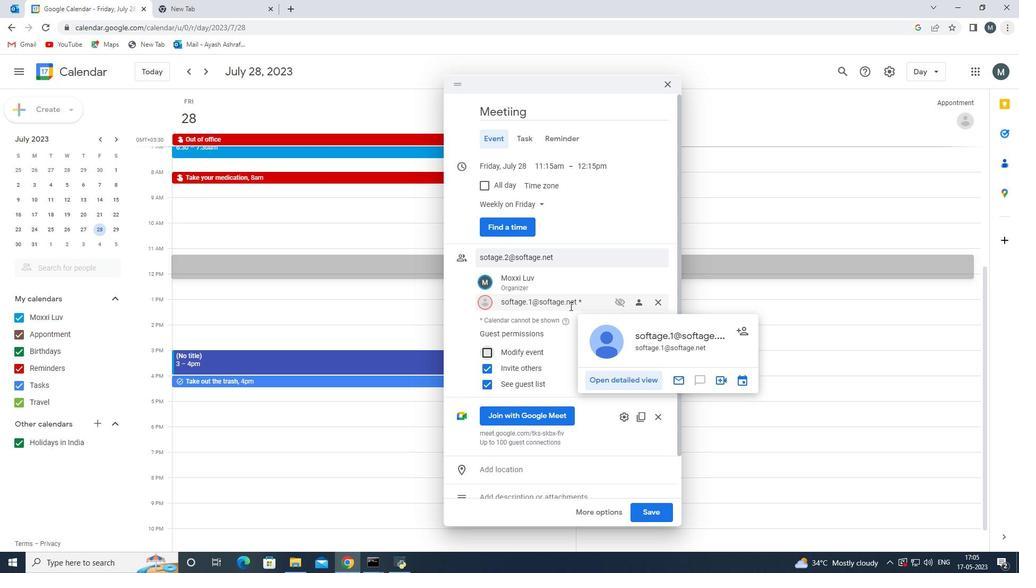 
Action: Mouse moved to (563, 303)
Screenshot: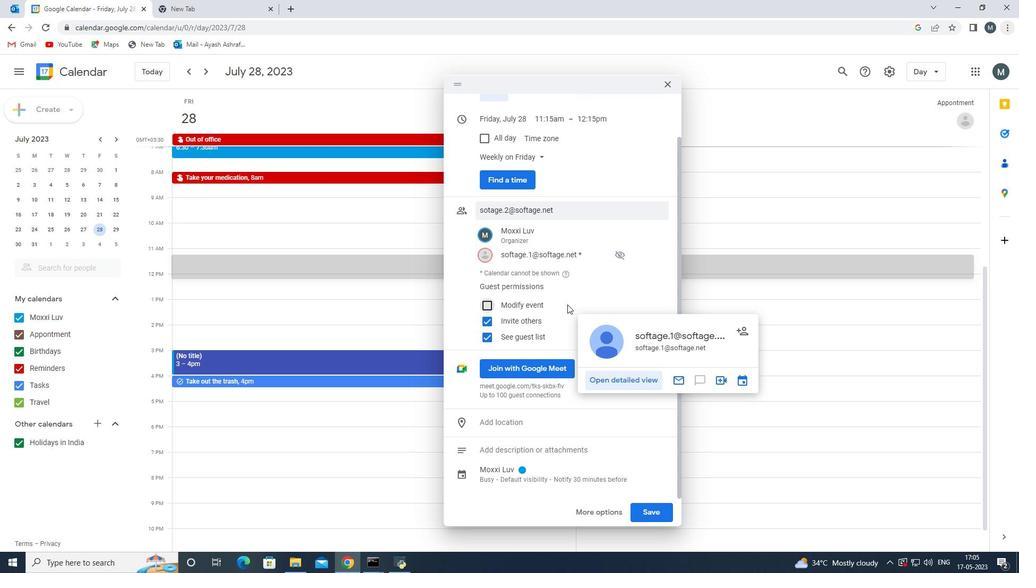 
Action: Mouse scrolled (563, 303) with delta (0, 0)
Screenshot: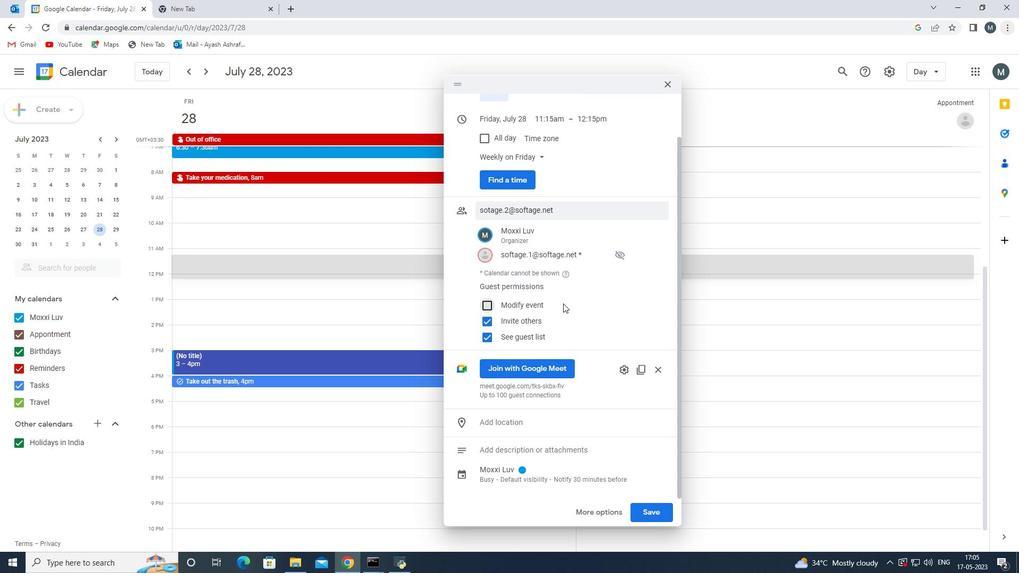 
Action: Mouse scrolled (563, 303) with delta (0, 0)
Screenshot: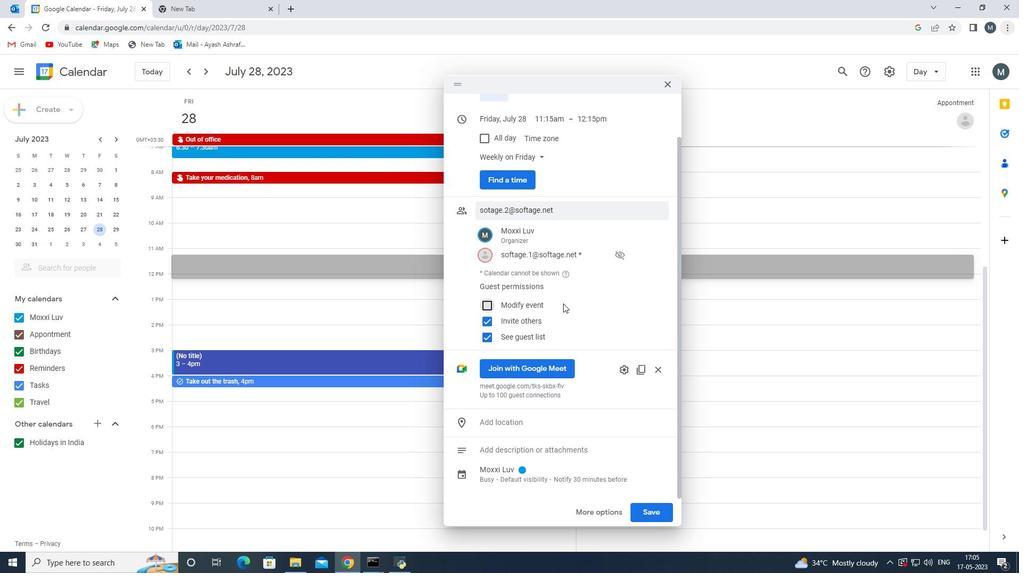 
Action: Mouse scrolled (563, 304) with delta (0, 0)
Screenshot: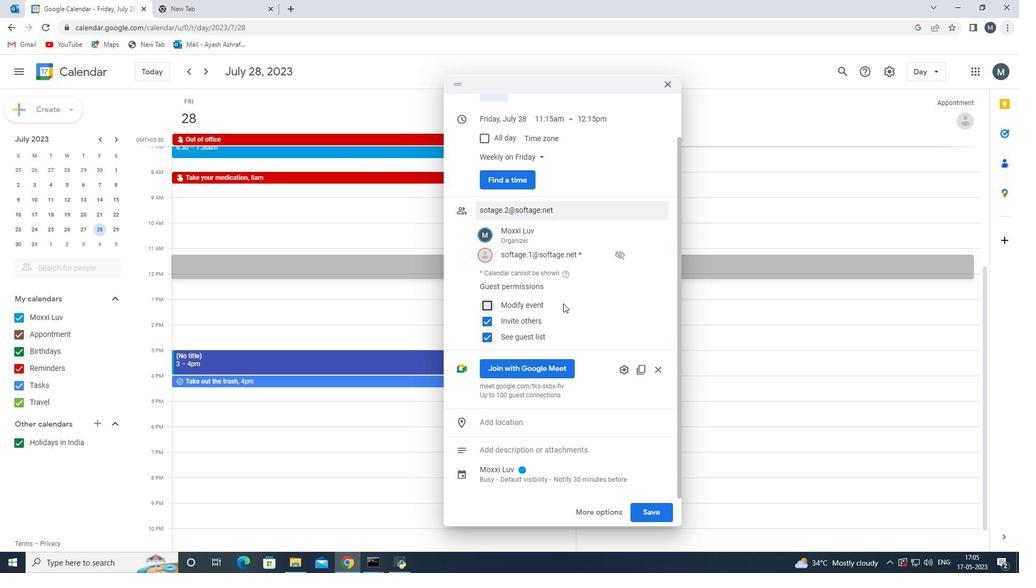 
Action: Mouse scrolled (563, 304) with delta (0, 0)
Screenshot: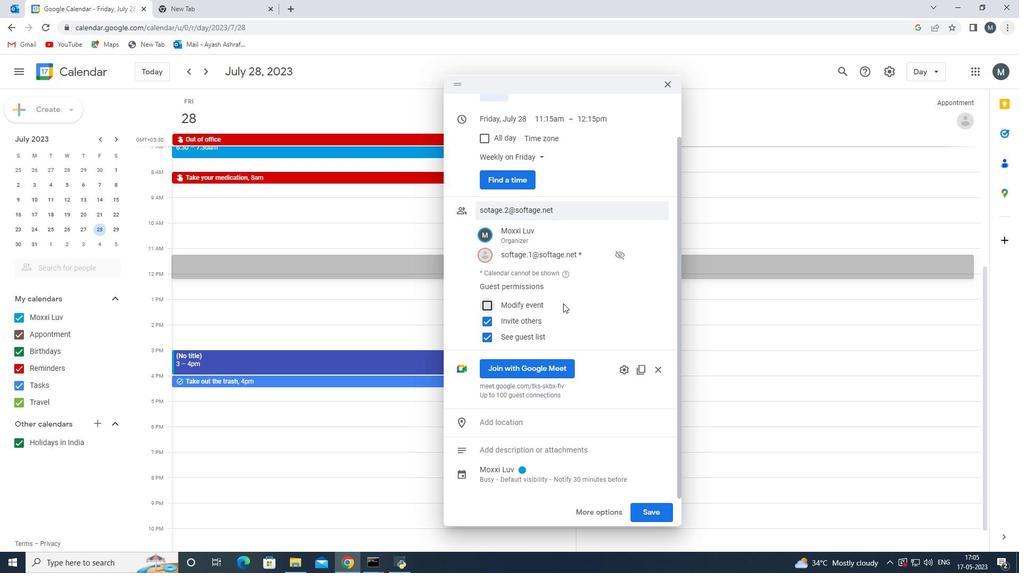 
Action: Mouse scrolled (563, 304) with delta (0, 0)
Screenshot: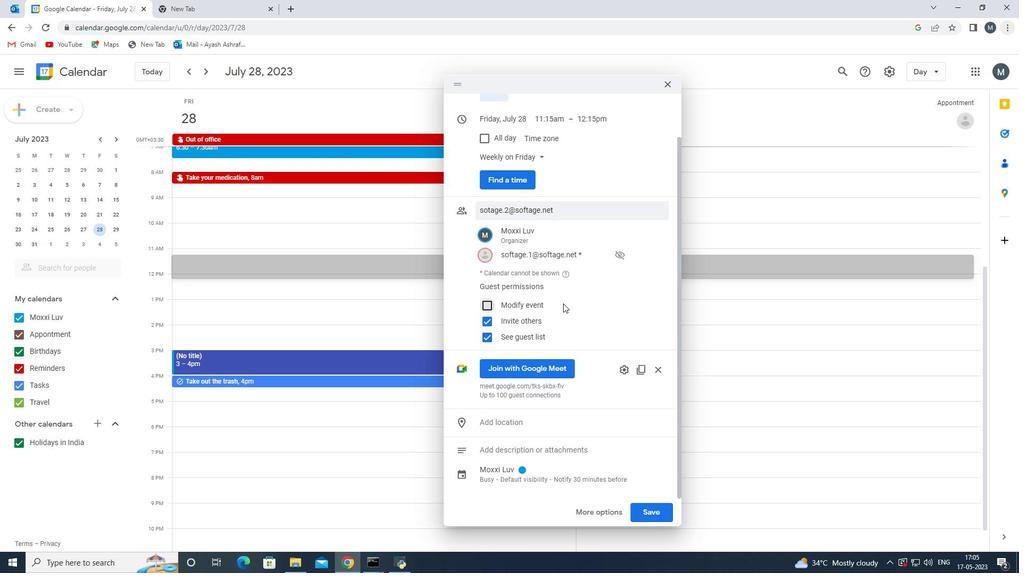 
Action: Mouse scrolled (563, 304) with delta (0, 0)
Screenshot: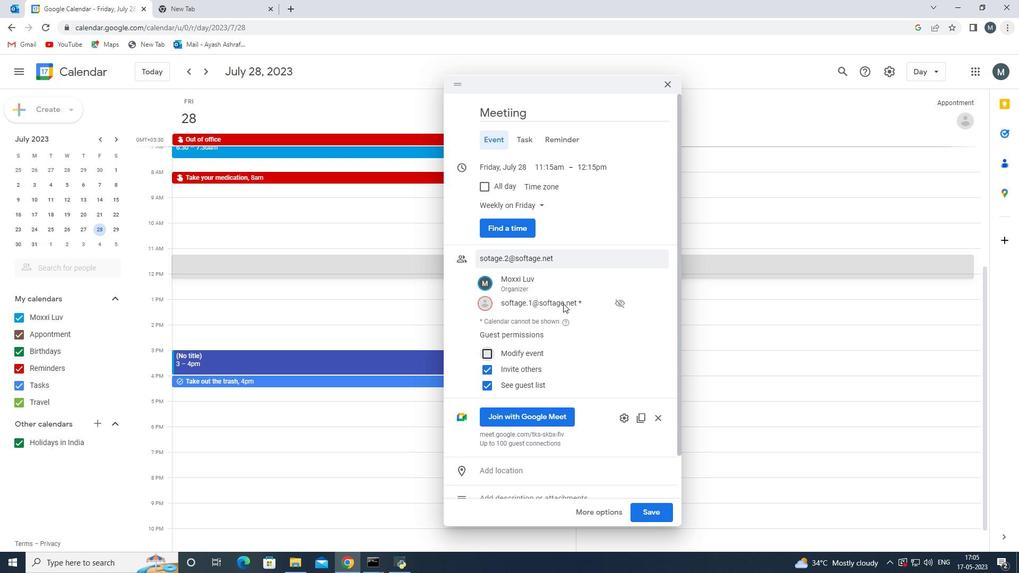 
Action: Mouse scrolled (563, 304) with delta (0, 0)
Screenshot: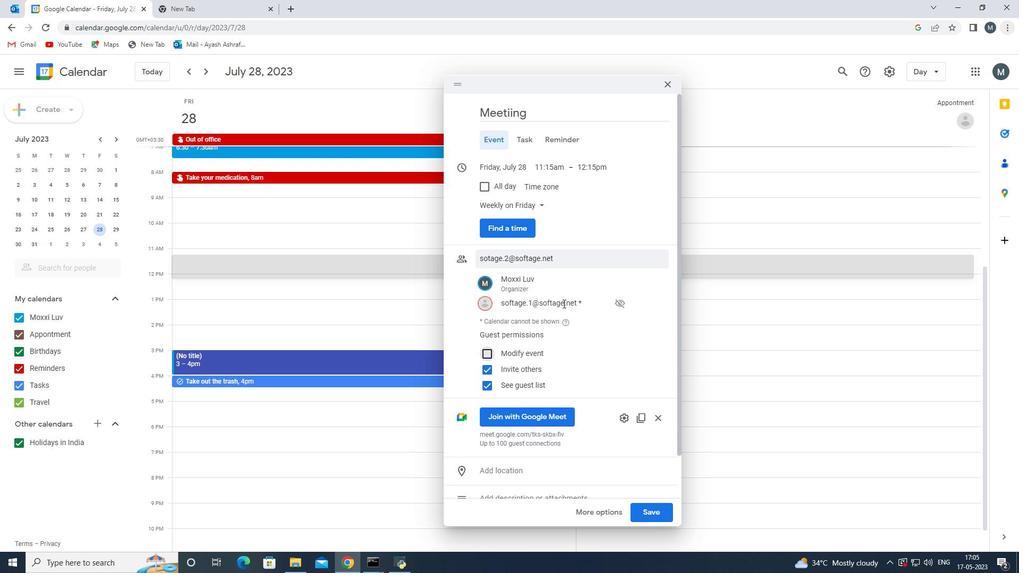 
Action: Mouse scrolled (563, 304) with delta (0, 0)
Screenshot: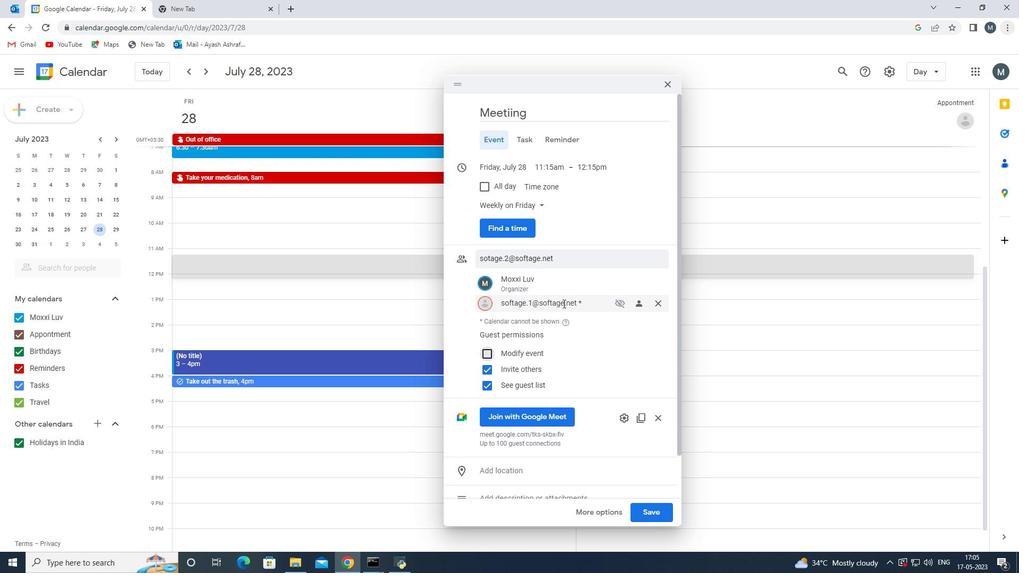 
Action: Mouse scrolled (563, 304) with delta (0, 0)
Screenshot: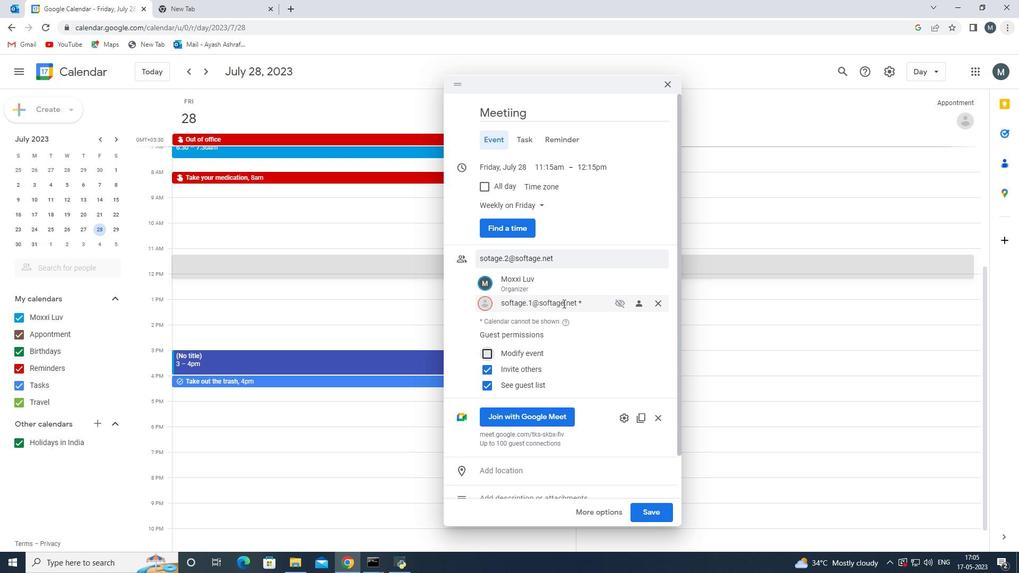 
Action: Mouse scrolled (563, 304) with delta (0, 0)
Screenshot: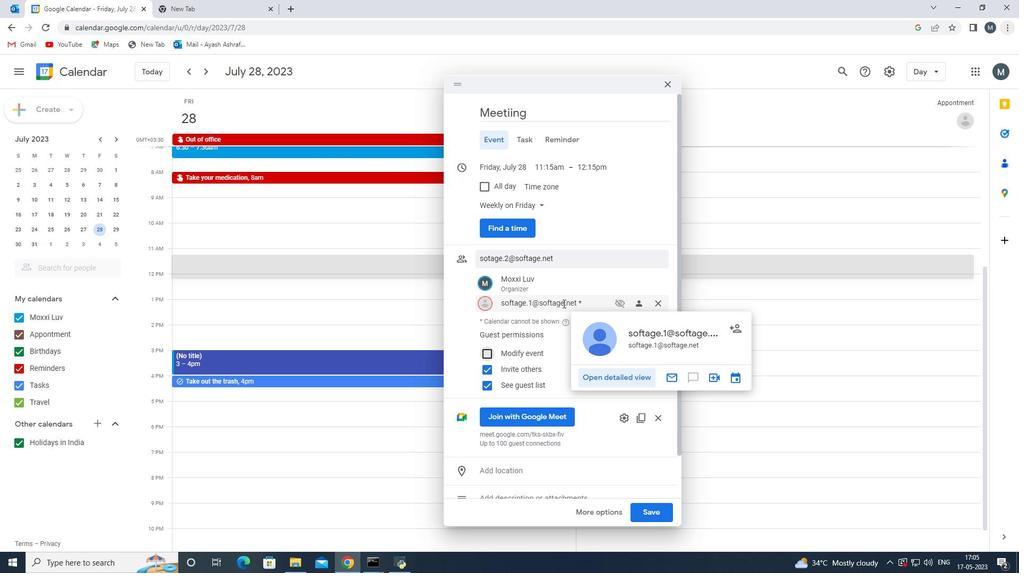 
Action: Mouse scrolled (563, 304) with delta (0, 0)
Screenshot: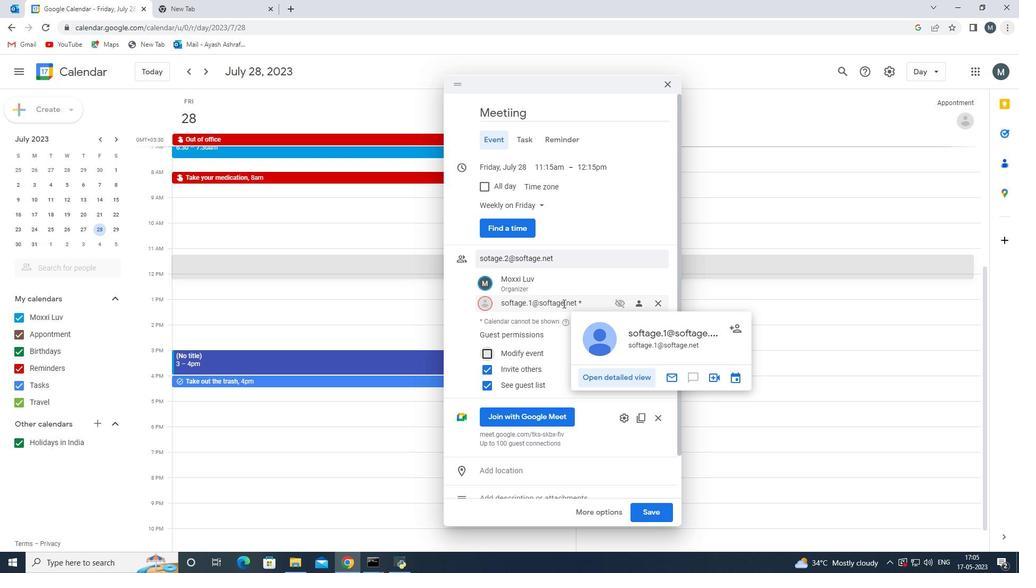 
Action: Mouse scrolled (563, 304) with delta (0, 0)
Screenshot: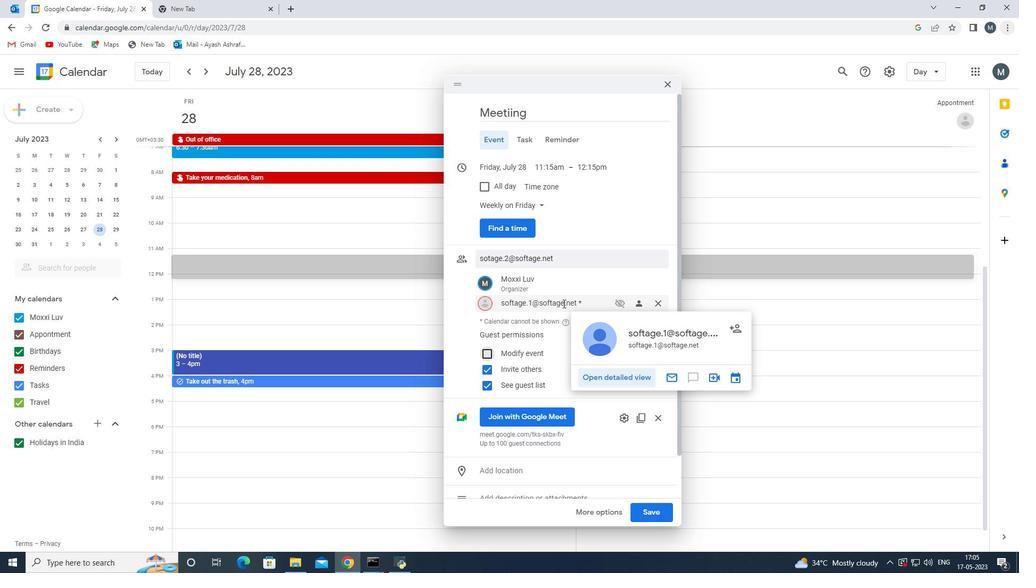 
Action: Mouse scrolled (563, 303) with delta (0, 0)
Screenshot: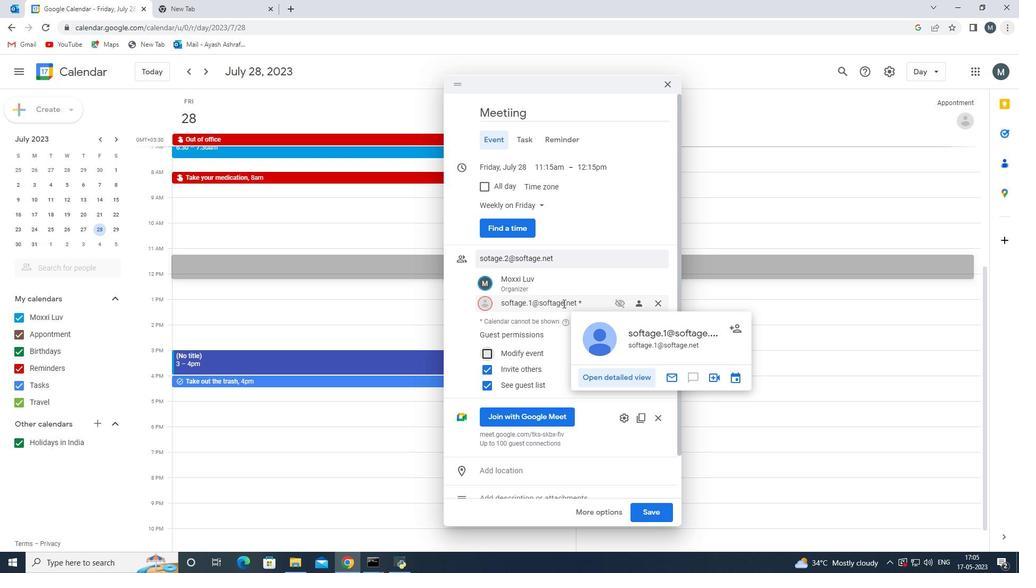
Action: Mouse scrolled (563, 303) with delta (0, 0)
Screenshot: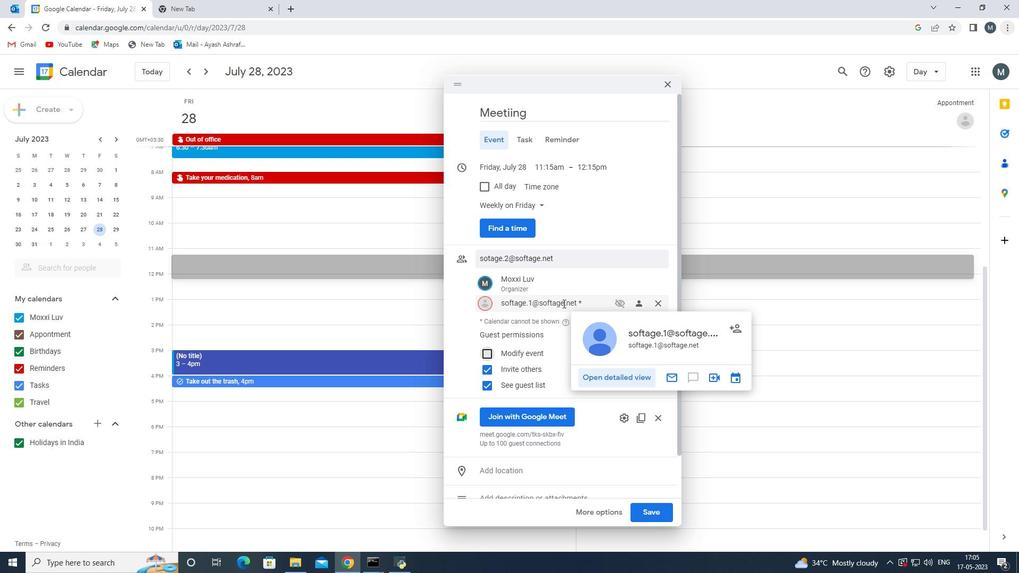 
Action: Mouse scrolled (563, 303) with delta (0, 0)
Screenshot: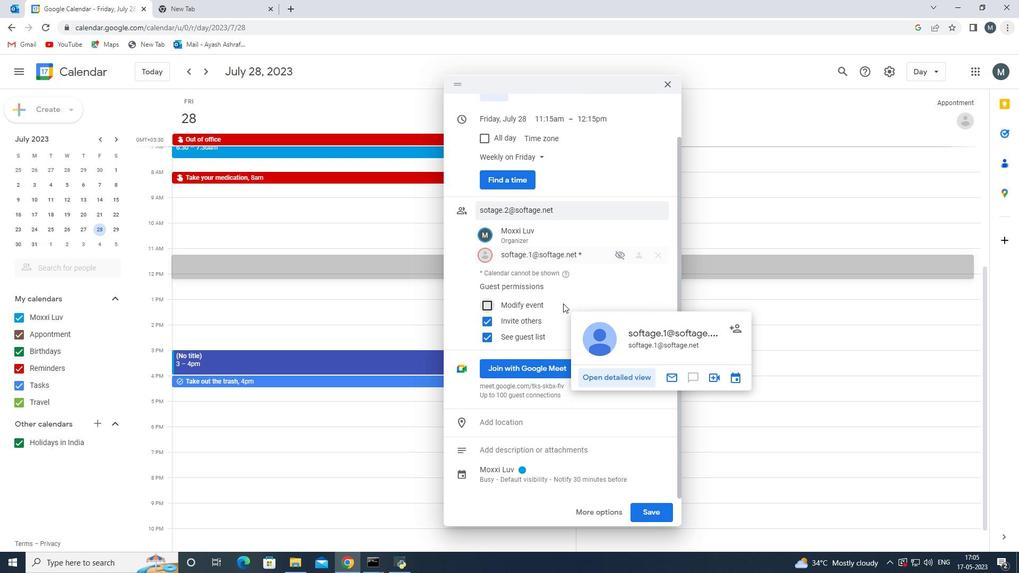 
Action: Mouse moved to (499, 364)
Screenshot: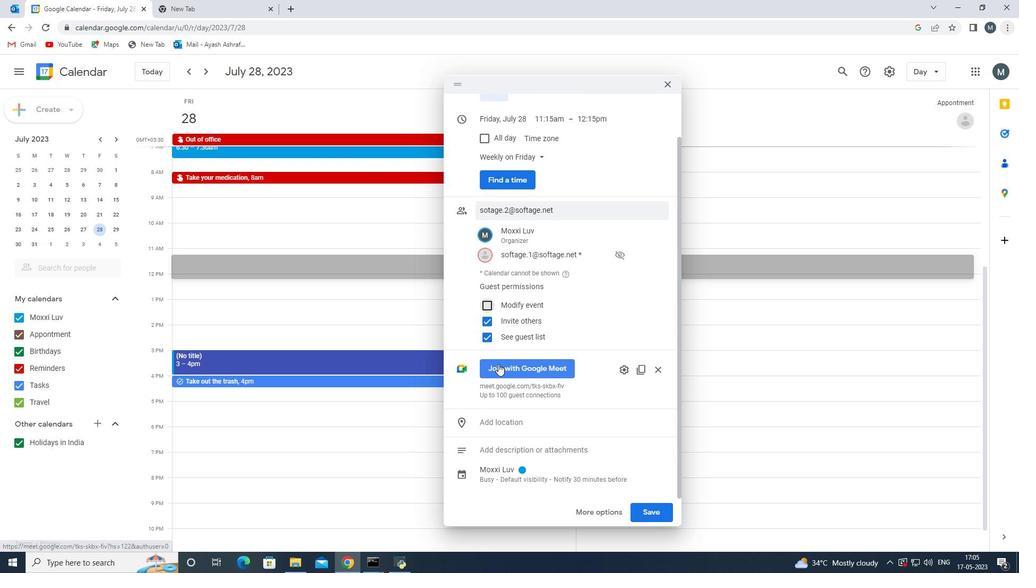 
Action: Mouse pressed left at (499, 364)
Screenshot: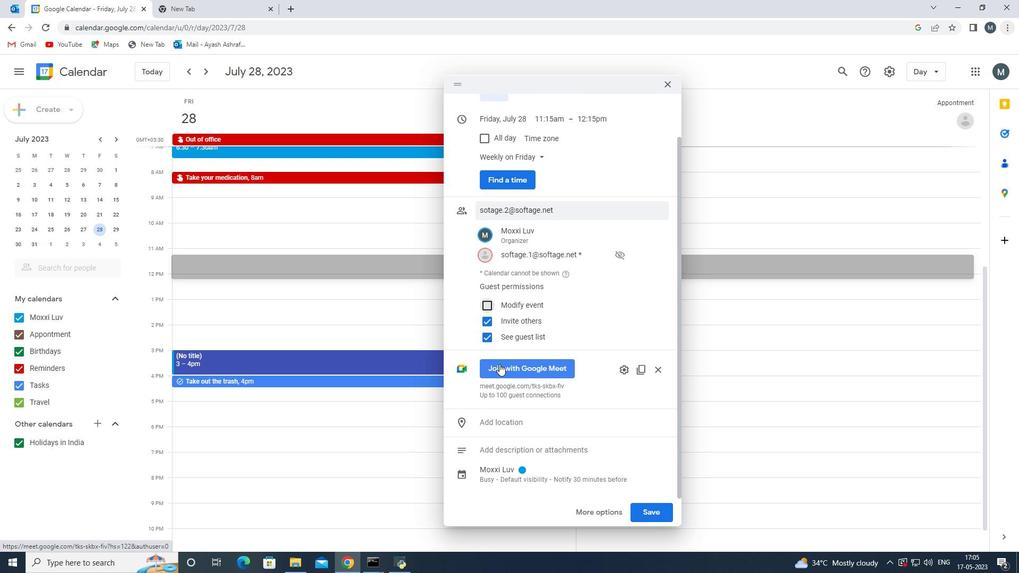 
Action: Mouse moved to (388, 5)
Screenshot: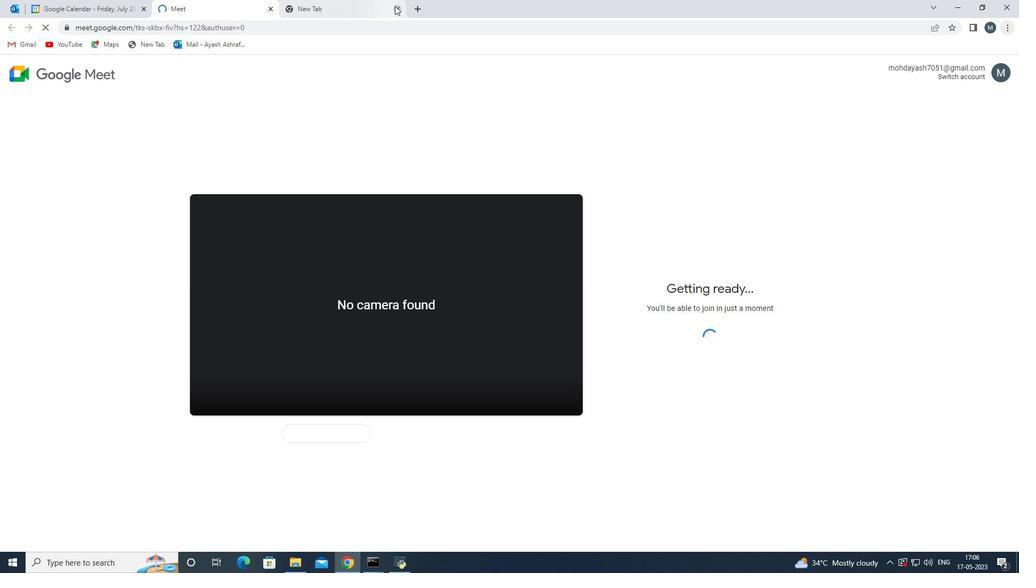 
Action: Mouse pressed left at (388, 5)
Screenshot: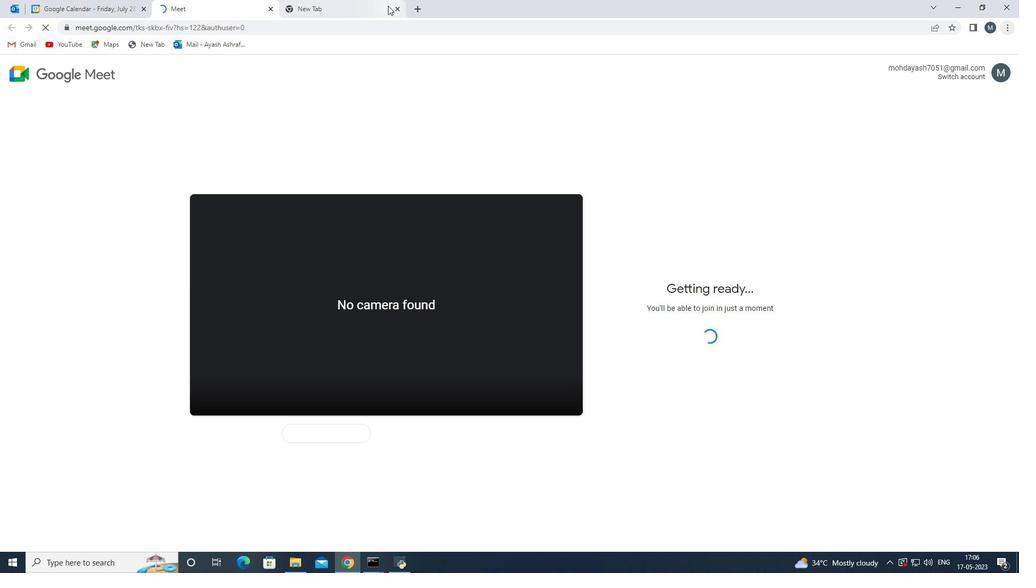 
Action: Mouse moved to (400, 7)
Screenshot: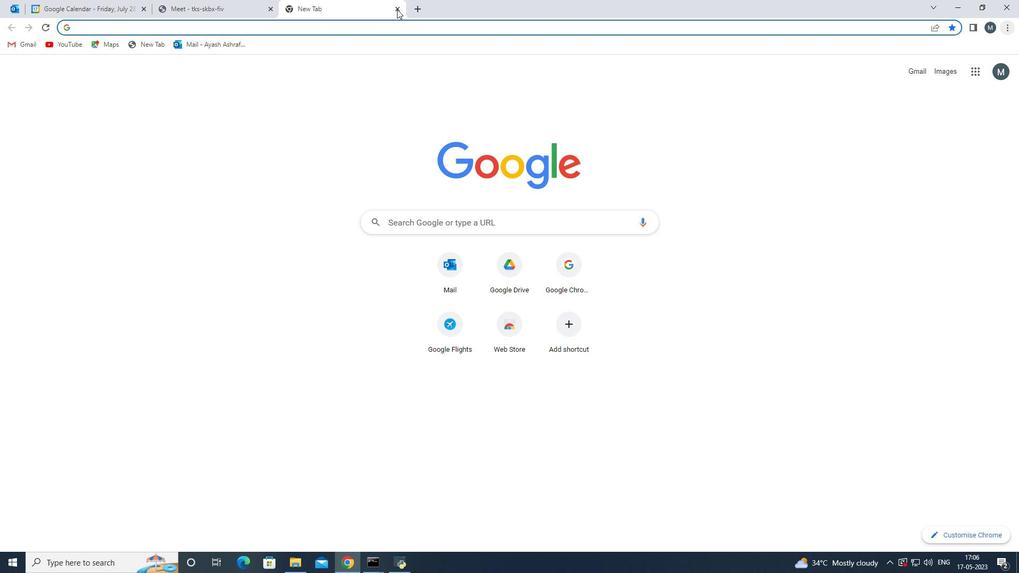 
Action: Mouse pressed left at (400, 7)
Screenshot: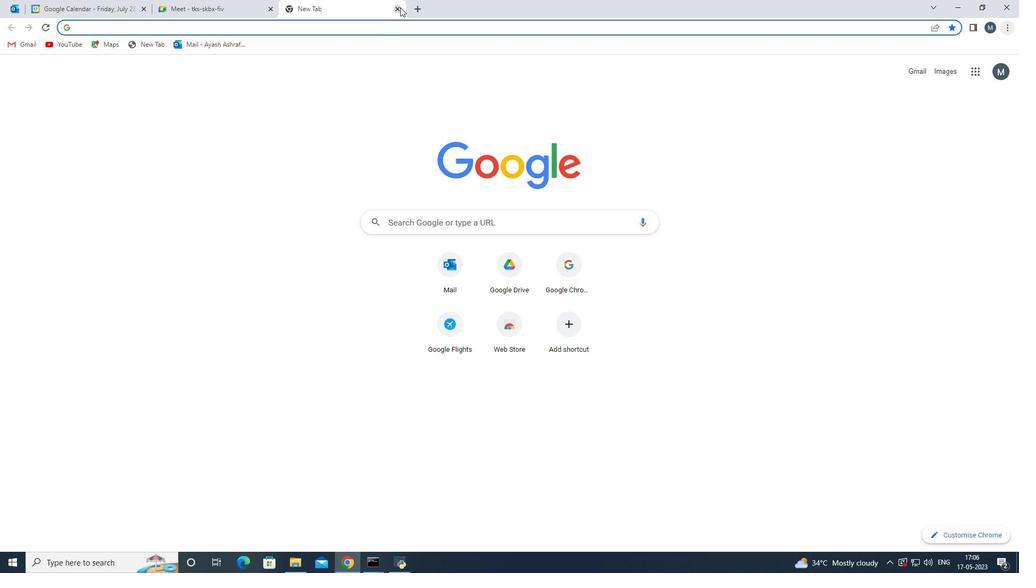 
Action: Mouse moved to (571, 209)
Screenshot: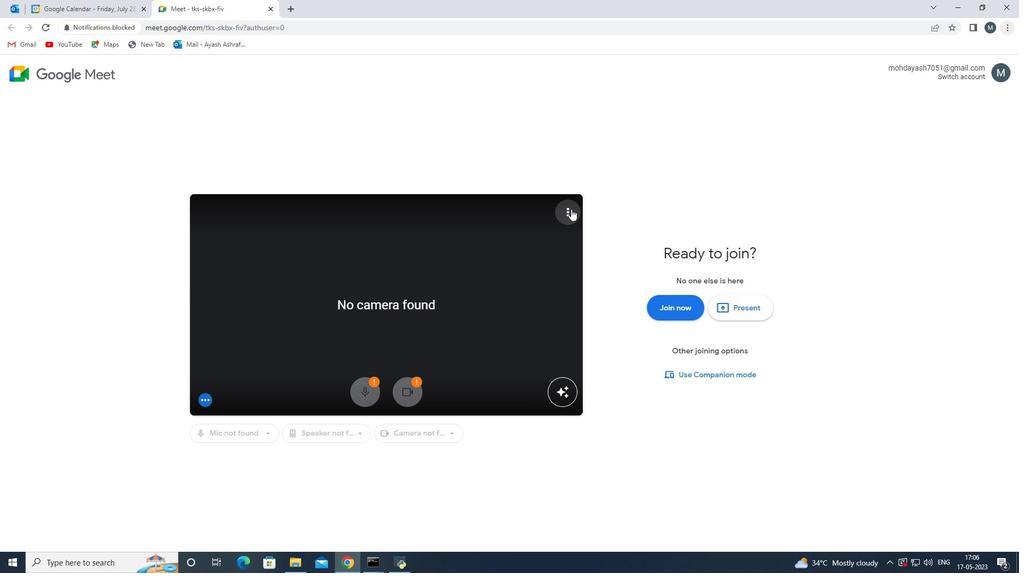 
Action: Mouse pressed left at (571, 209)
Screenshot: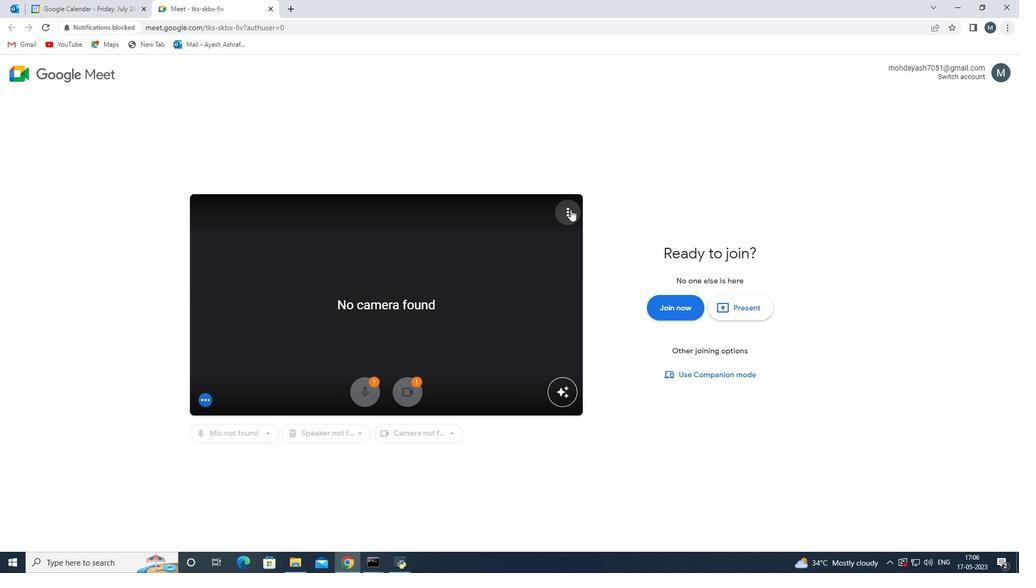 
Action: Mouse moved to (351, 157)
Screenshot: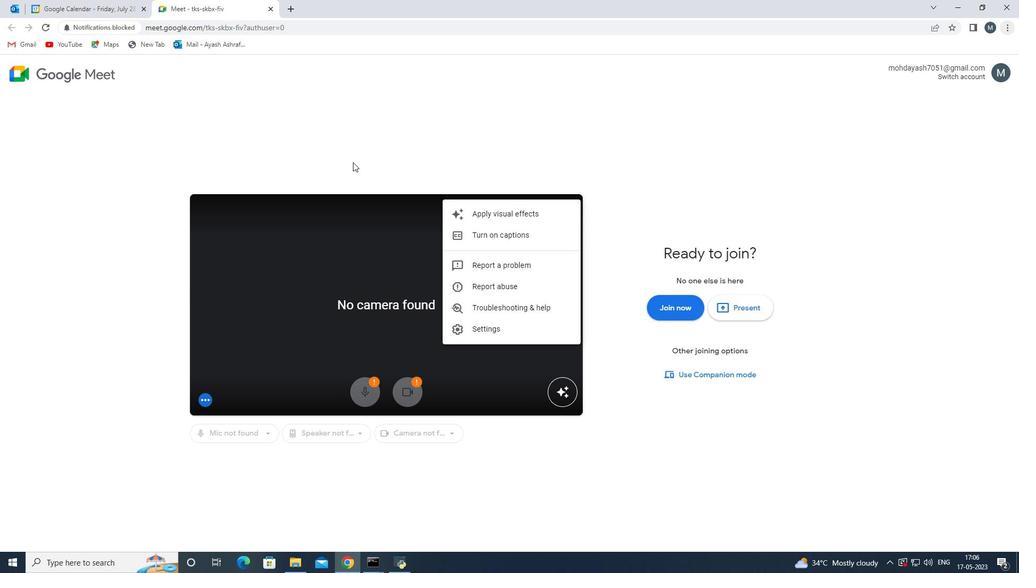 
Action: Mouse pressed left at (351, 157)
Screenshot: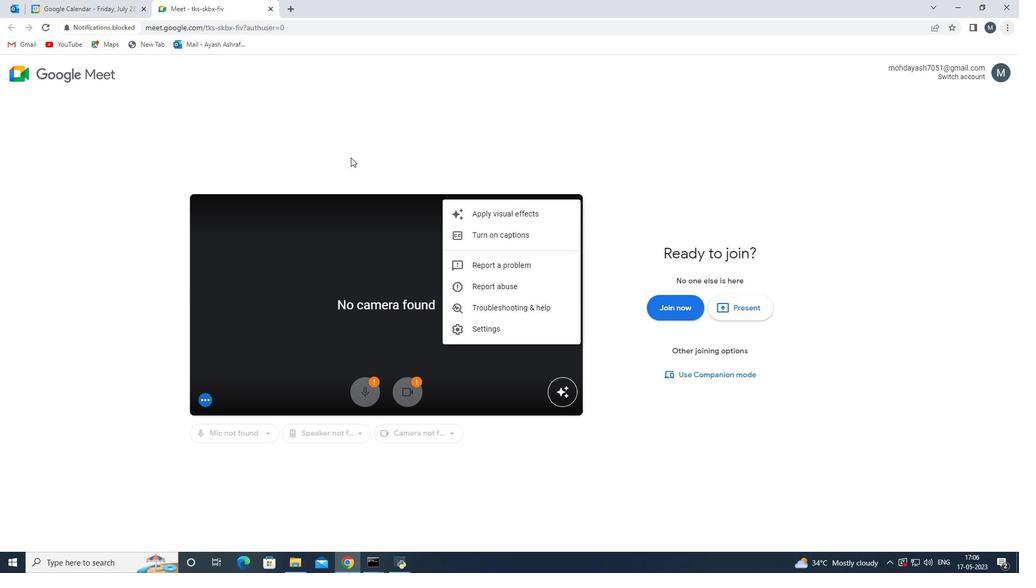 
Action: Mouse moved to (273, 10)
Screenshot: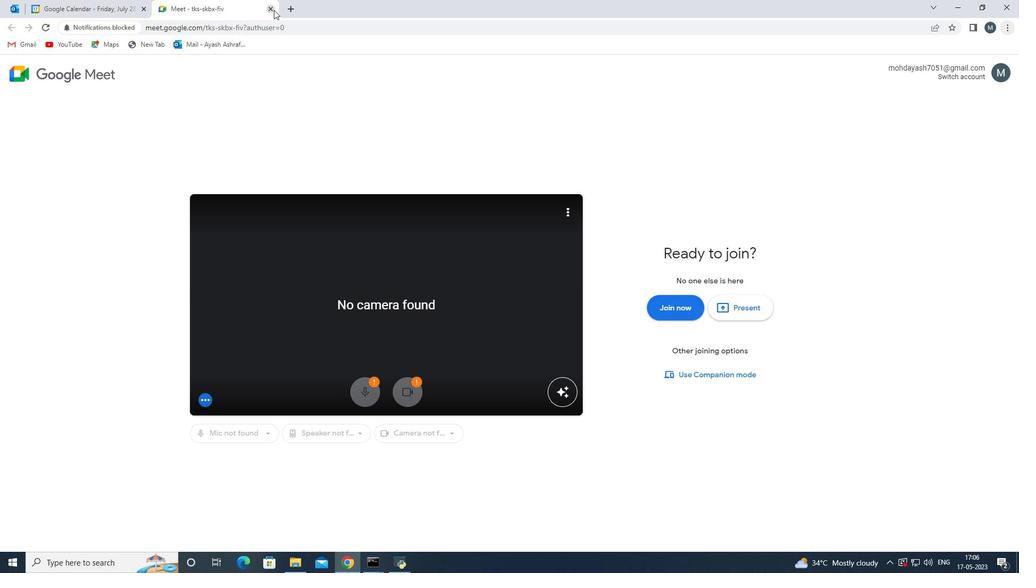 
Action: Mouse pressed left at (273, 10)
Screenshot: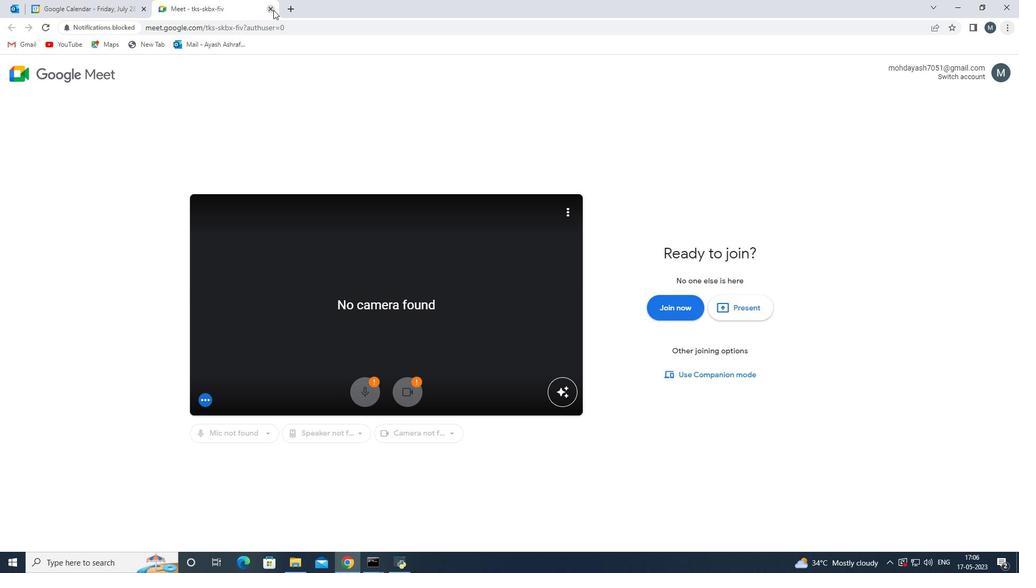 
Action: Mouse moved to (562, 452)
Screenshot: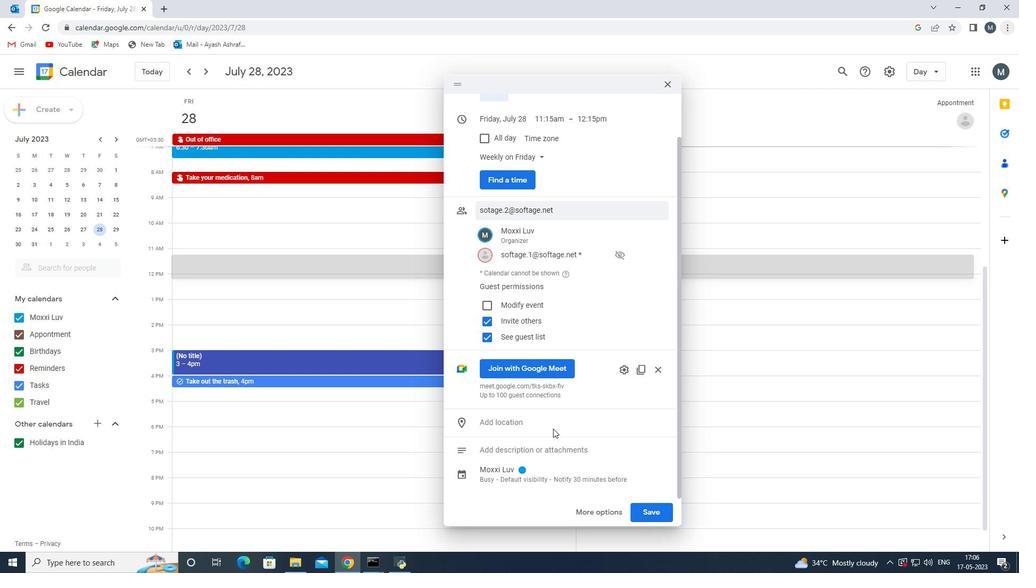 
Action: Mouse scrolled (559, 446) with delta (0, 0)
Screenshot: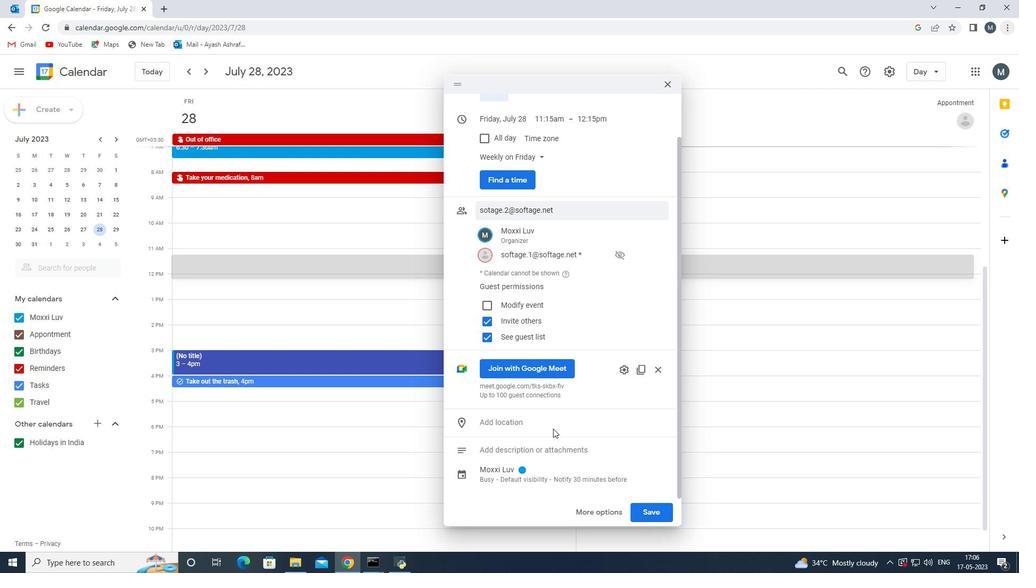 
Action: Mouse moved to (575, 477)
Screenshot: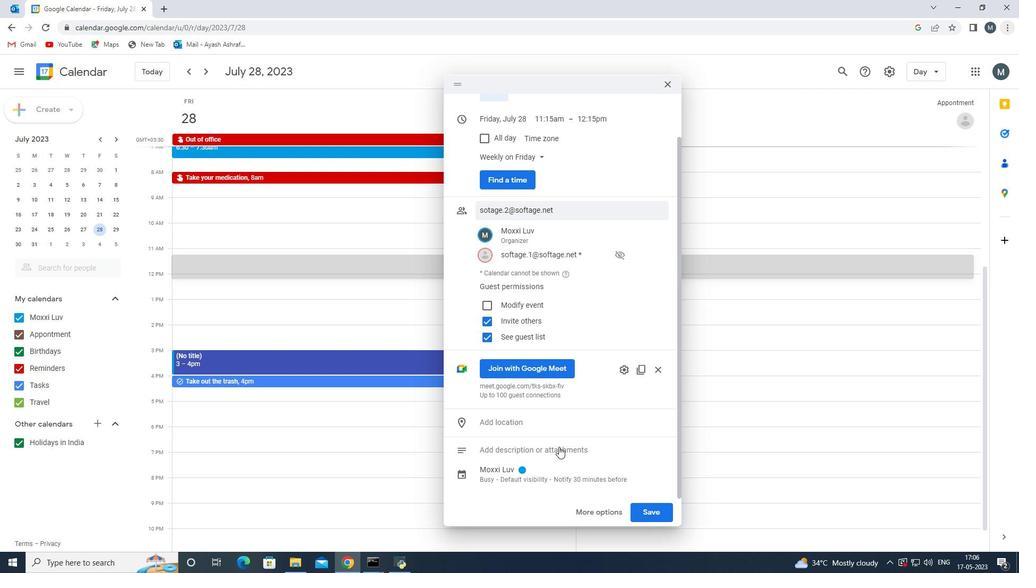 
Action: Mouse scrolled (566, 462) with delta (0, 0)
Screenshot: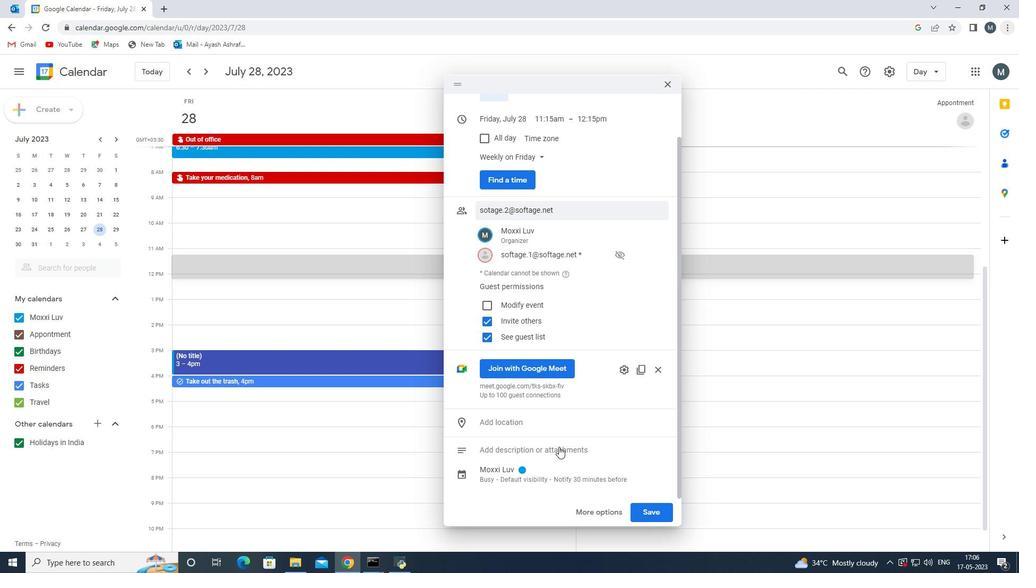 
Action: Mouse moved to (601, 509)
Screenshot: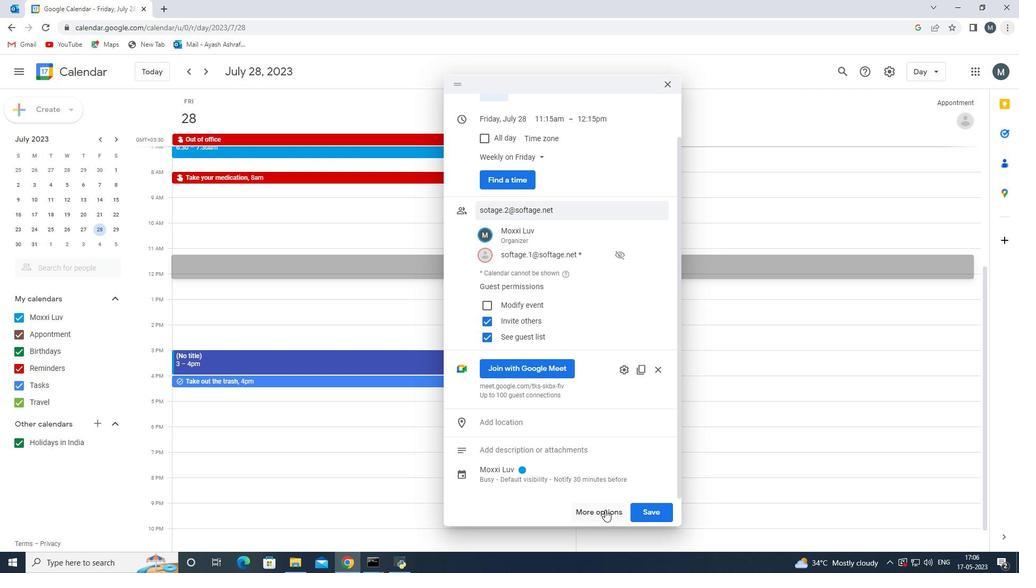 
Action: Mouse pressed left at (601, 509)
Screenshot: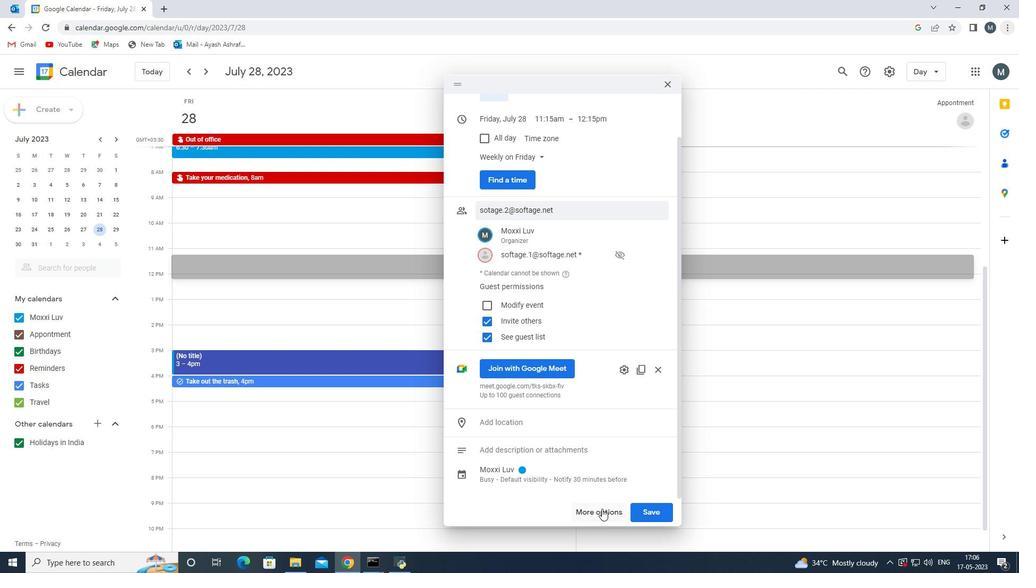 
Action: Mouse moved to (413, 464)
Screenshot: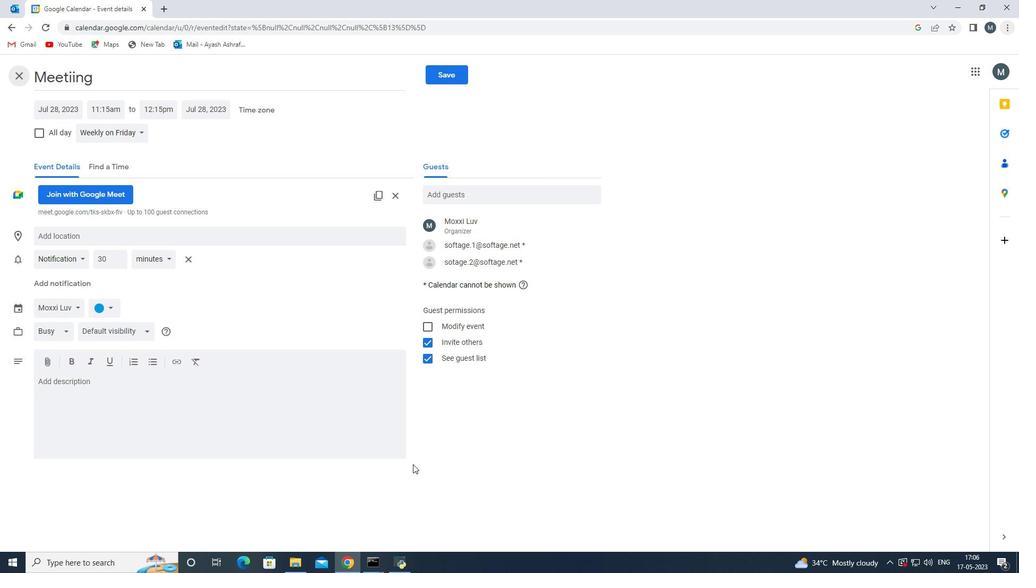 
